 Task: Find connections with filter location Khāchrod with filter topic #lifestylewith filter profile language German with filter current company Wells Fargo with filter school LJ University with filter industry Outpatient Care Centers with filter service category Nature Photography with filter keywords title Founder
Action: Mouse moved to (210, 280)
Screenshot: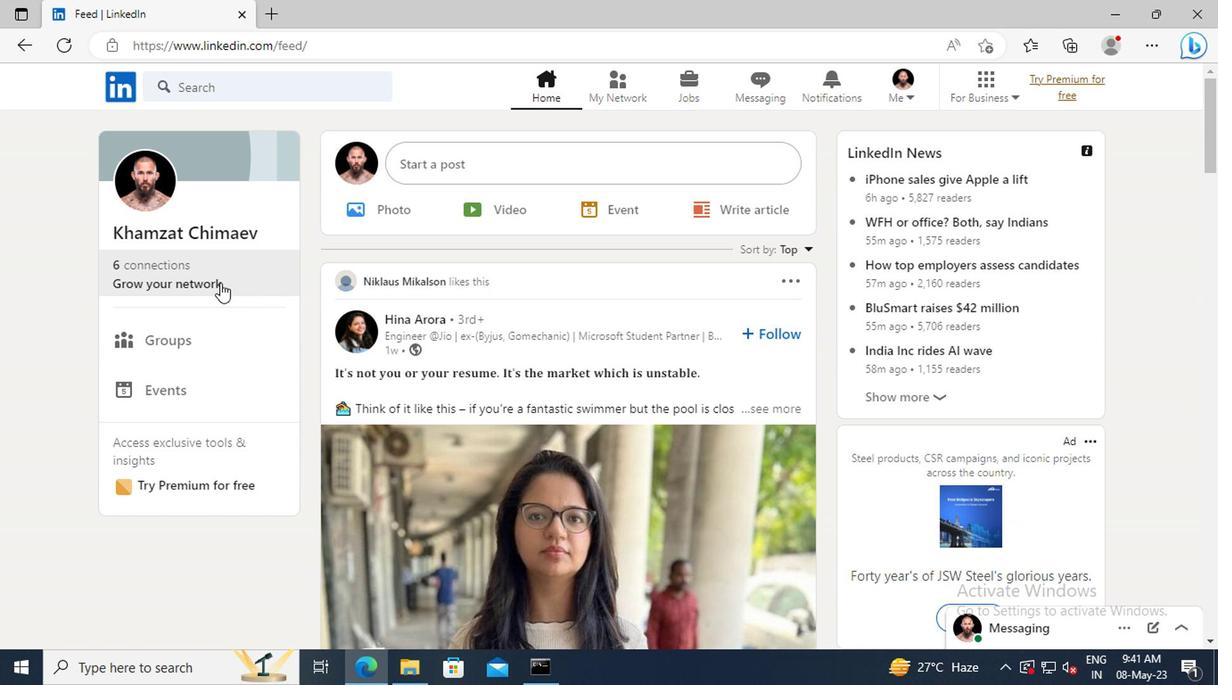 
Action: Mouse pressed left at (210, 280)
Screenshot: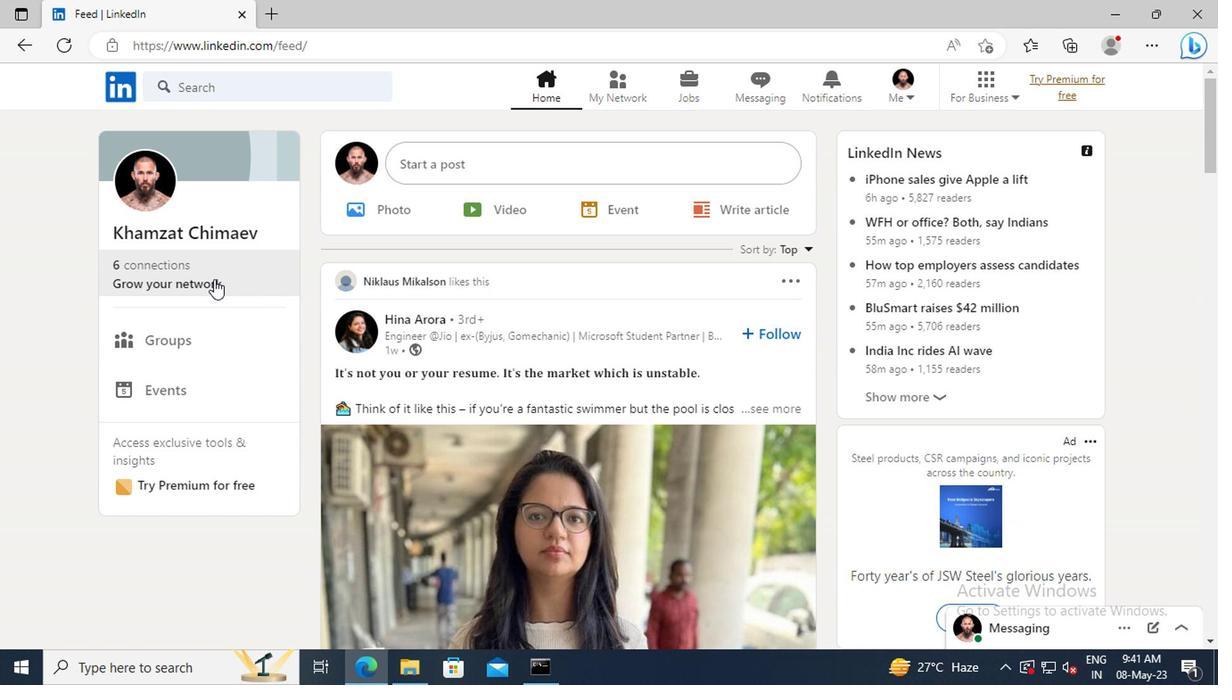 
Action: Mouse moved to (202, 187)
Screenshot: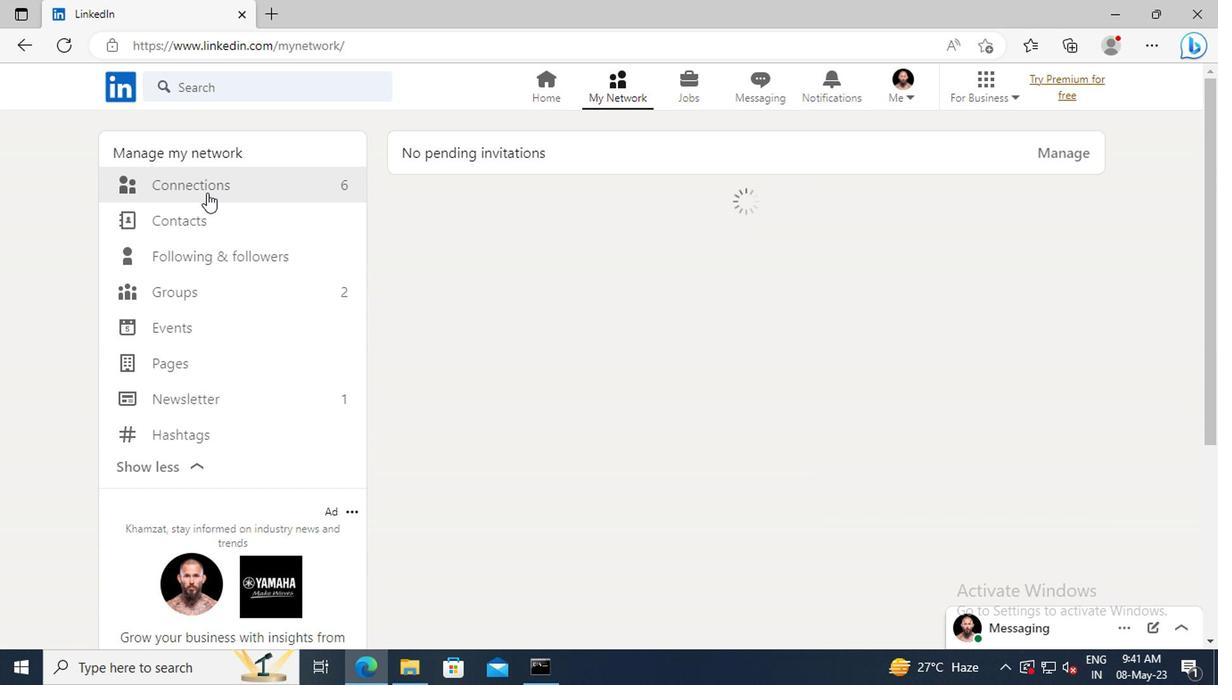 
Action: Mouse pressed left at (202, 187)
Screenshot: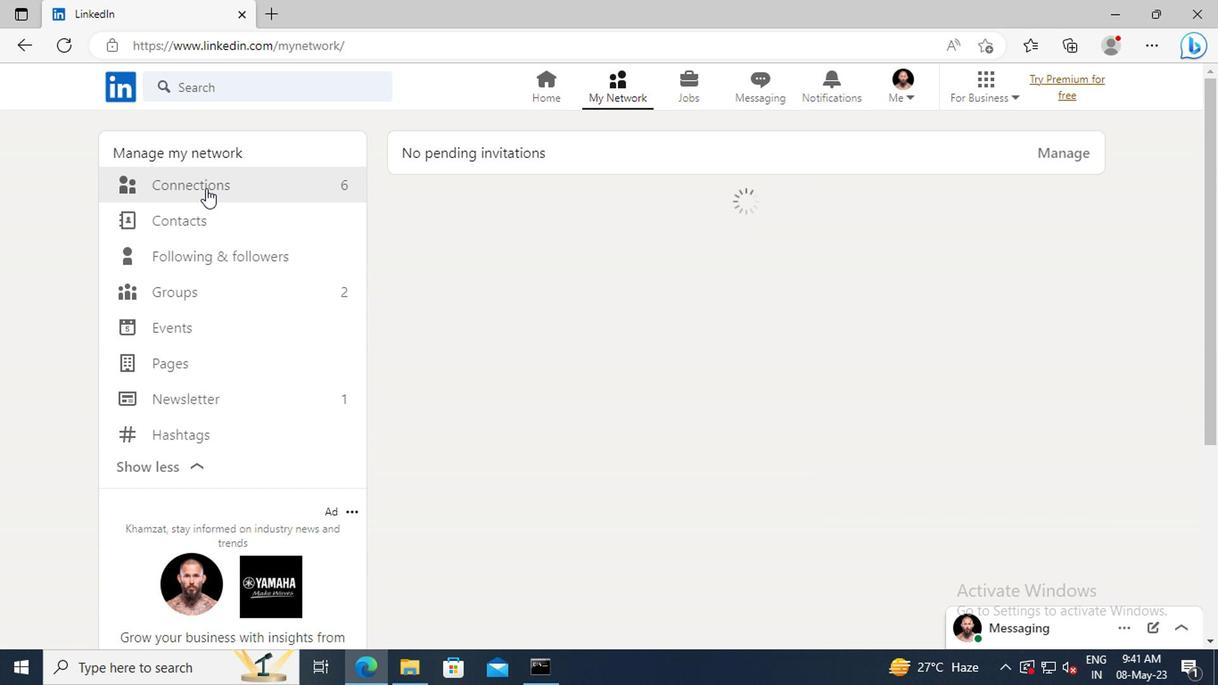 
Action: Mouse moved to (735, 192)
Screenshot: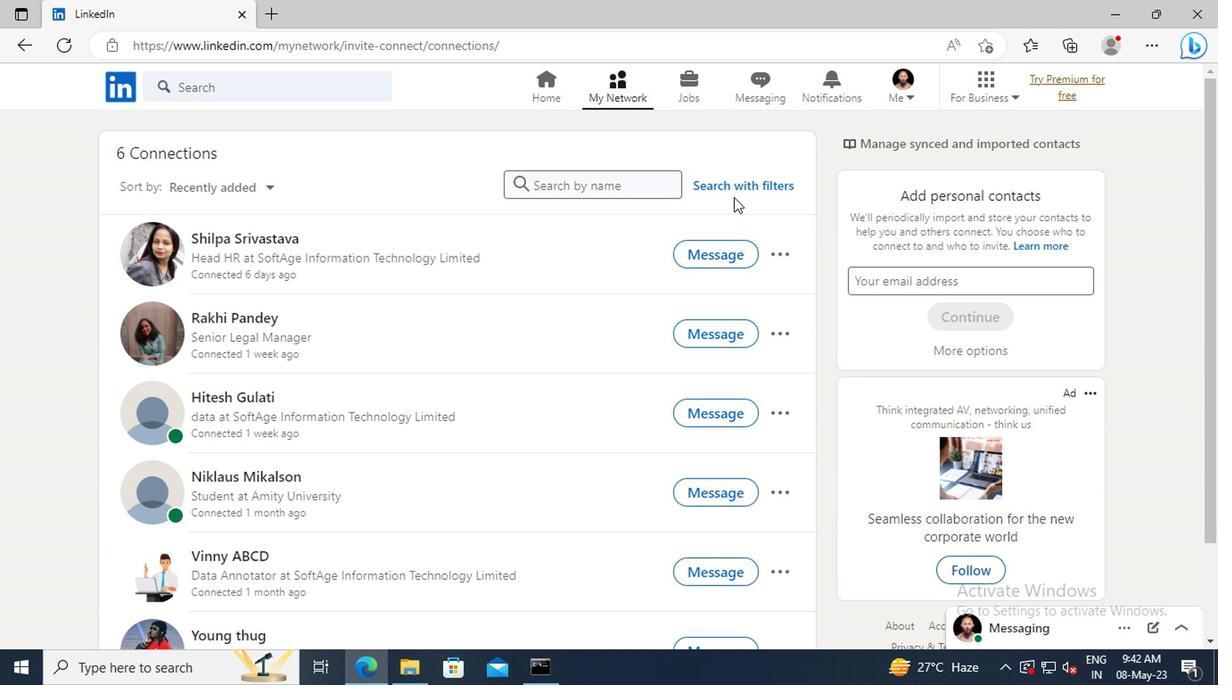 
Action: Mouse pressed left at (735, 192)
Screenshot: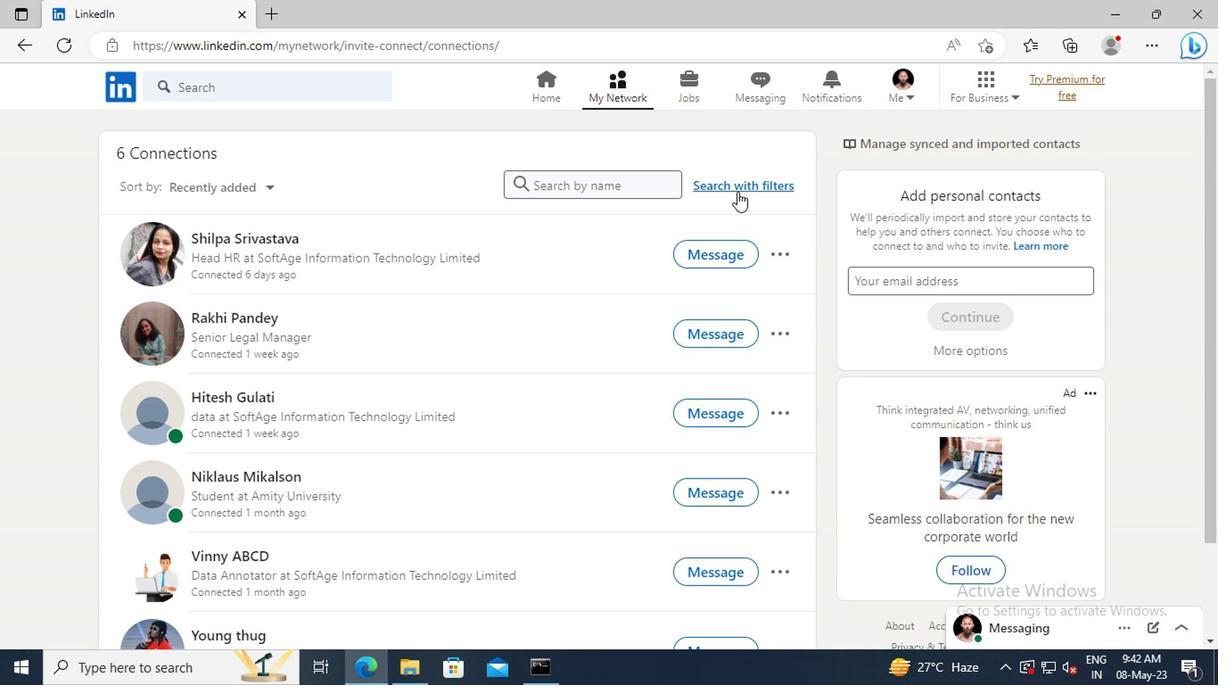 
Action: Mouse moved to (670, 140)
Screenshot: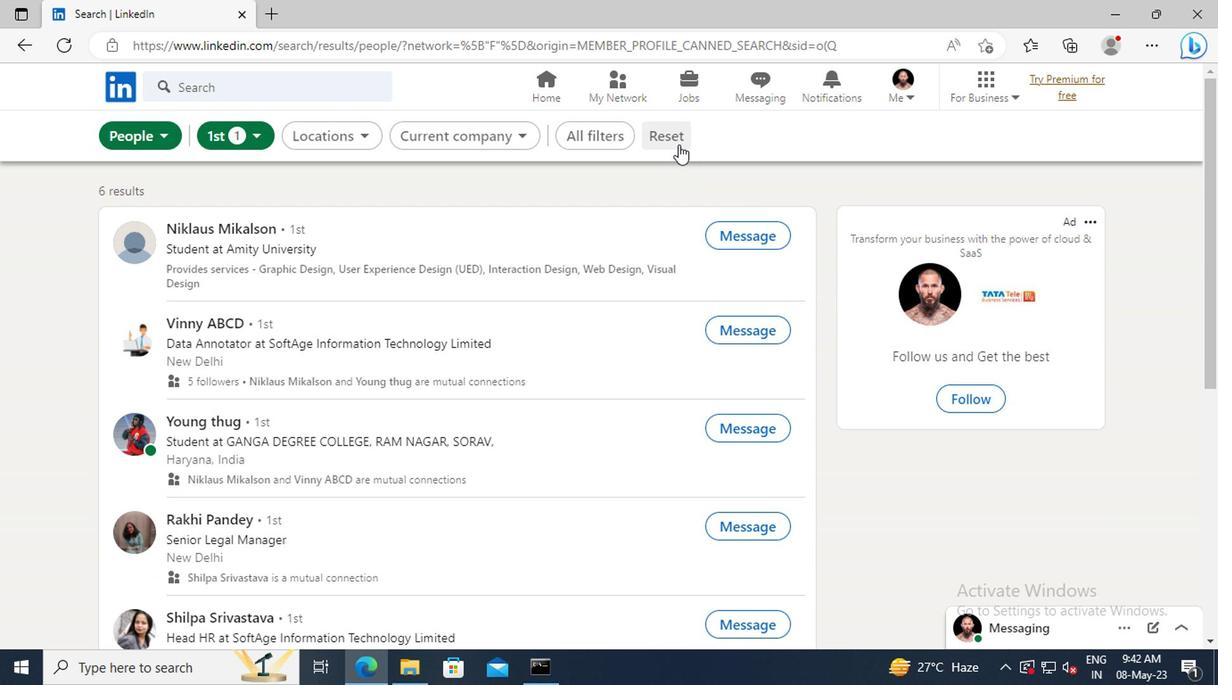 
Action: Mouse pressed left at (670, 140)
Screenshot: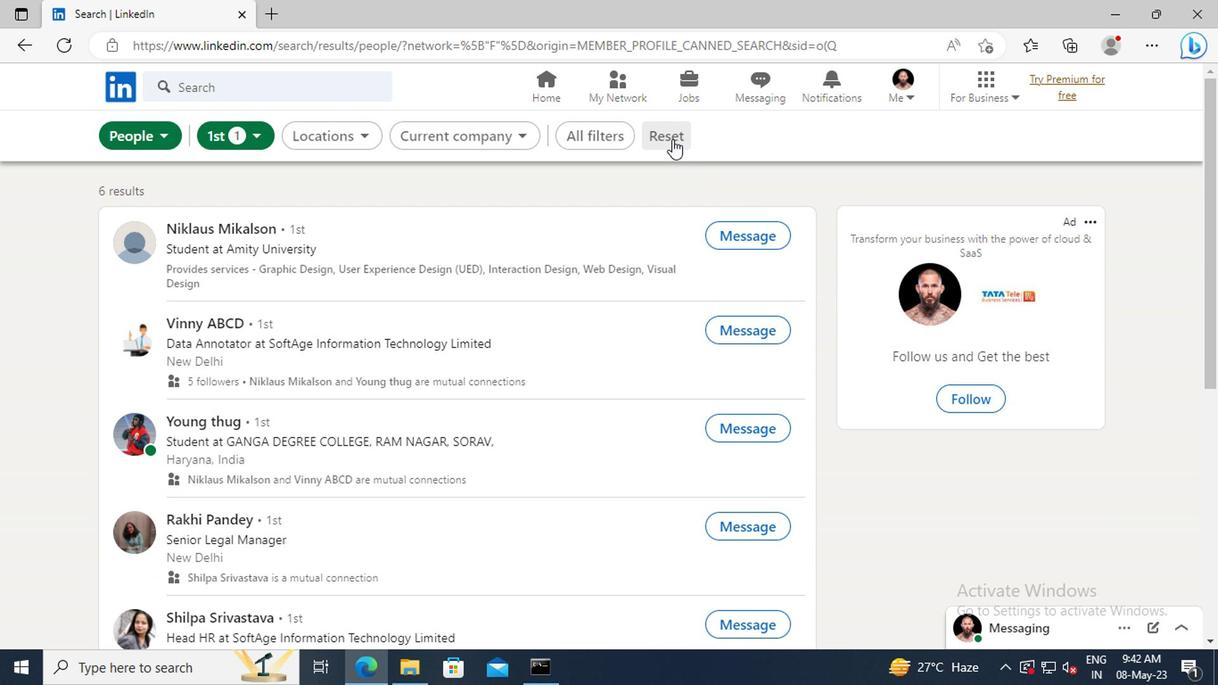 
Action: Mouse moved to (643, 140)
Screenshot: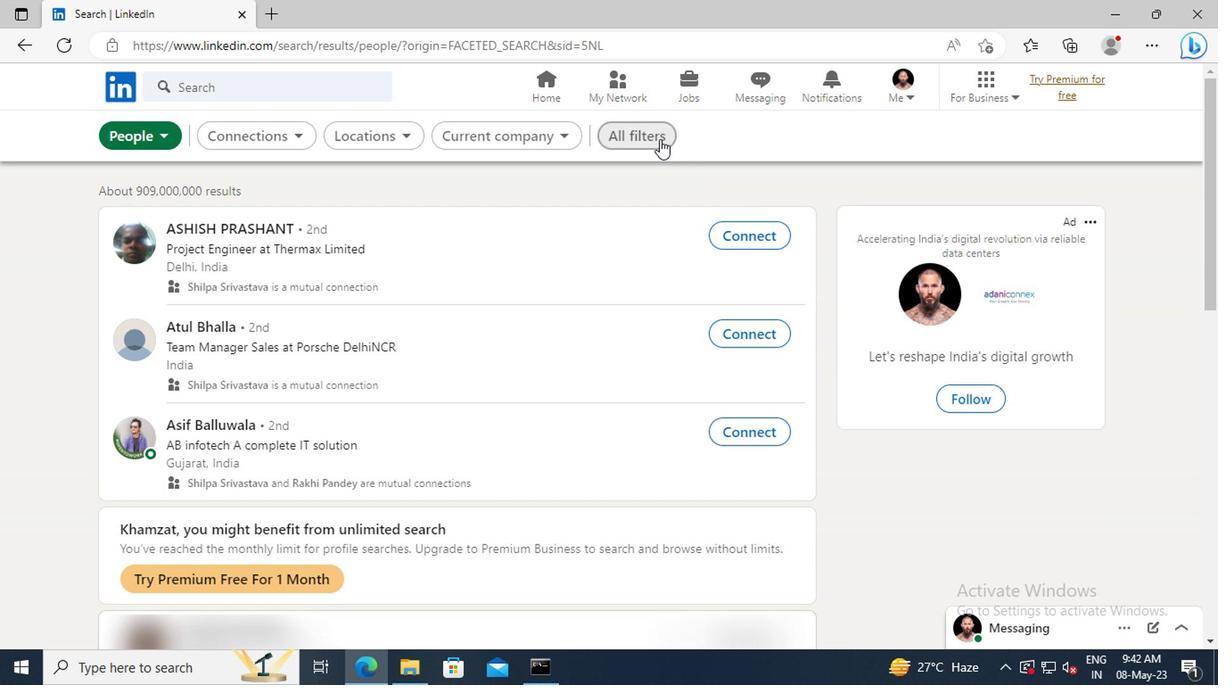 
Action: Mouse pressed left at (643, 140)
Screenshot: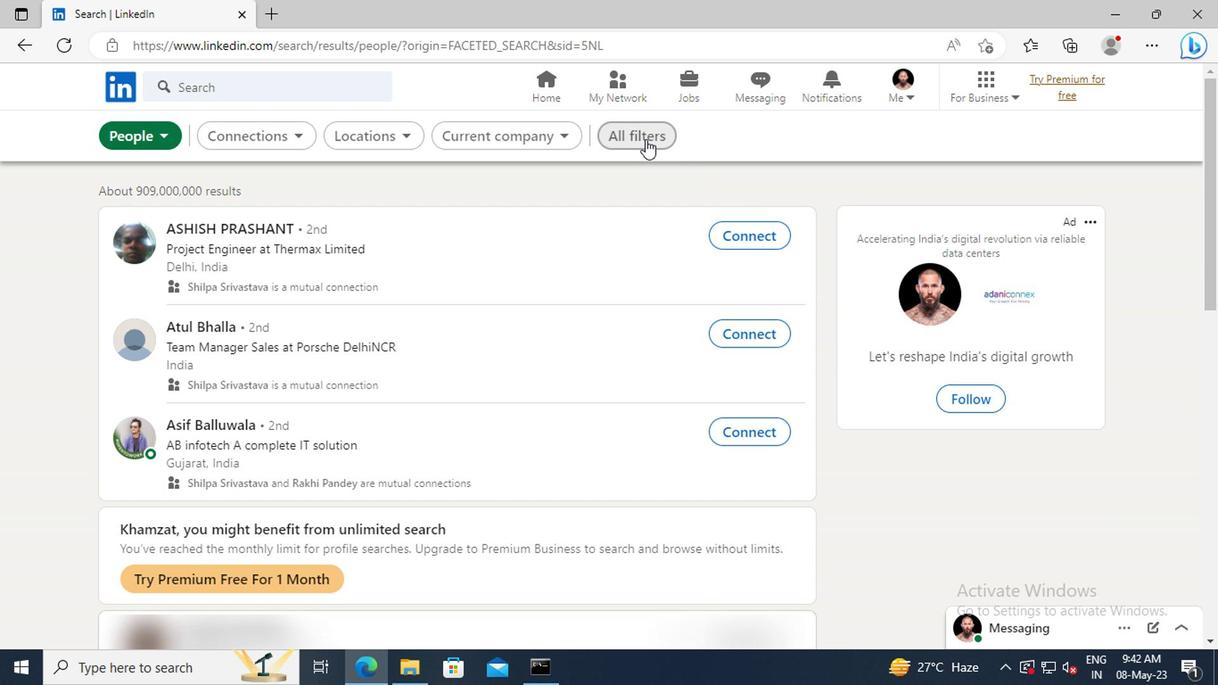 
Action: Mouse moved to (1023, 347)
Screenshot: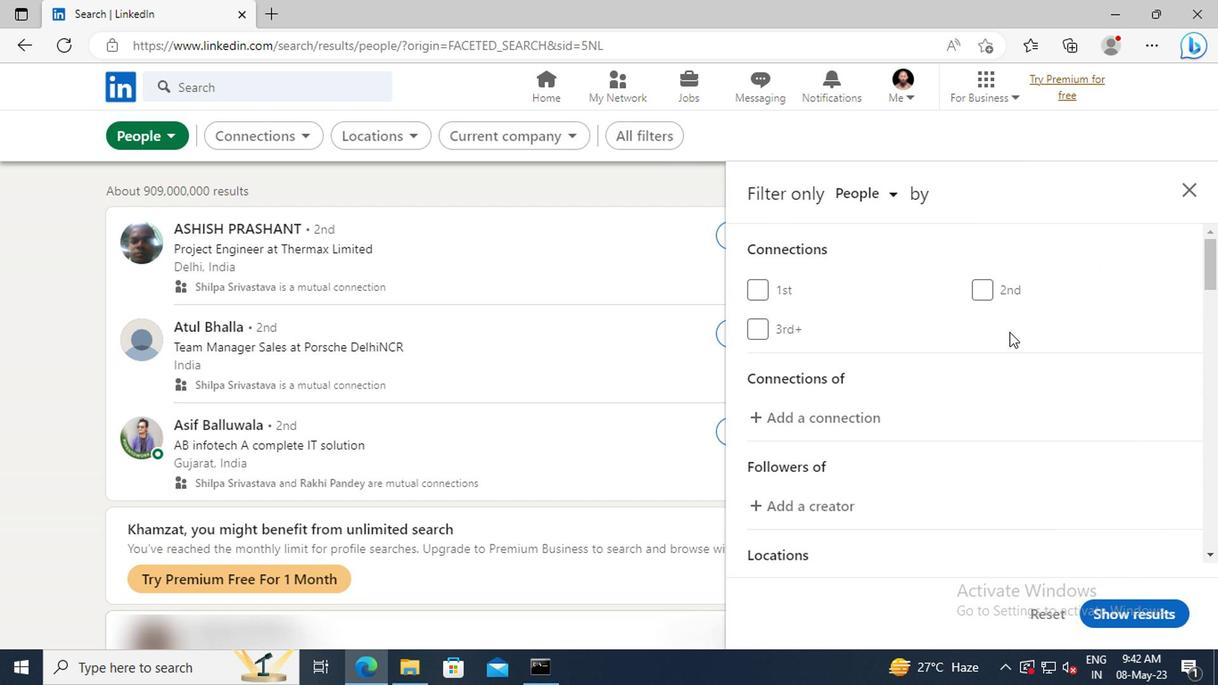 
Action: Mouse scrolled (1023, 346) with delta (0, -1)
Screenshot: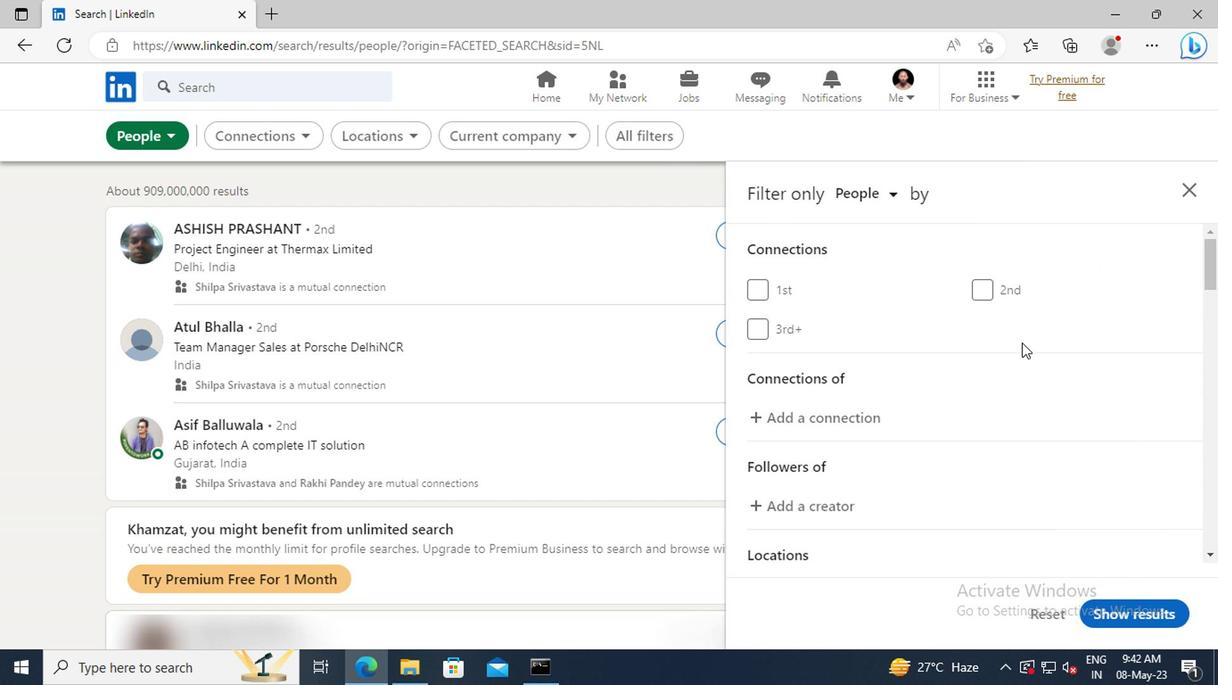 
Action: Mouse scrolled (1023, 346) with delta (0, -1)
Screenshot: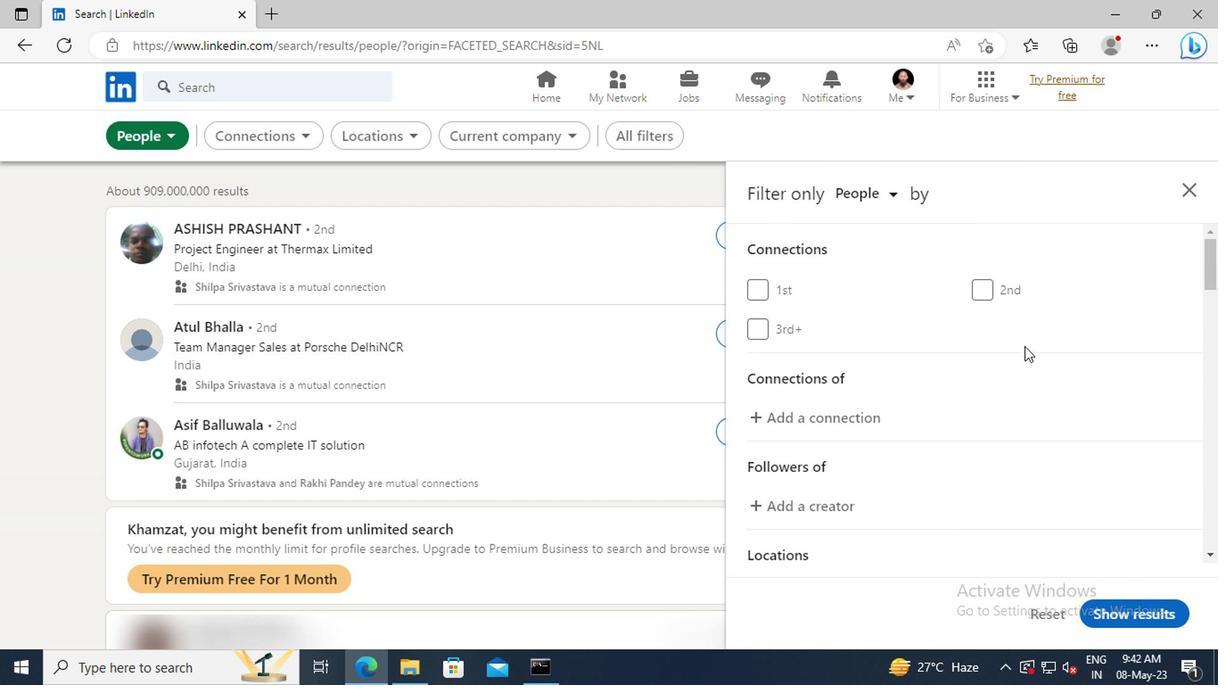 
Action: Mouse scrolled (1023, 346) with delta (0, -1)
Screenshot: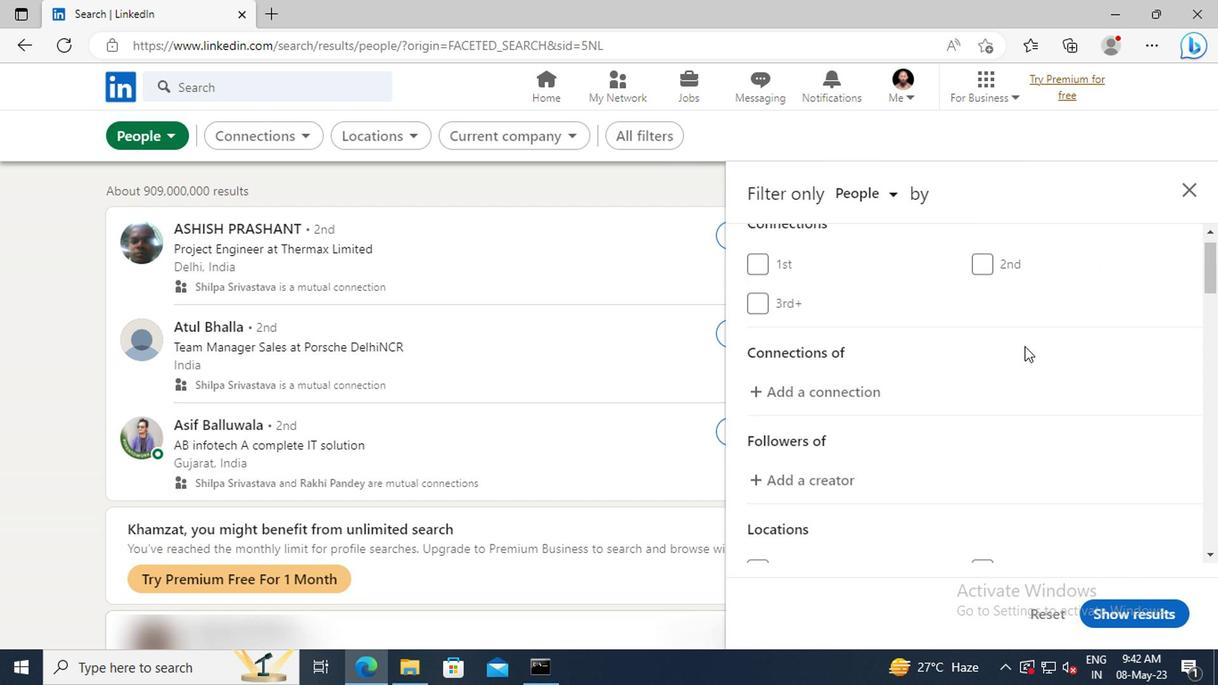 
Action: Mouse scrolled (1023, 346) with delta (0, -1)
Screenshot: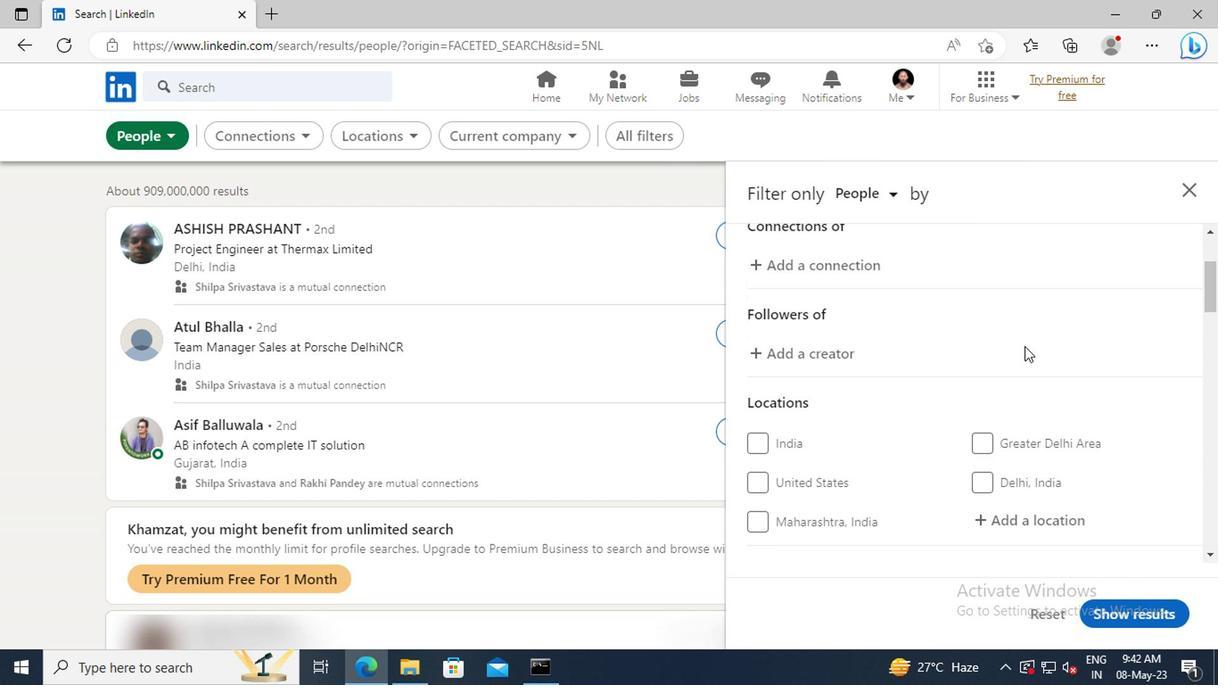 
Action: Mouse scrolled (1023, 346) with delta (0, -1)
Screenshot: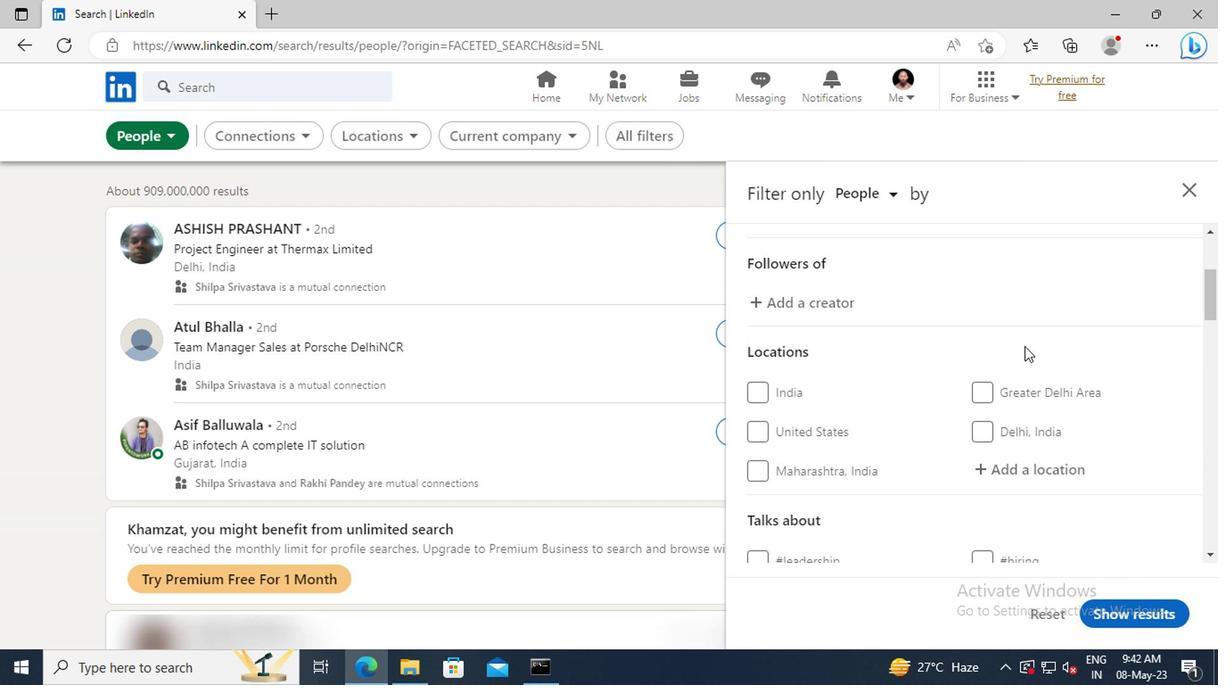 
Action: Mouse moved to (1016, 420)
Screenshot: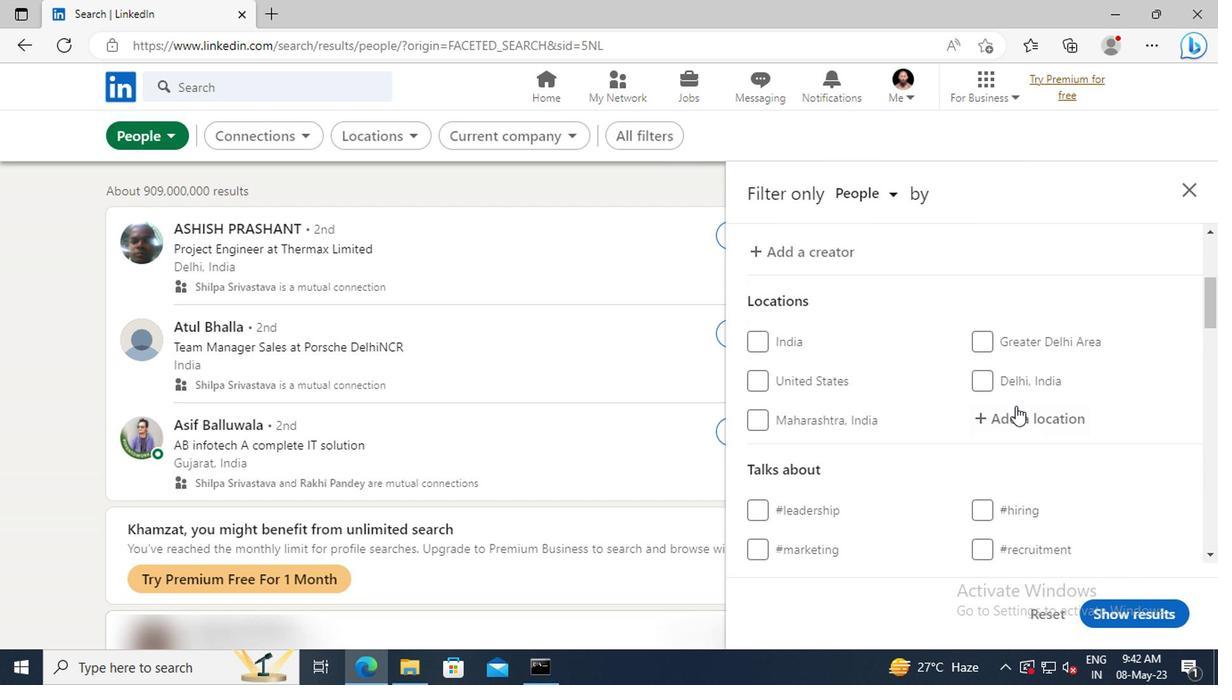
Action: Mouse pressed left at (1016, 420)
Screenshot: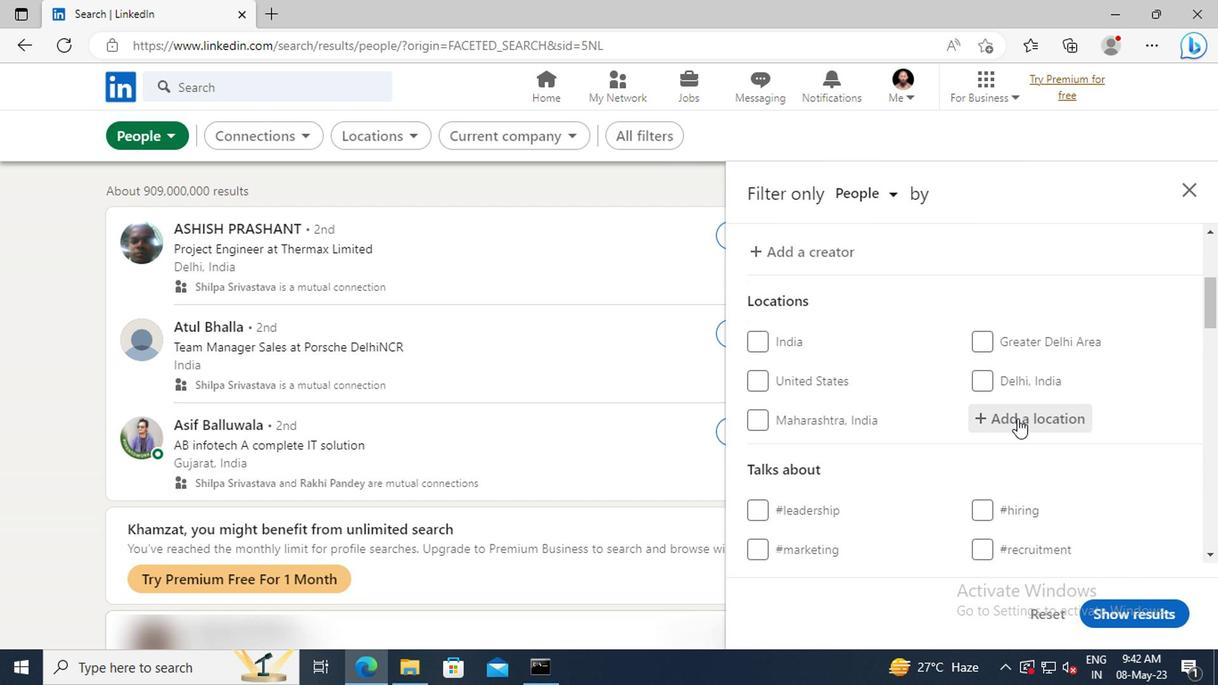 
Action: Key pressed <Key.shift>KHACHROD
Screenshot: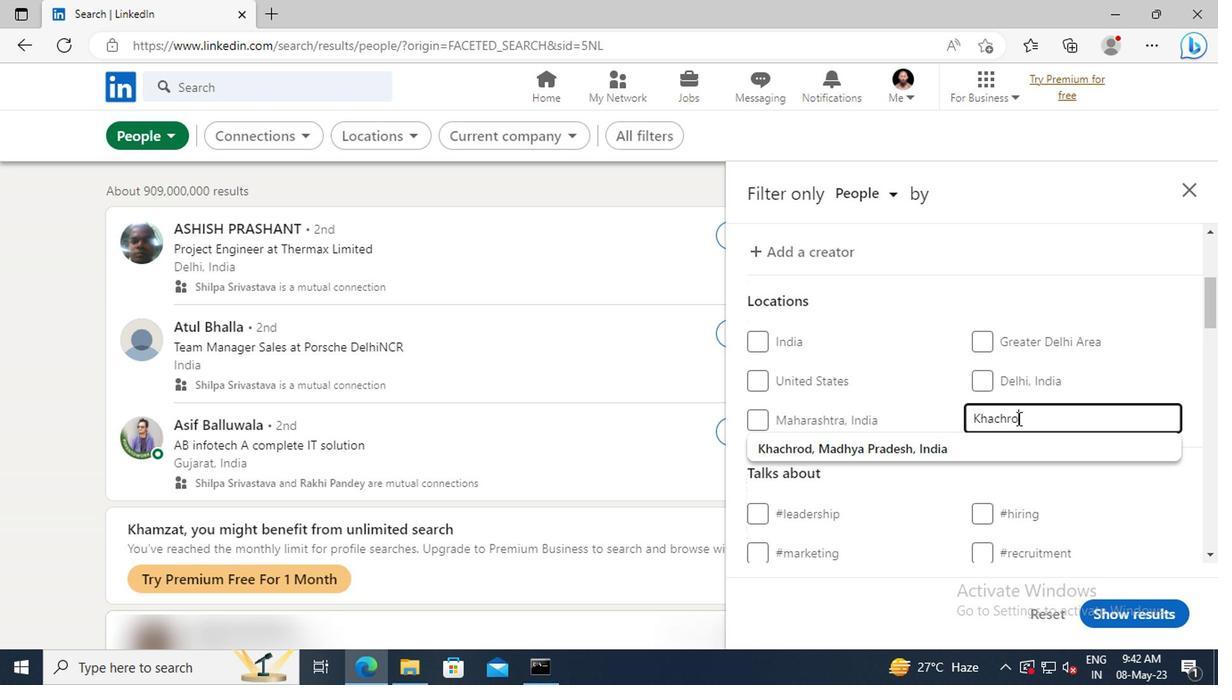 
Action: Mouse moved to (1017, 447)
Screenshot: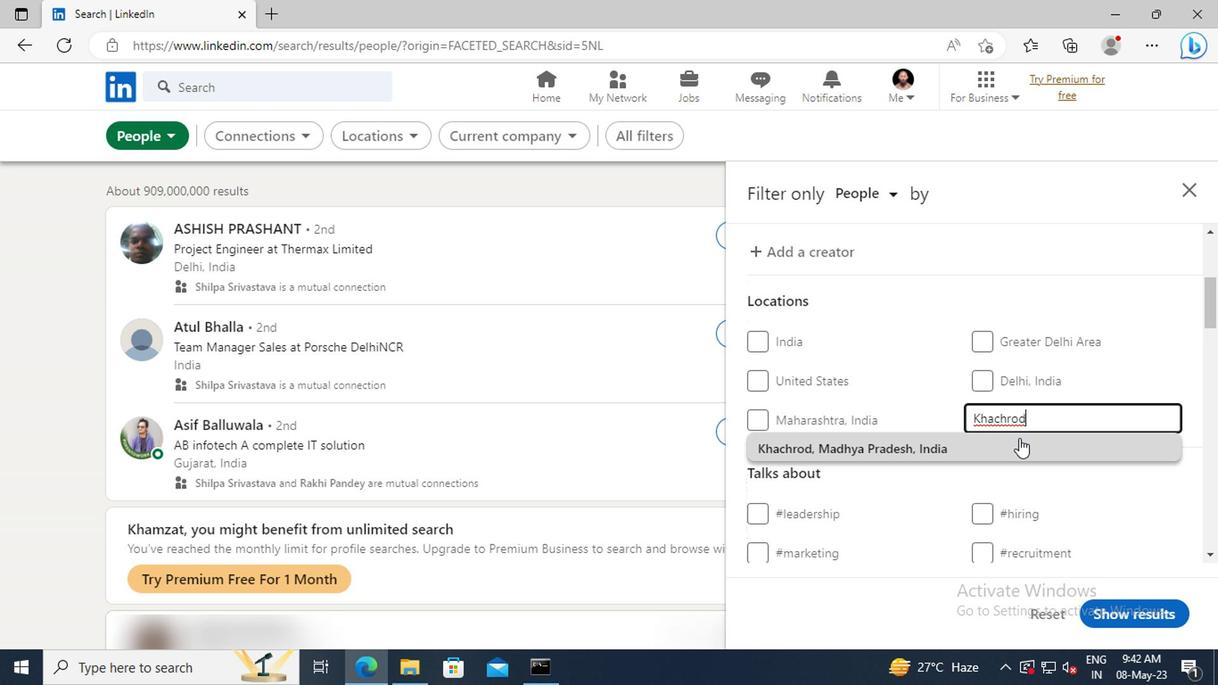 
Action: Mouse pressed left at (1017, 447)
Screenshot: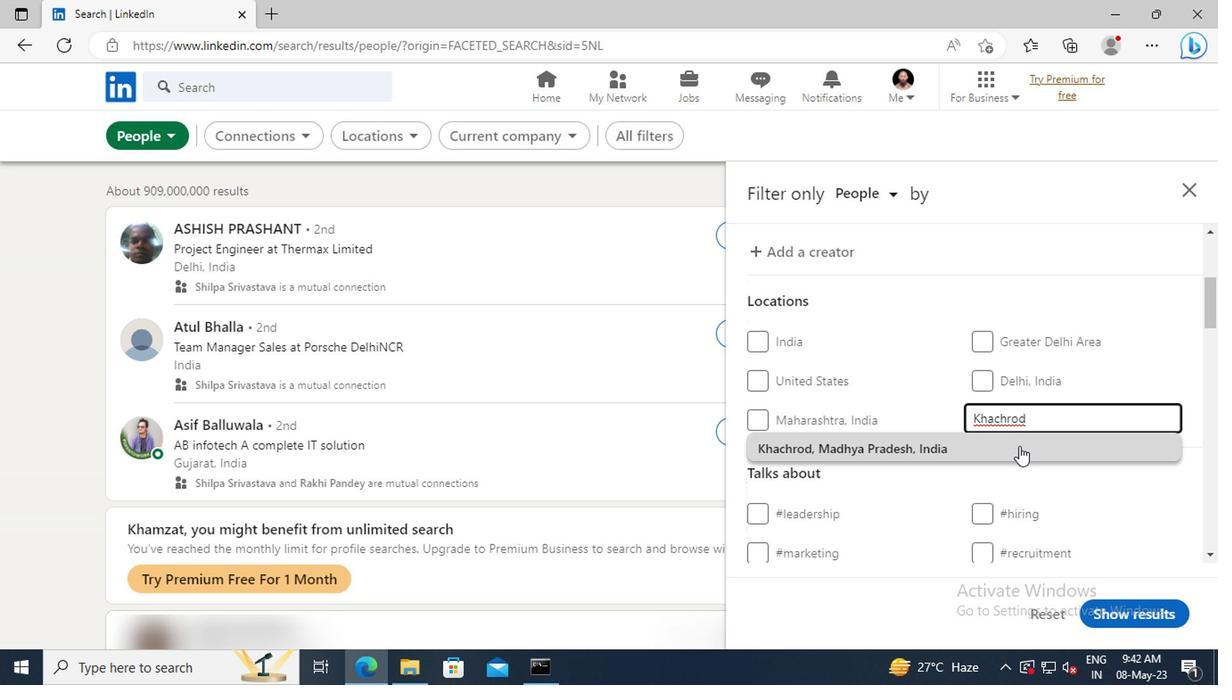 
Action: Mouse scrolled (1017, 446) with delta (0, 0)
Screenshot: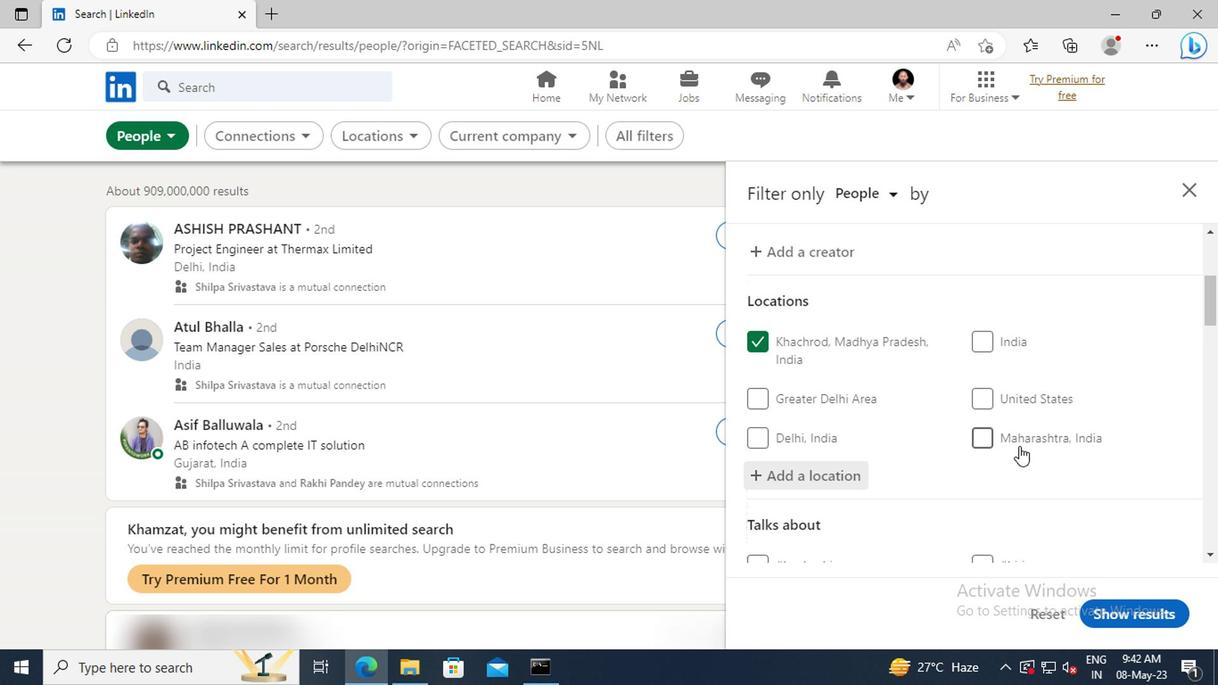 
Action: Mouse scrolled (1017, 446) with delta (0, 0)
Screenshot: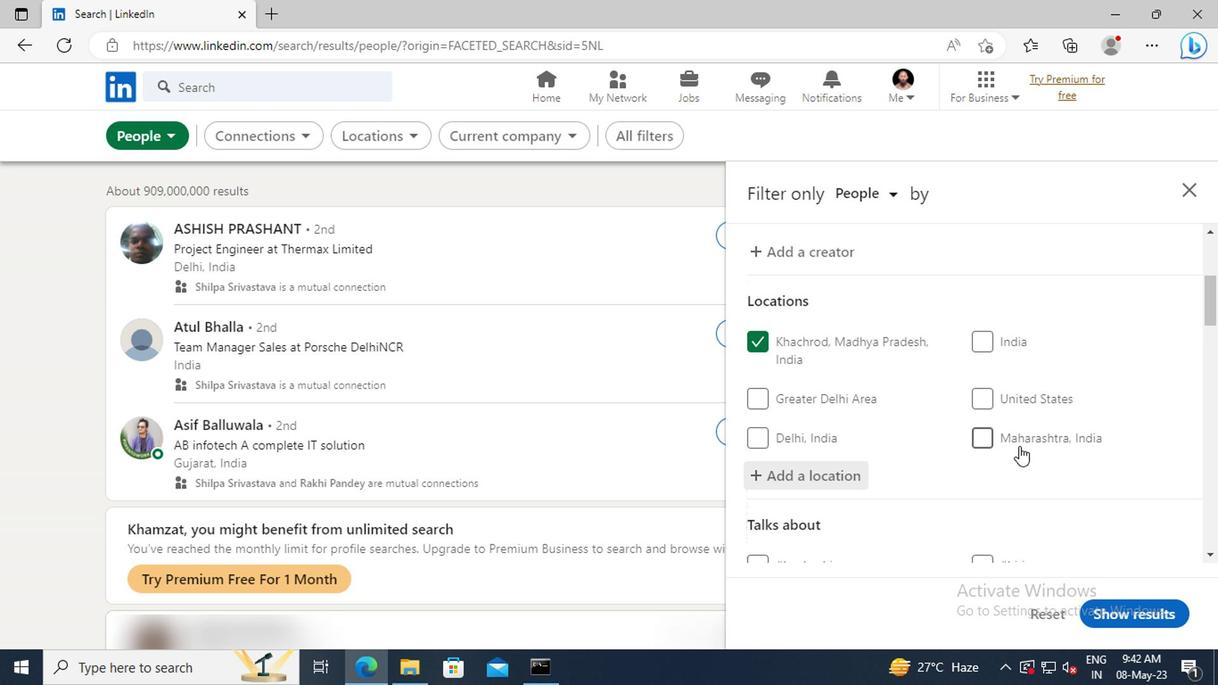 
Action: Mouse scrolled (1017, 446) with delta (0, 0)
Screenshot: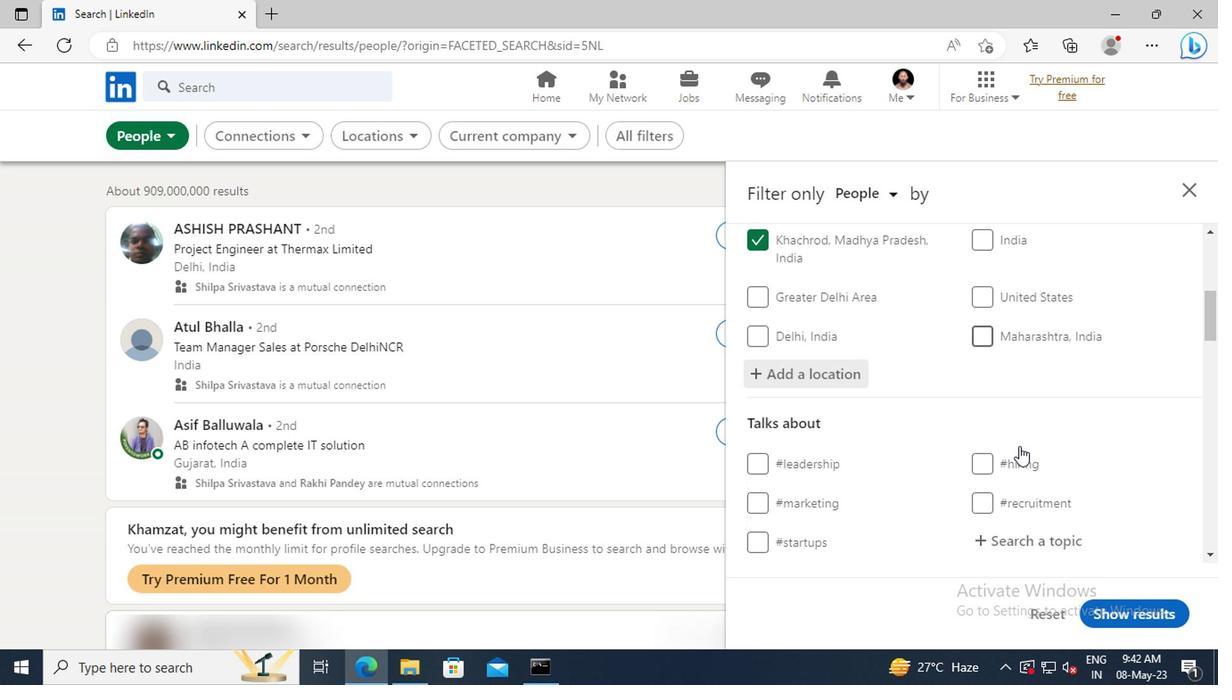 
Action: Mouse scrolled (1017, 446) with delta (0, 0)
Screenshot: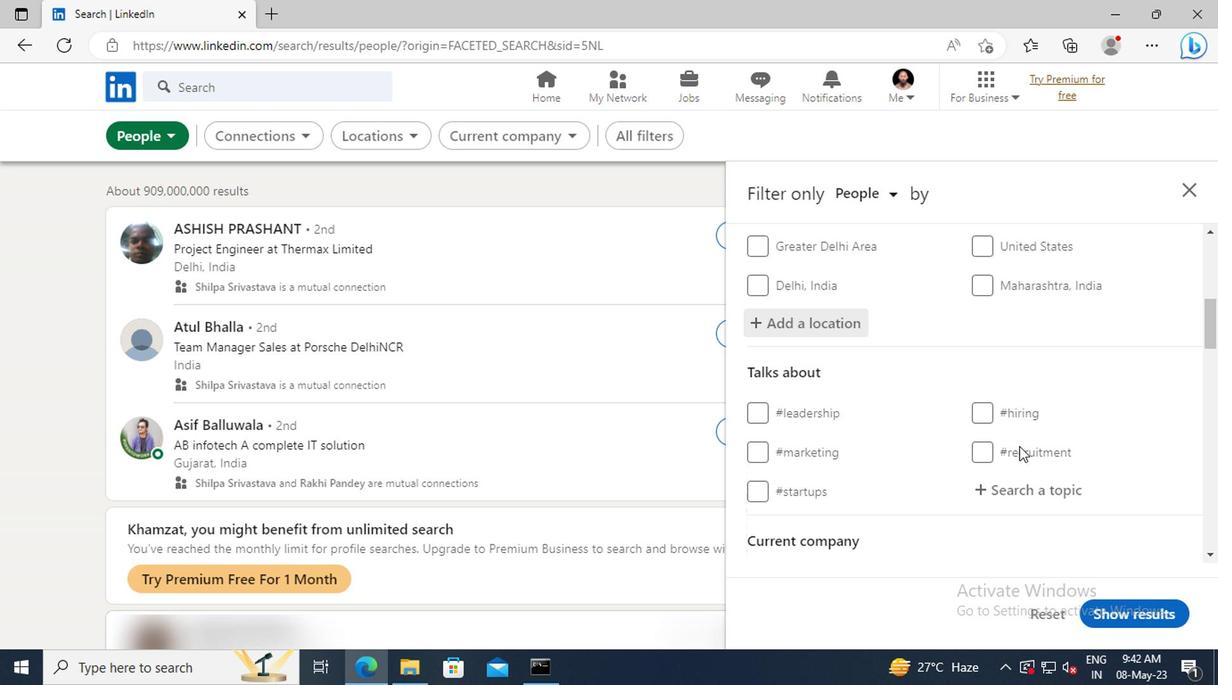 
Action: Mouse moved to (1020, 448)
Screenshot: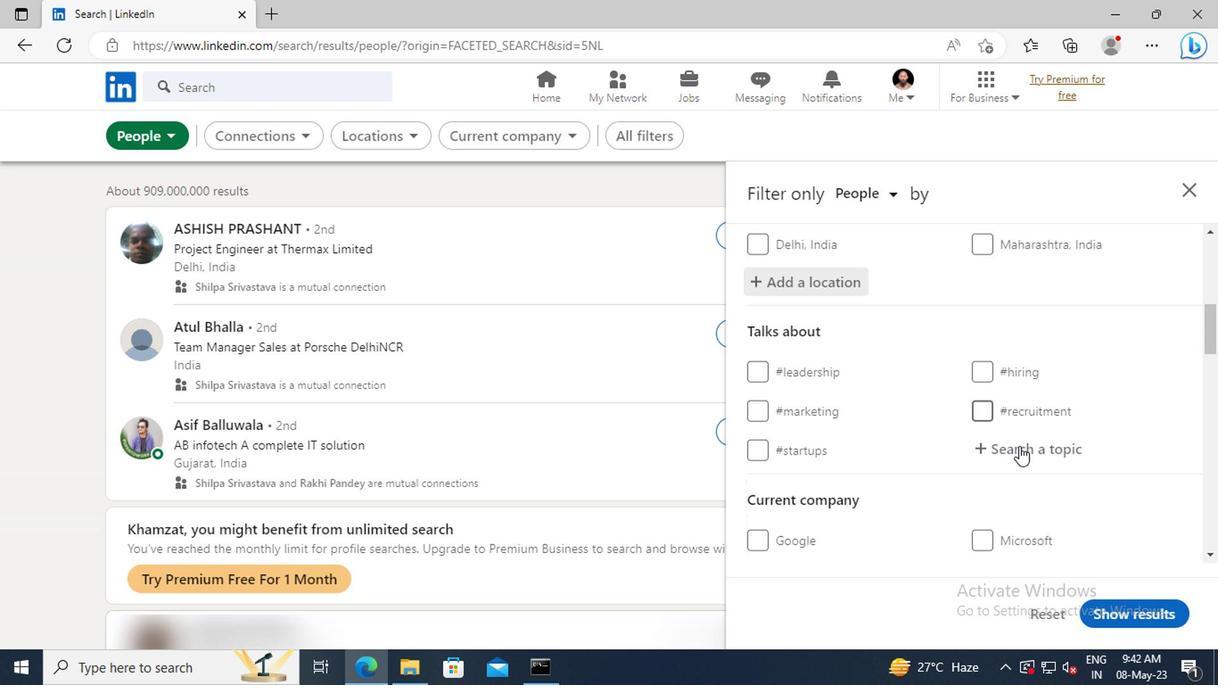 
Action: Mouse pressed left at (1020, 448)
Screenshot: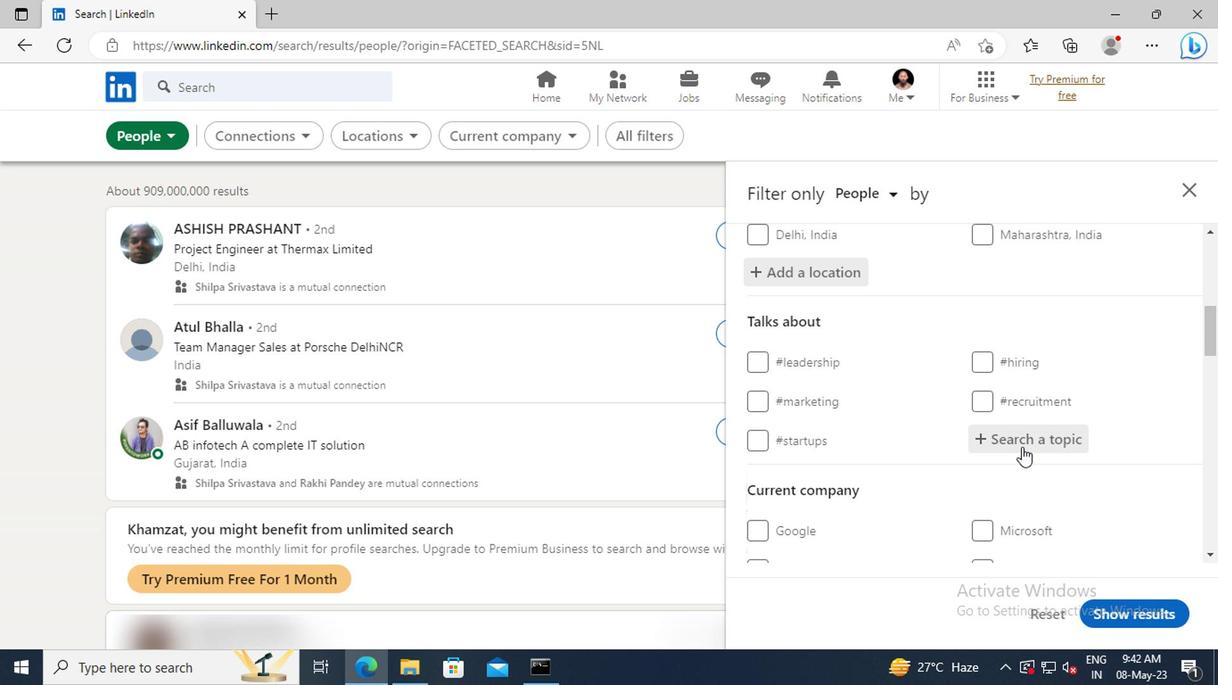 
Action: Key pressed LIFES
Screenshot: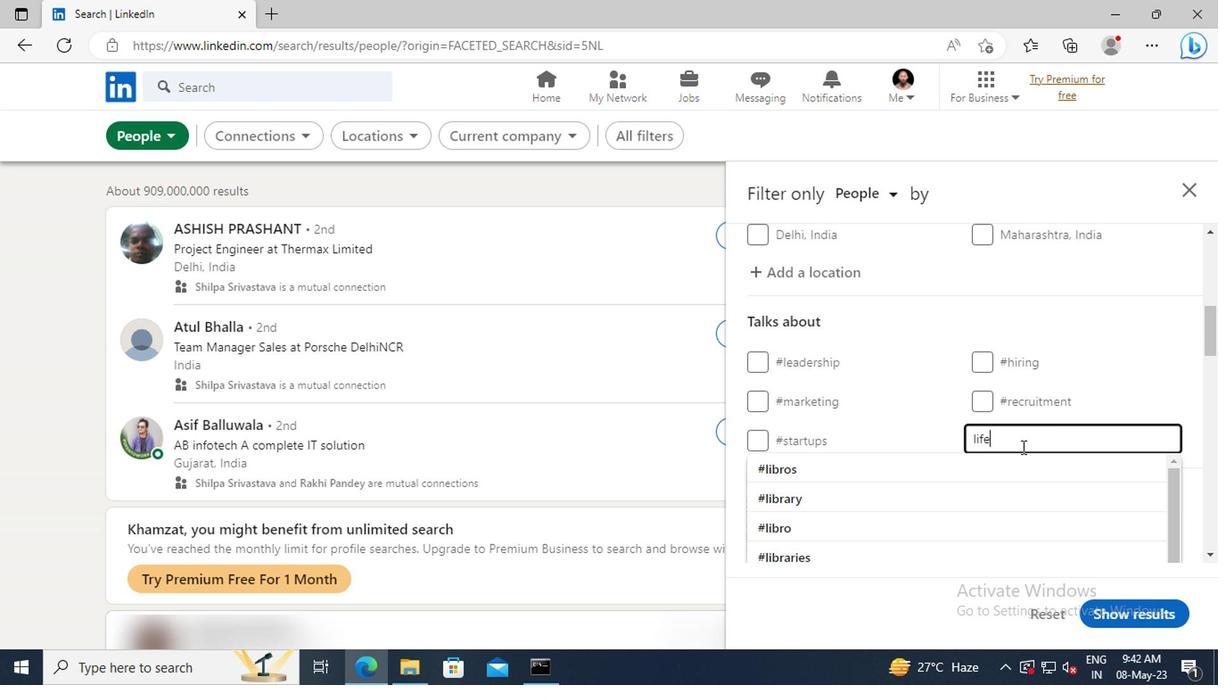 
Action: Mouse moved to (1029, 468)
Screenshot: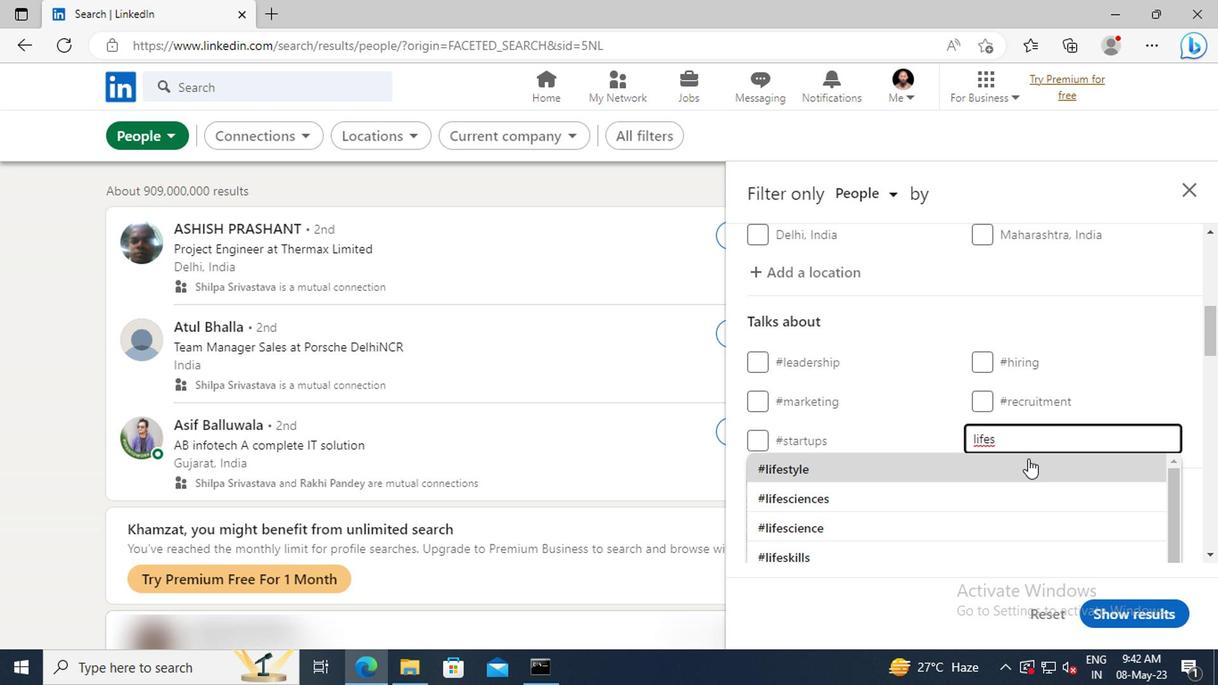 
Action: Mouse pressed left at (1029, 468)
Screenshot: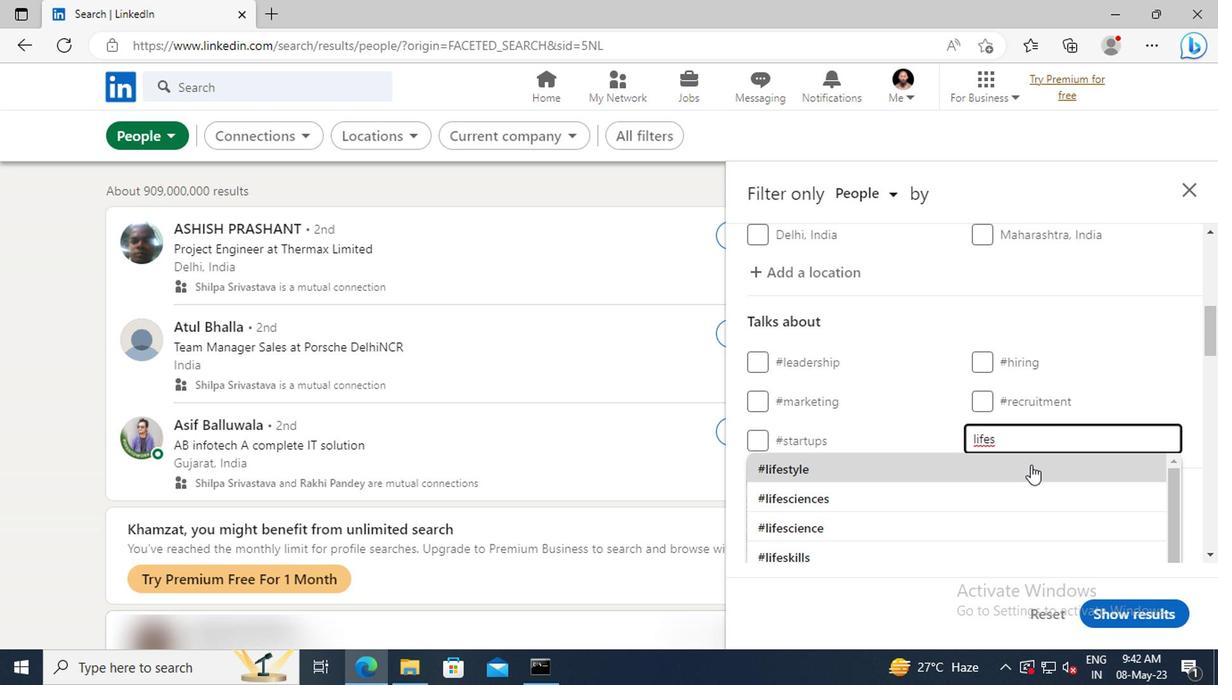 
Action: Mouse scrolled (1029, 467) with delta (0, -1)
Screenshot: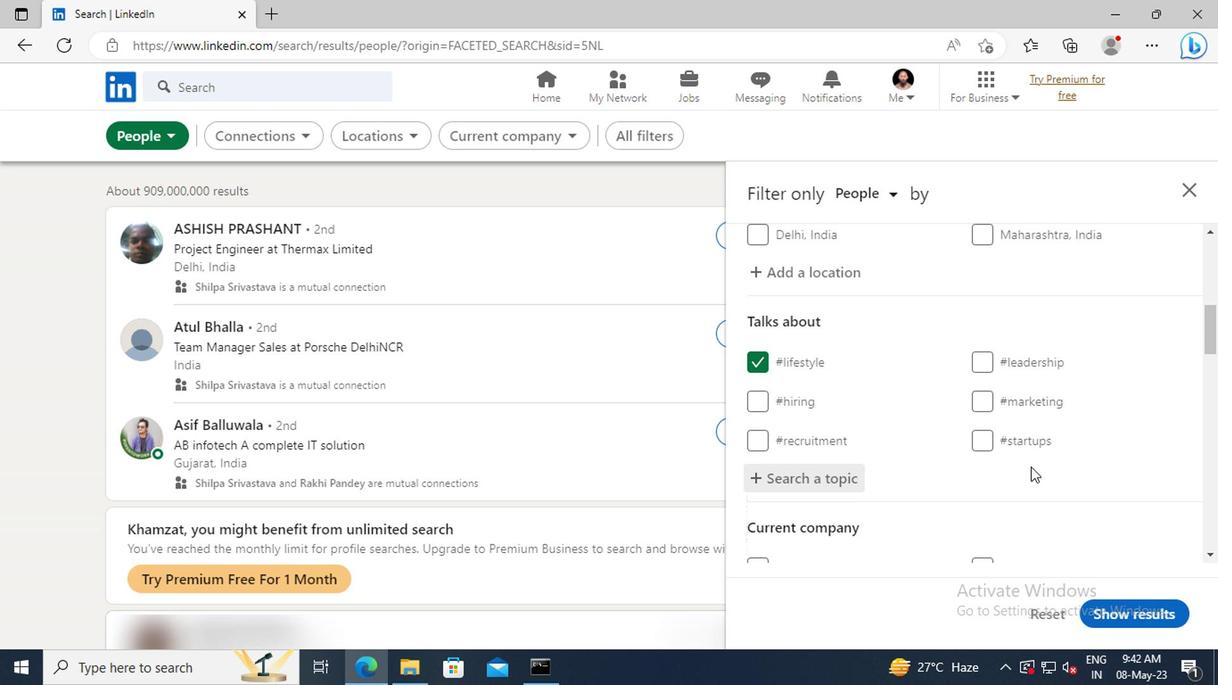 
Action: Mouse scrolled (1029, 467) with delta (0, -1)
Screenshot: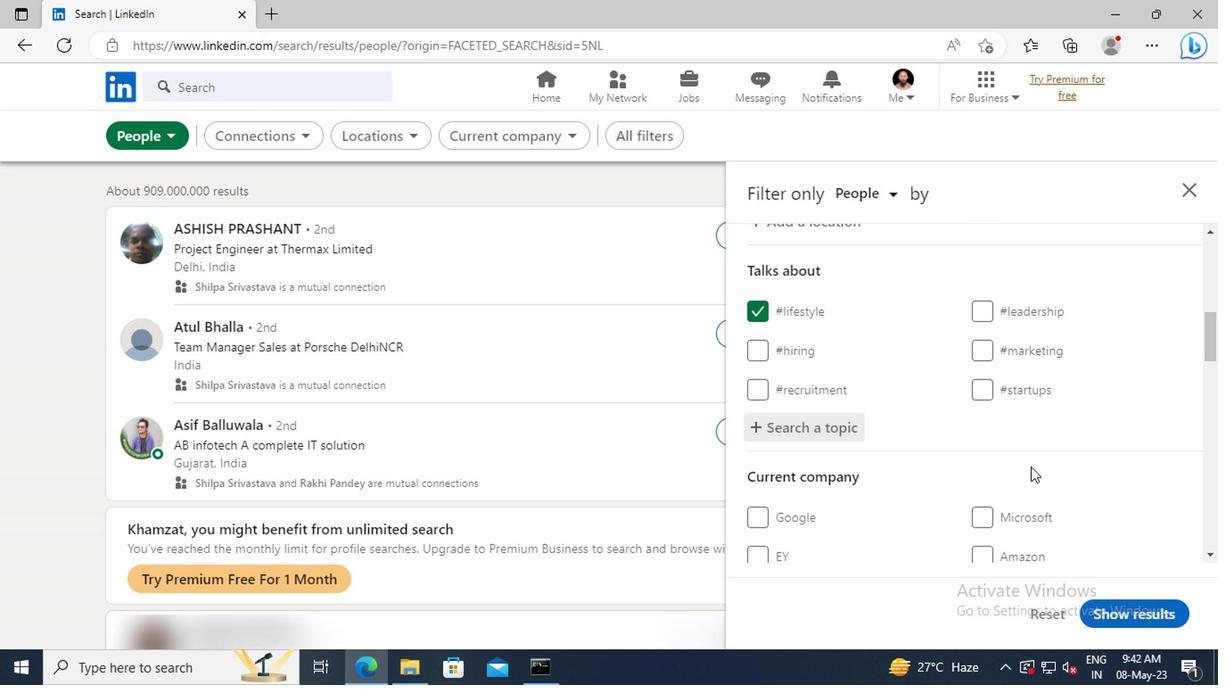 
Action: Mouse scrolled (1029, 467) with delta (0, -1)
Screenshot: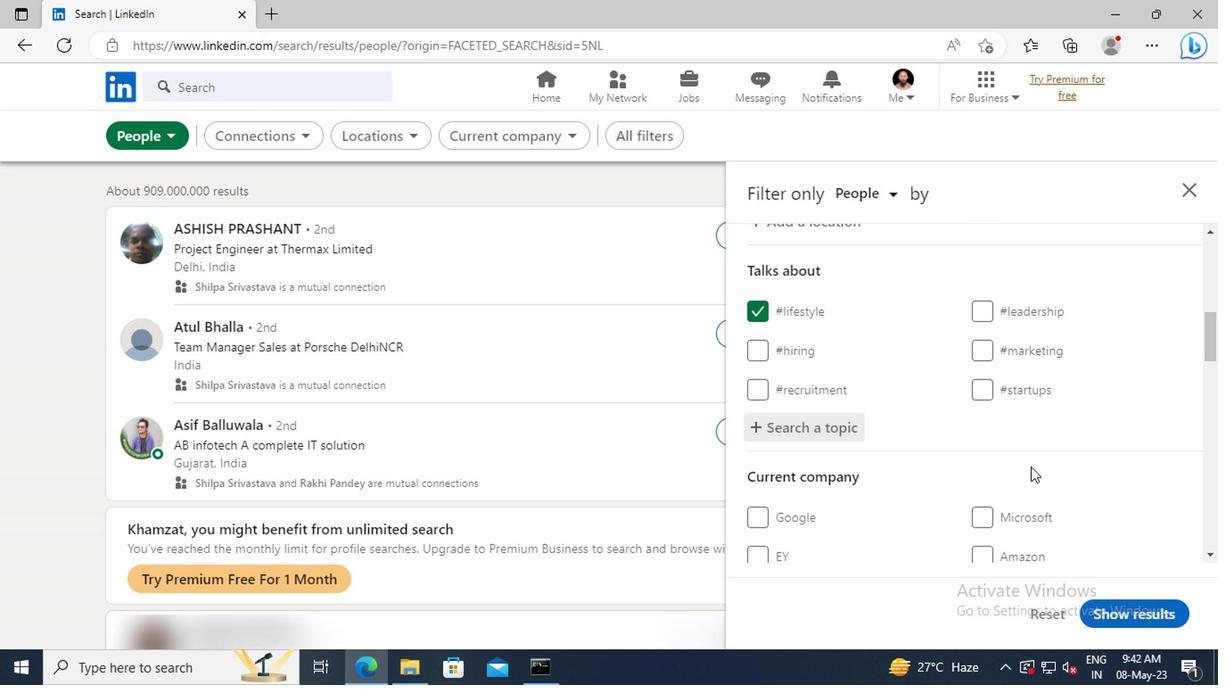 
Action: Mouse moved to (1030, 468)
Screenshot: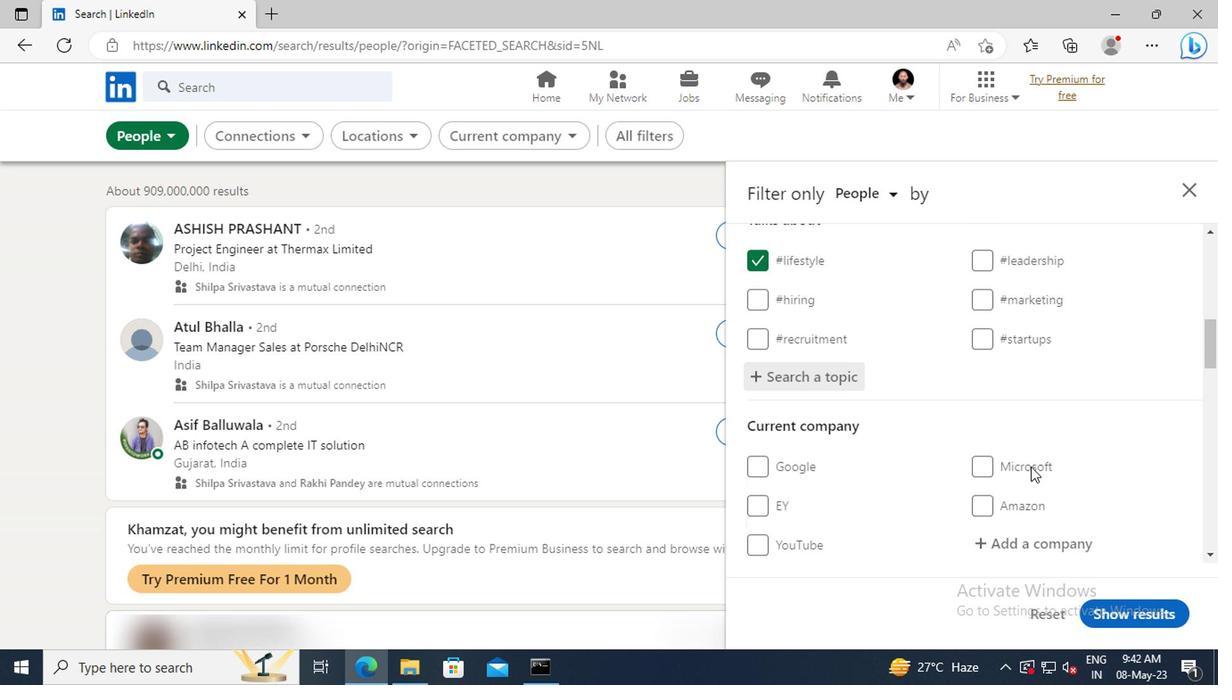 
Action: Mouse scrolled (1030, 467) with delta (0, -1)
Screenshot: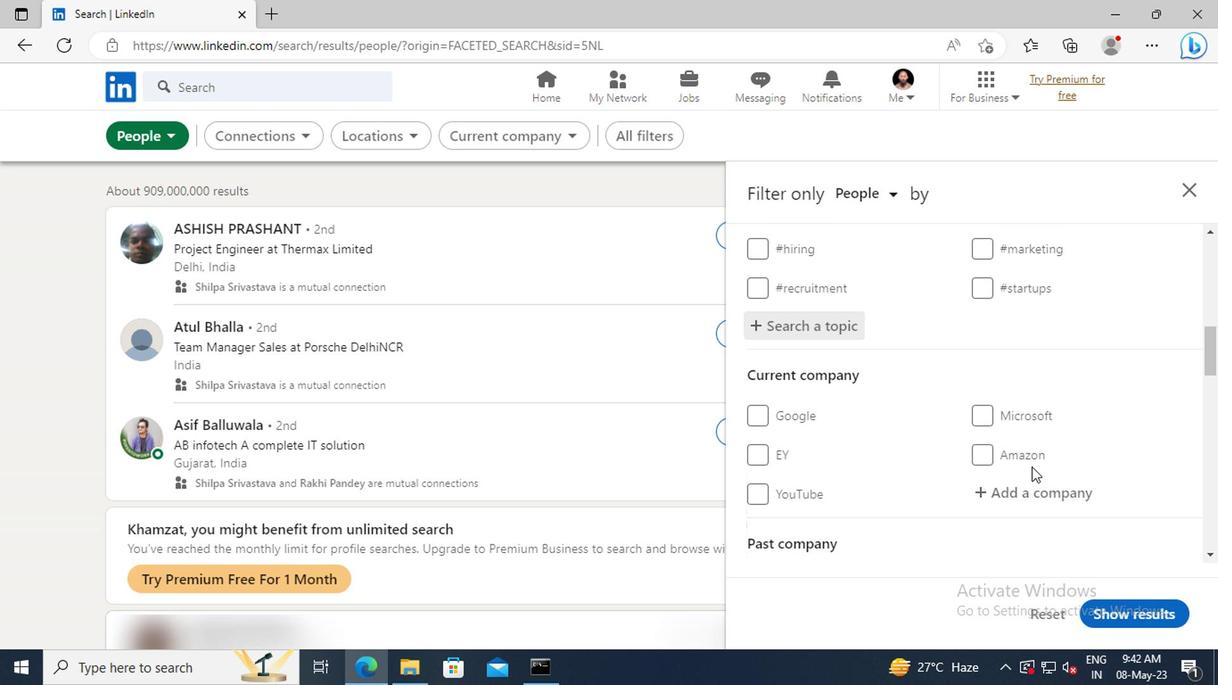 
Action: Mouse scrolled (1030, 467) with delta (0, -1)
Screenshot: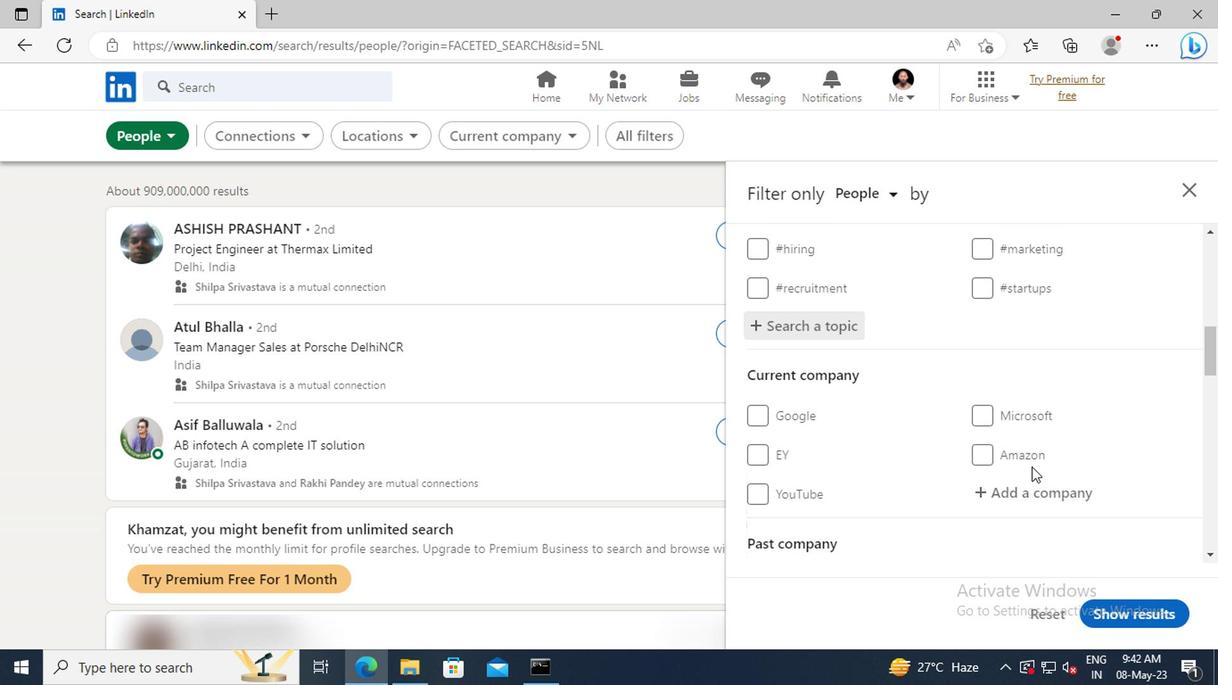 
Action: Mouse moved to (1030, 466)
Screenshot: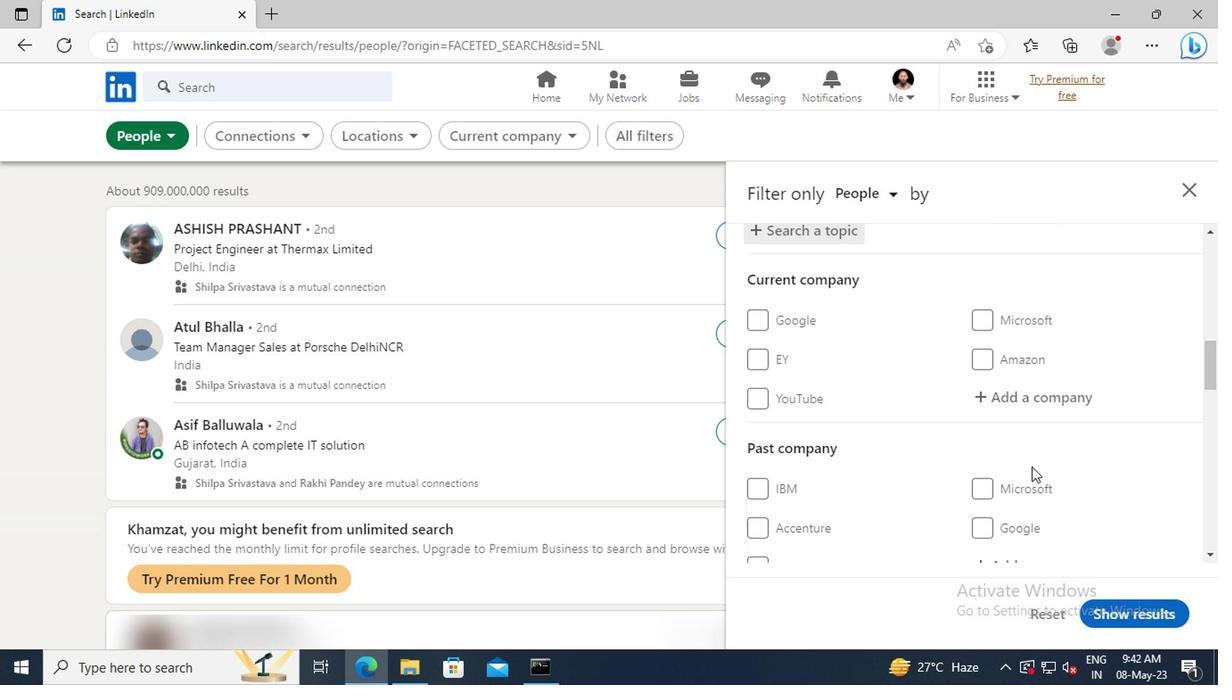 
Action: Mouse scrolled (1030, 465) with delta (0, 0)
Screenshot: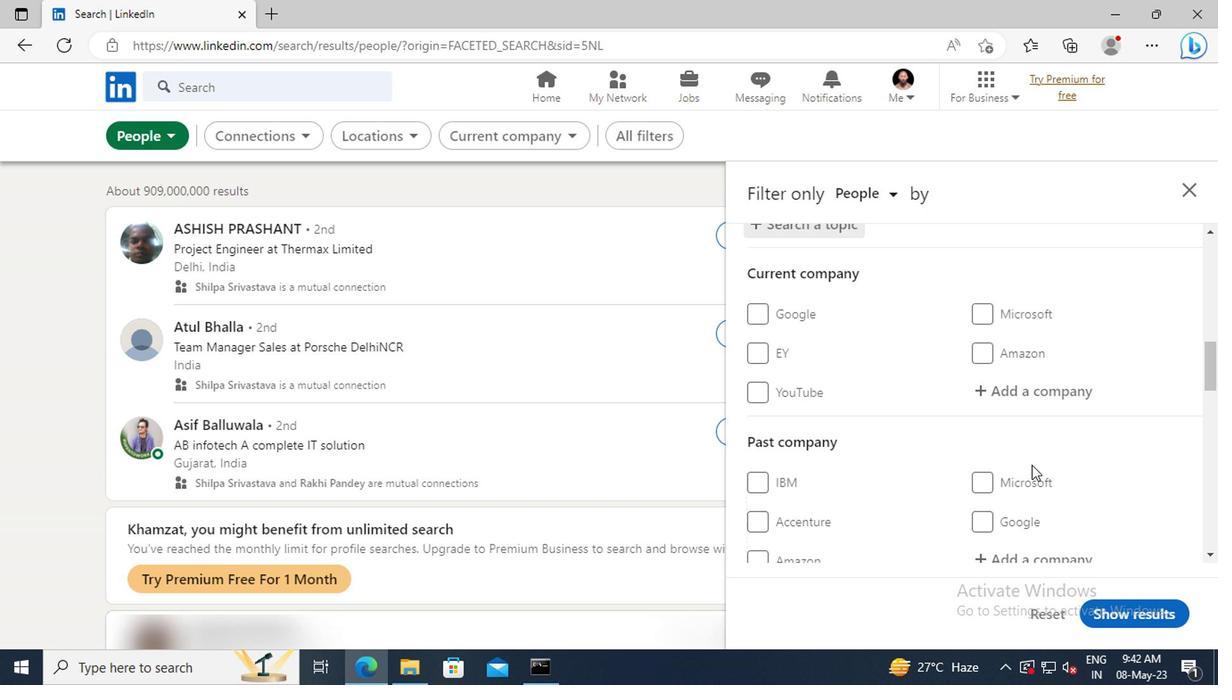 
Action: Mouse moved to (1030, 462)
Screenshot: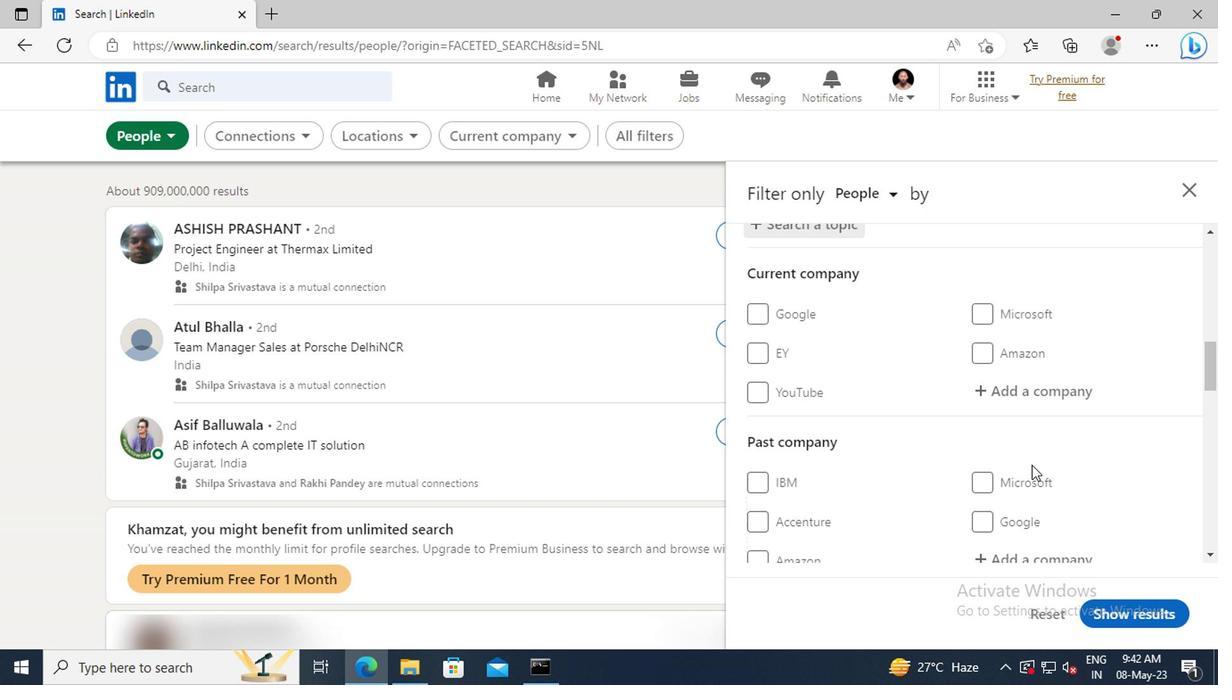 
Action: Mouse scrolled (1030, 461) with delta (0, 0)
Screenshot: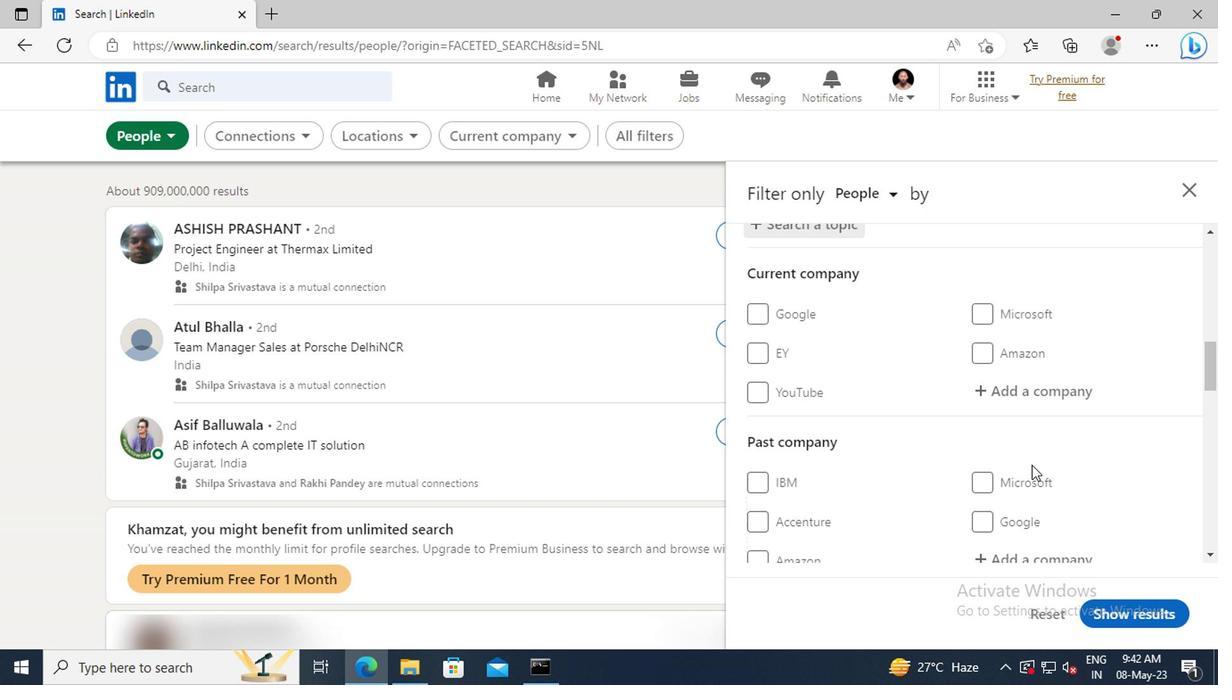
Action: Mouse moved to (1028, 446)
Screenshot: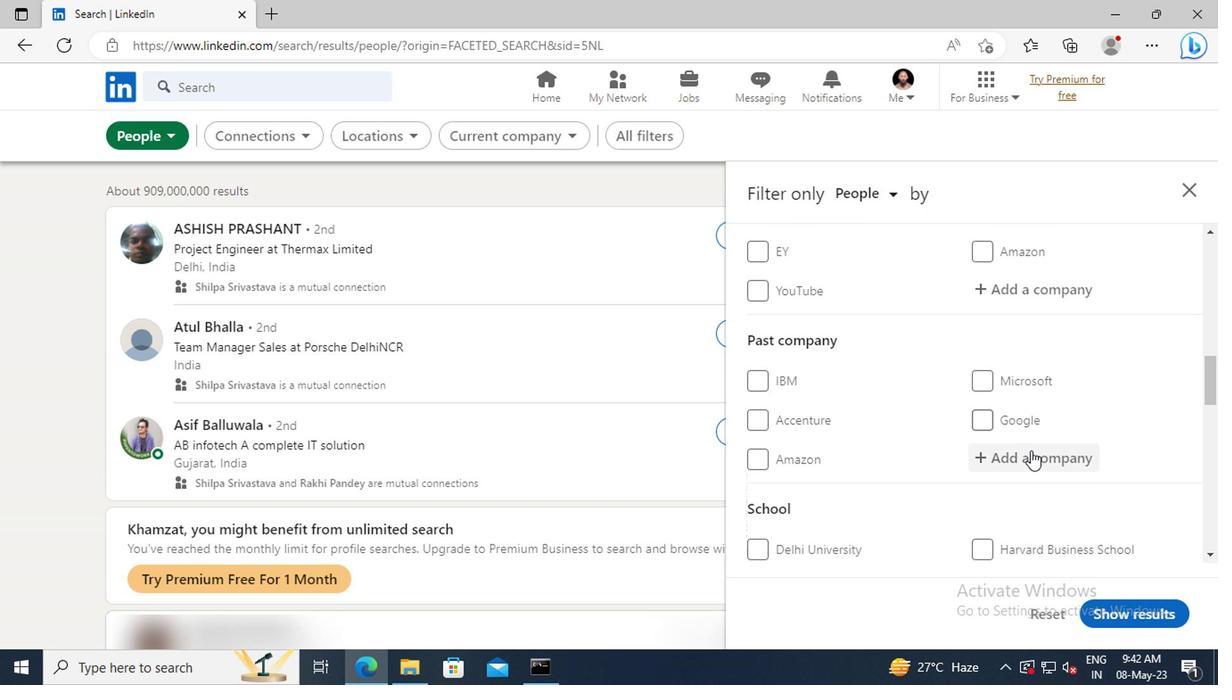 
Action: Mouse scrolled (1028, 446) with delta (0, 0)
Screenshot: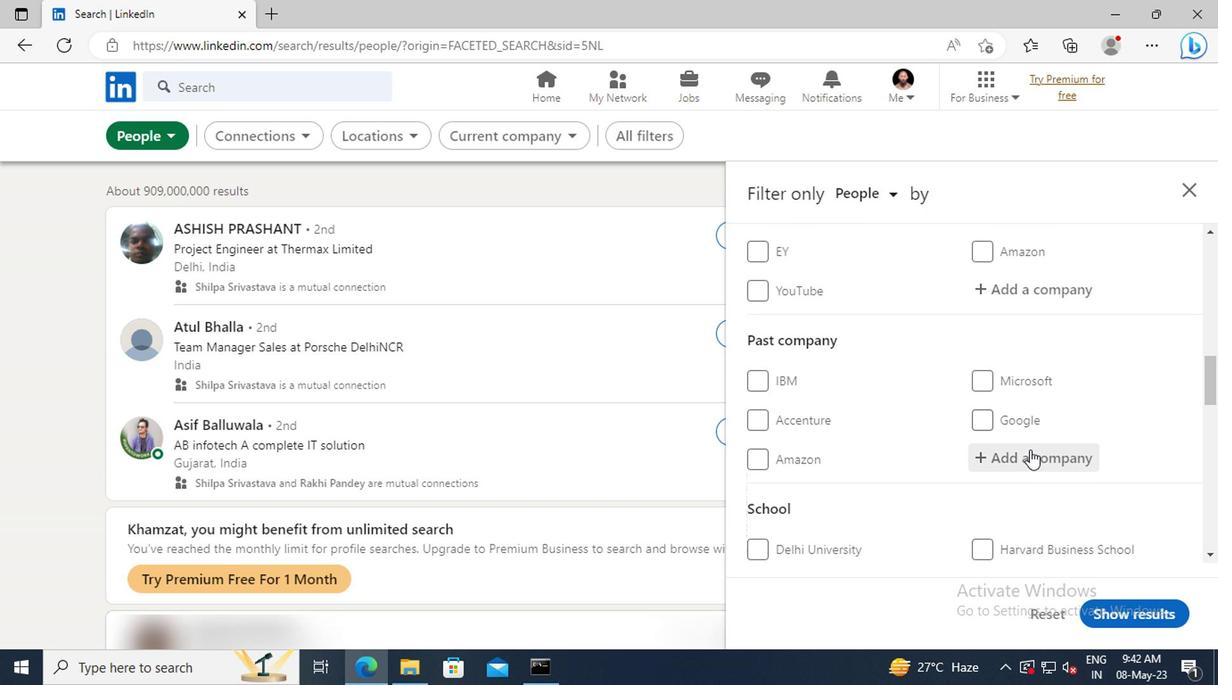 
Action: Mouse moved to (1028, 442)
Screenshot: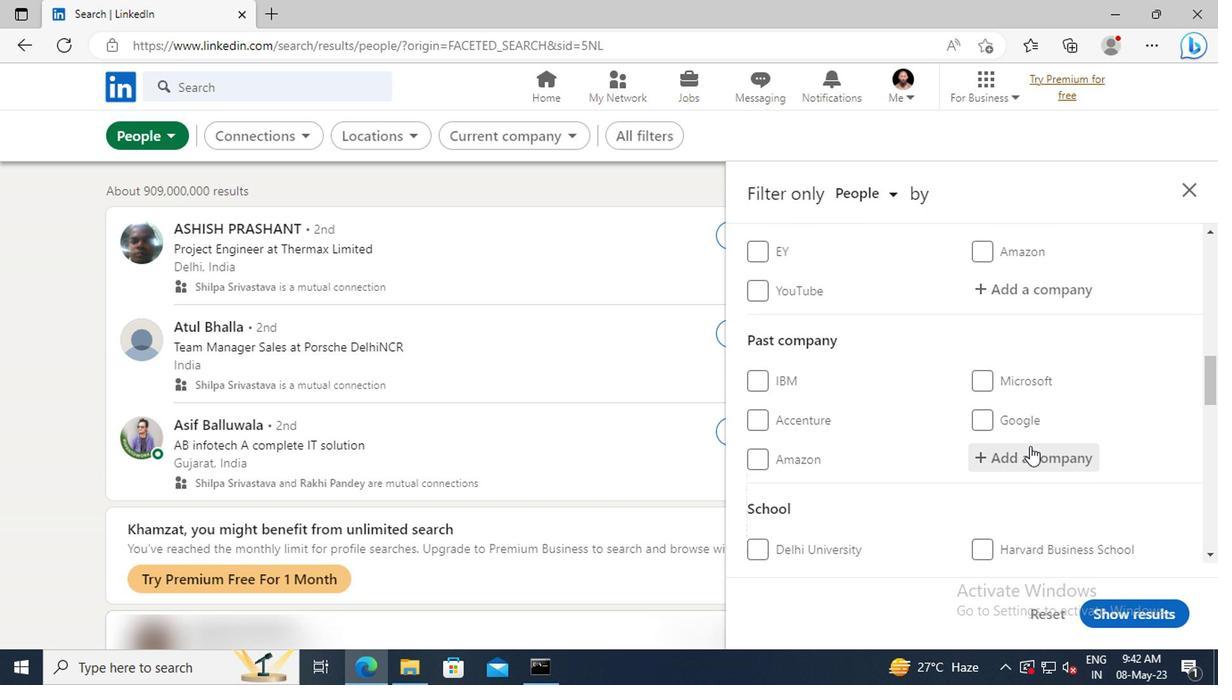 
Action: Mouse scrolled (1028, 442) with delta (0, 0)
Screenshot: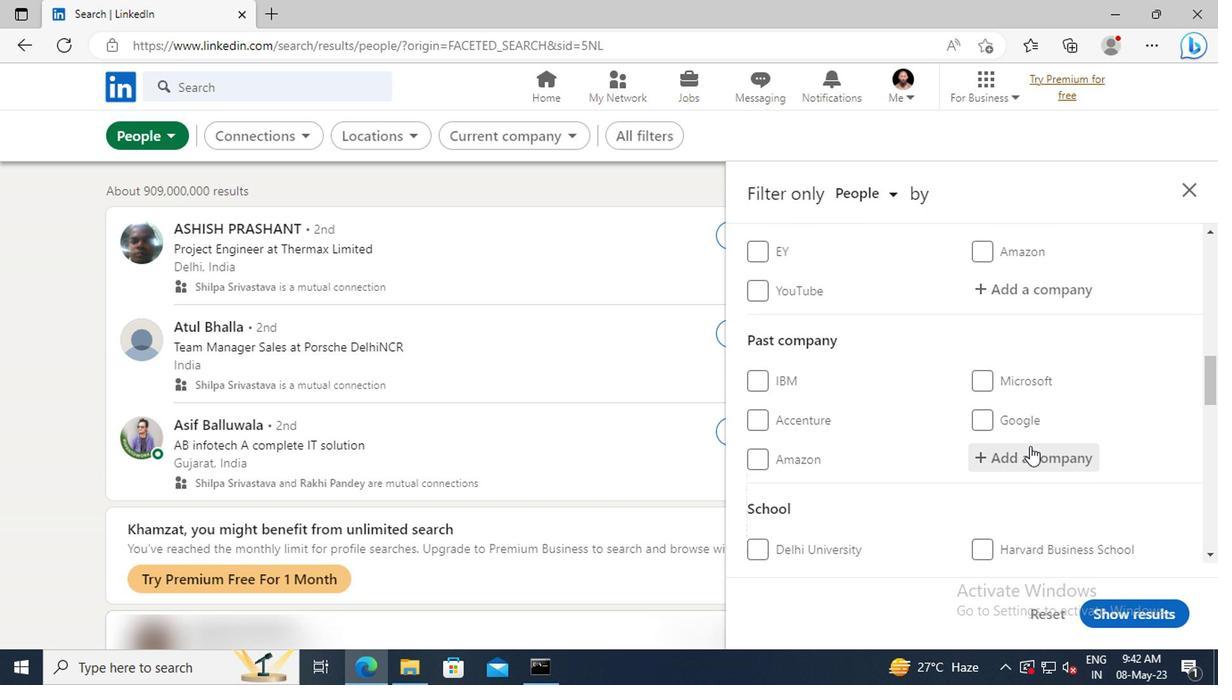 
Action: Mouse moved to (1023, 416)
Screenshot: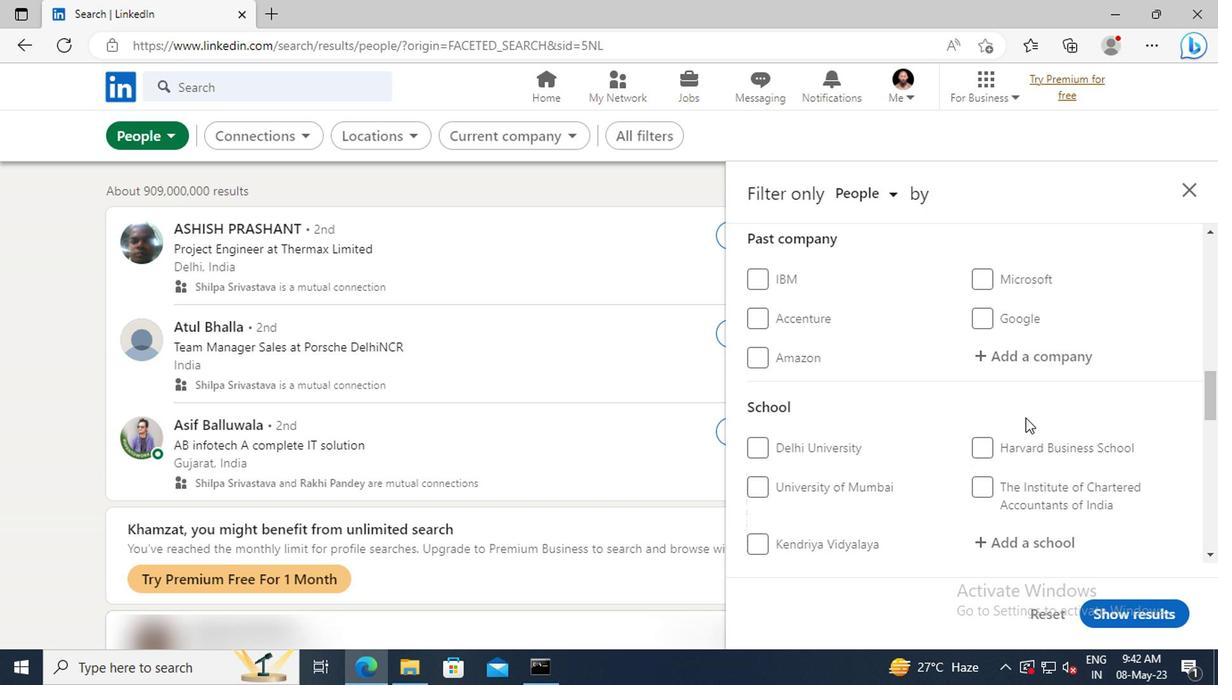 
Action: Mouse scrolled (1023, 415) with delta (0, 0)
Screenshot: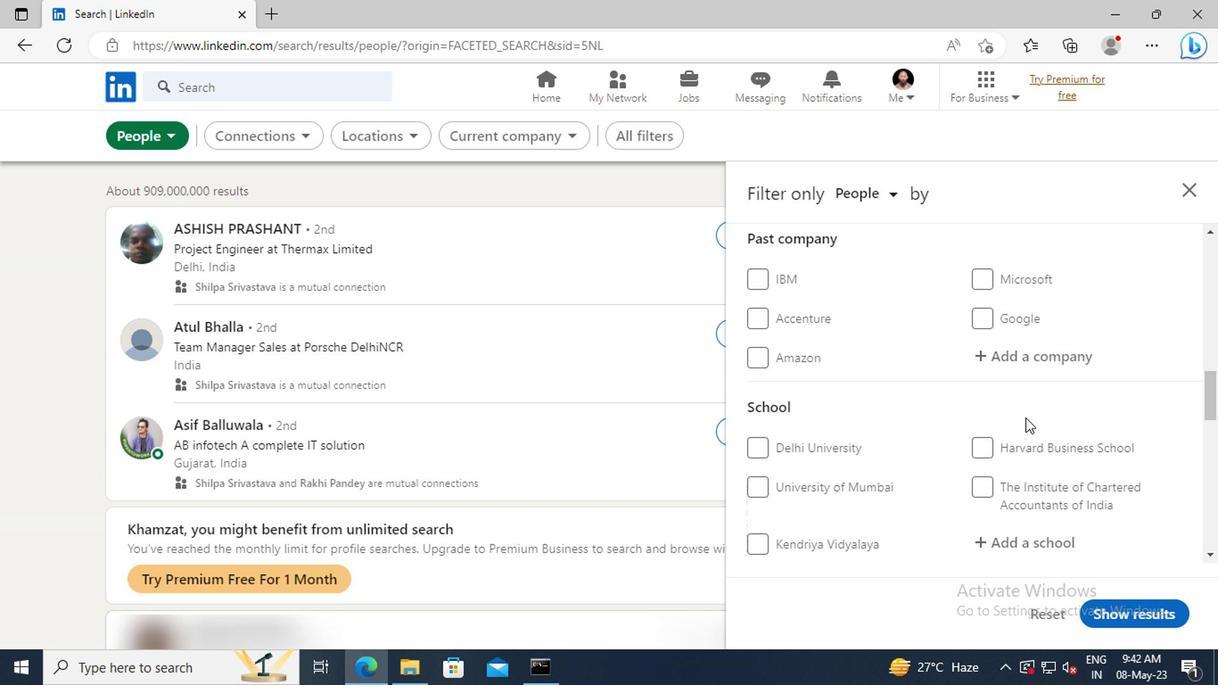 
Action: Mouse moved to (1021, 404)
Screenshot: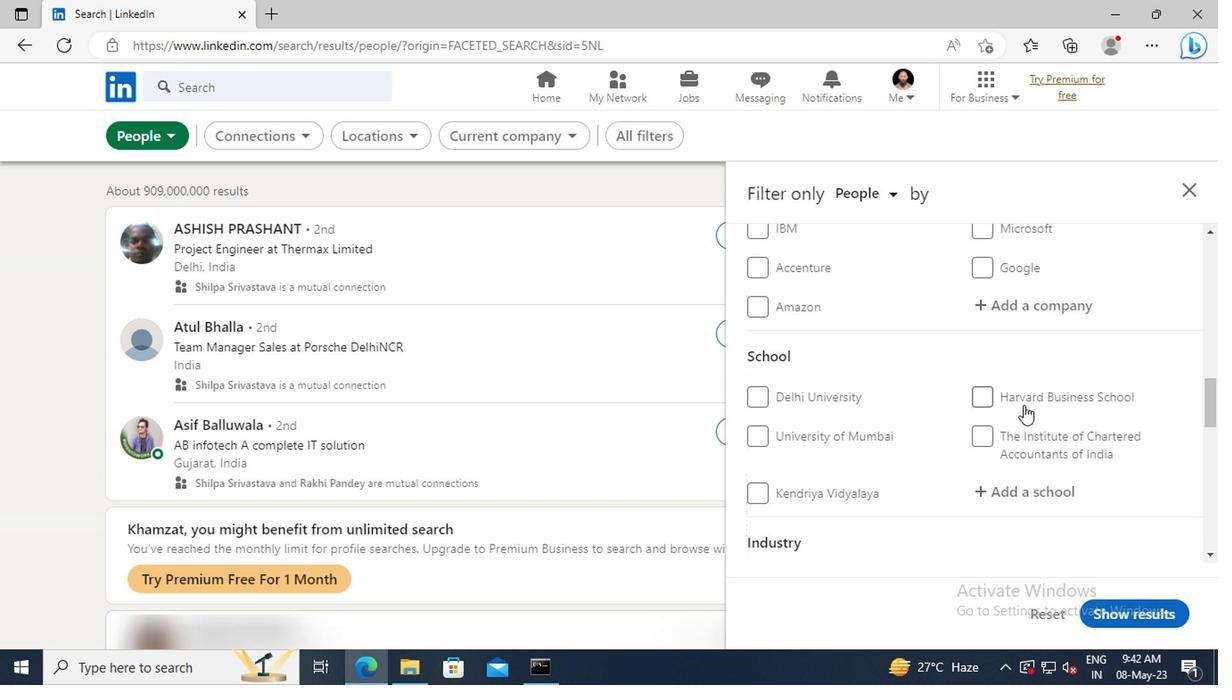 
Action: Mouse scrolled (1021, 403) with delta (0, -1)
Screenshot: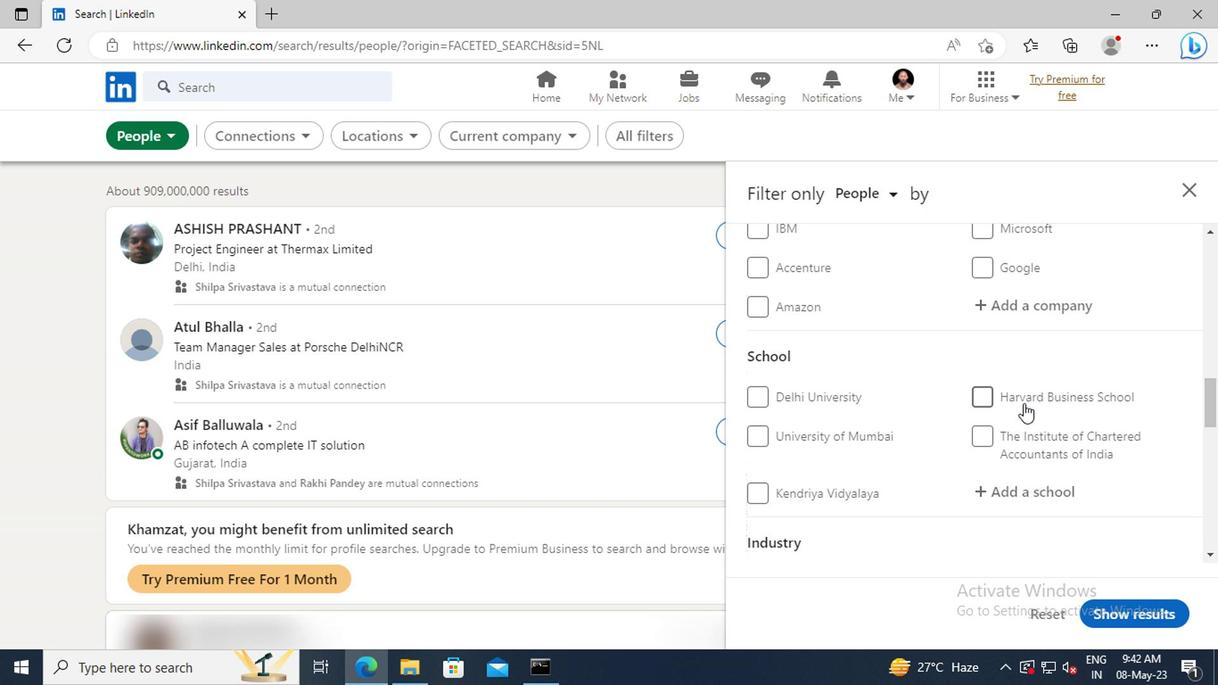 
Action: Mouse scrolled (1021, 403) with delta (0, -1)
Screenshot: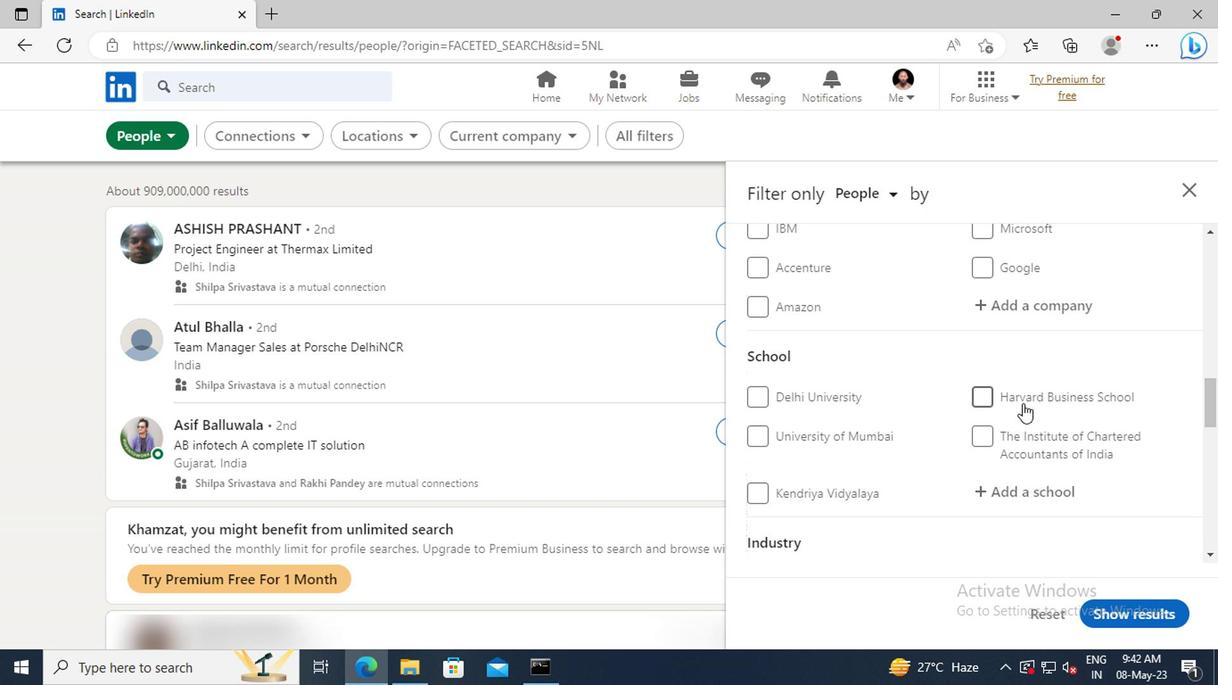 
Action: Mouse scrolled (1021, 403) with delta (0, -1)
Screenshot: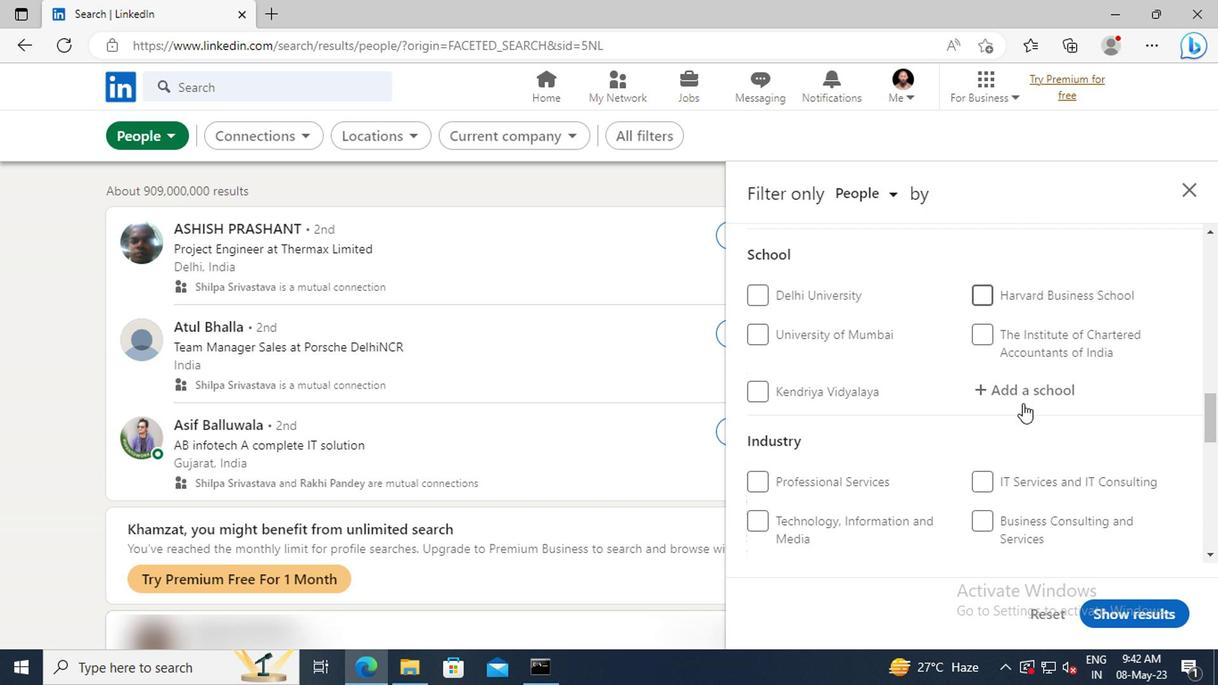 
Action: Mouse scrolled (1021, 403) with delta (0, -1)
Screenshot: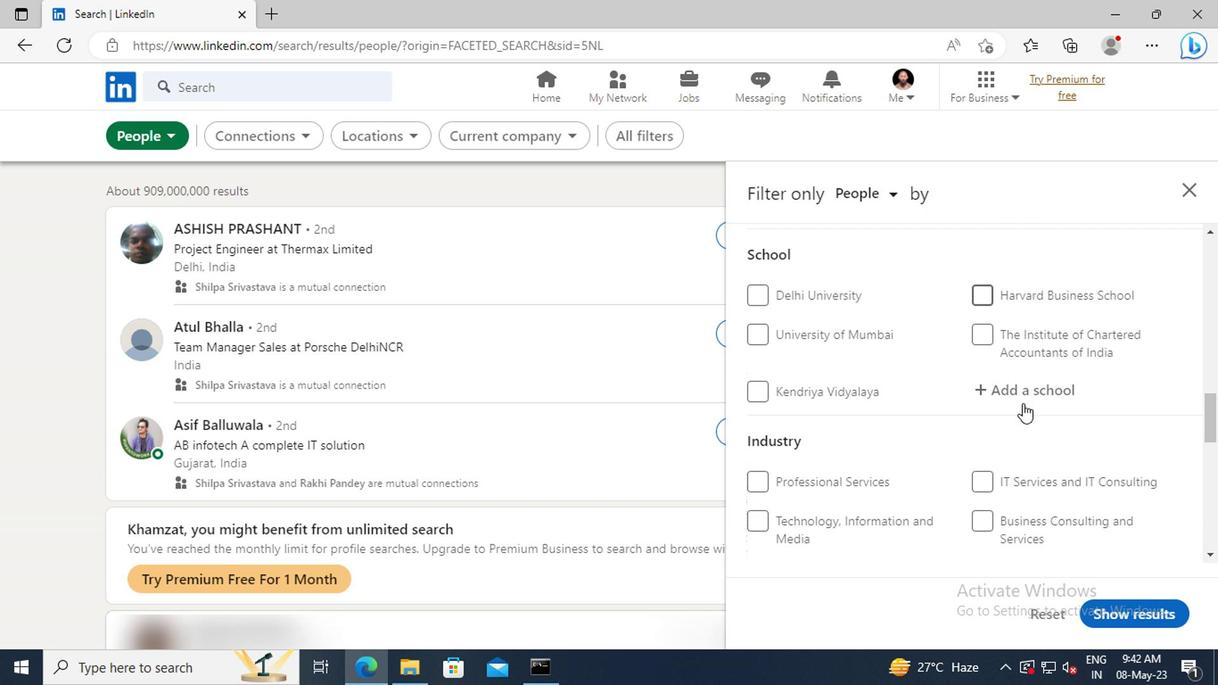 
Action: Mouse scrolled (1021, 403) with delta (0, -1)
Screenshot: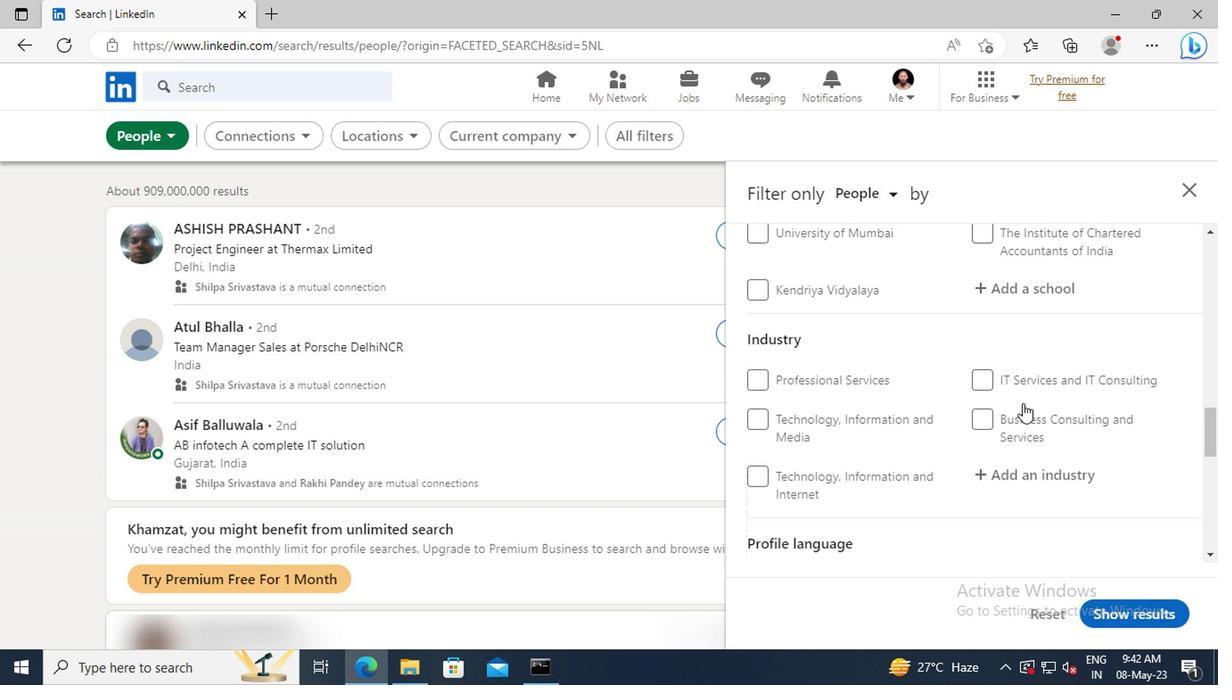 
Action: Mouse scrolled (1021, 403) with delta (0, -1)
Screenshot: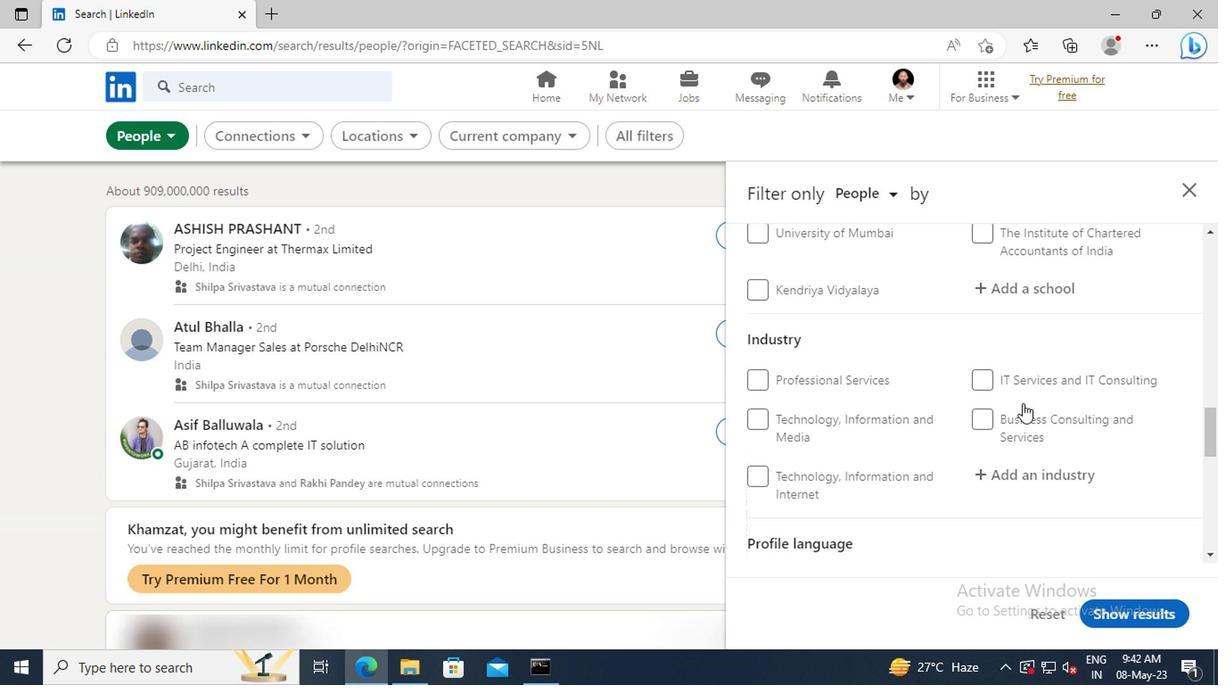 
Action: Mouse scrolled (1021, 403) with delta (0, -1)
Screenshot: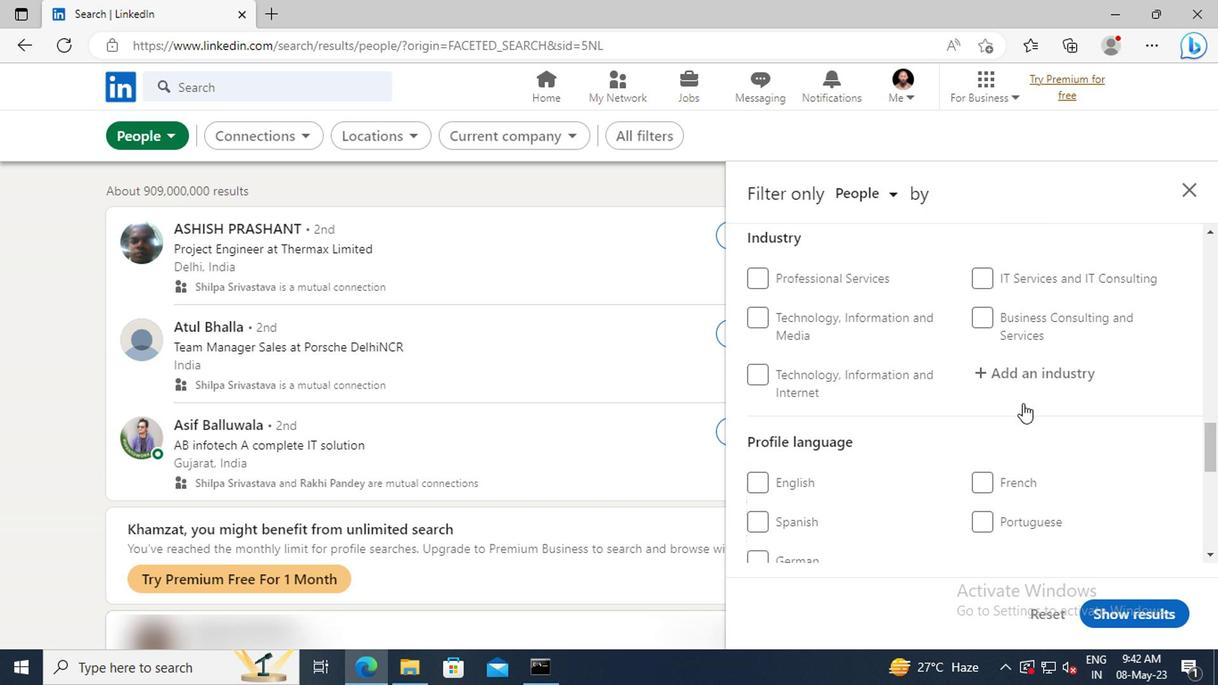 
Action: Mouse scrolled (1021, 403) with delta (0, -1)
Screenshot: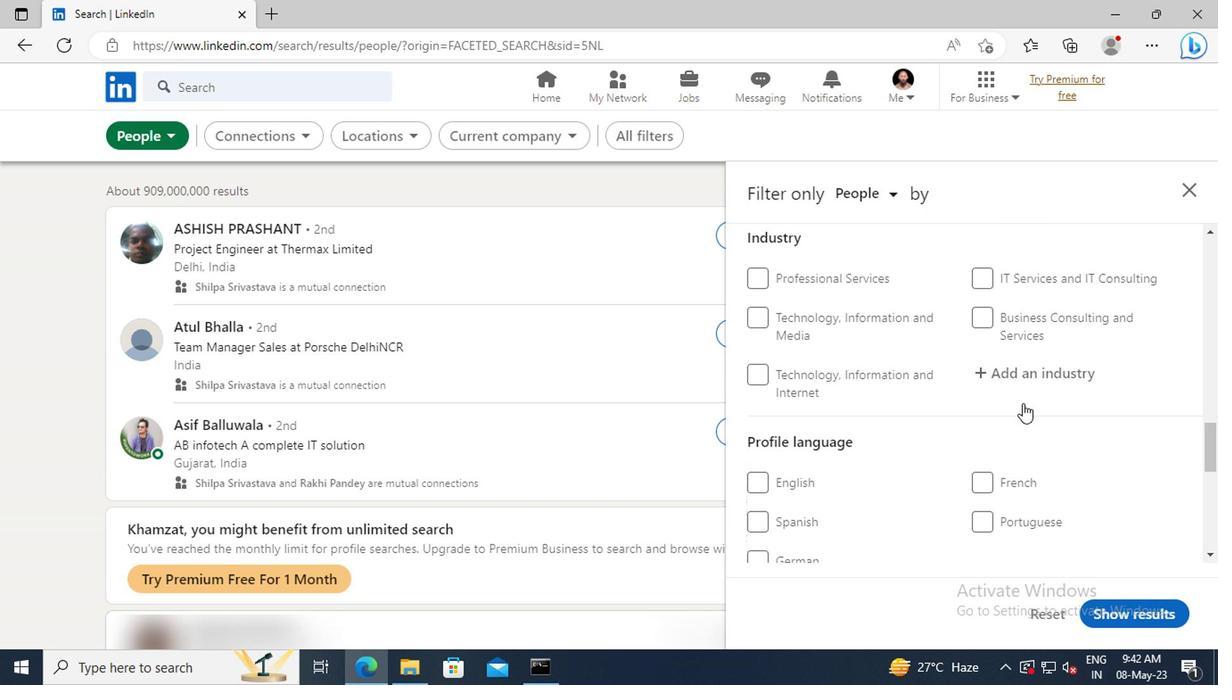 
Action: Mouse moved to (761, 461)
Screenshot: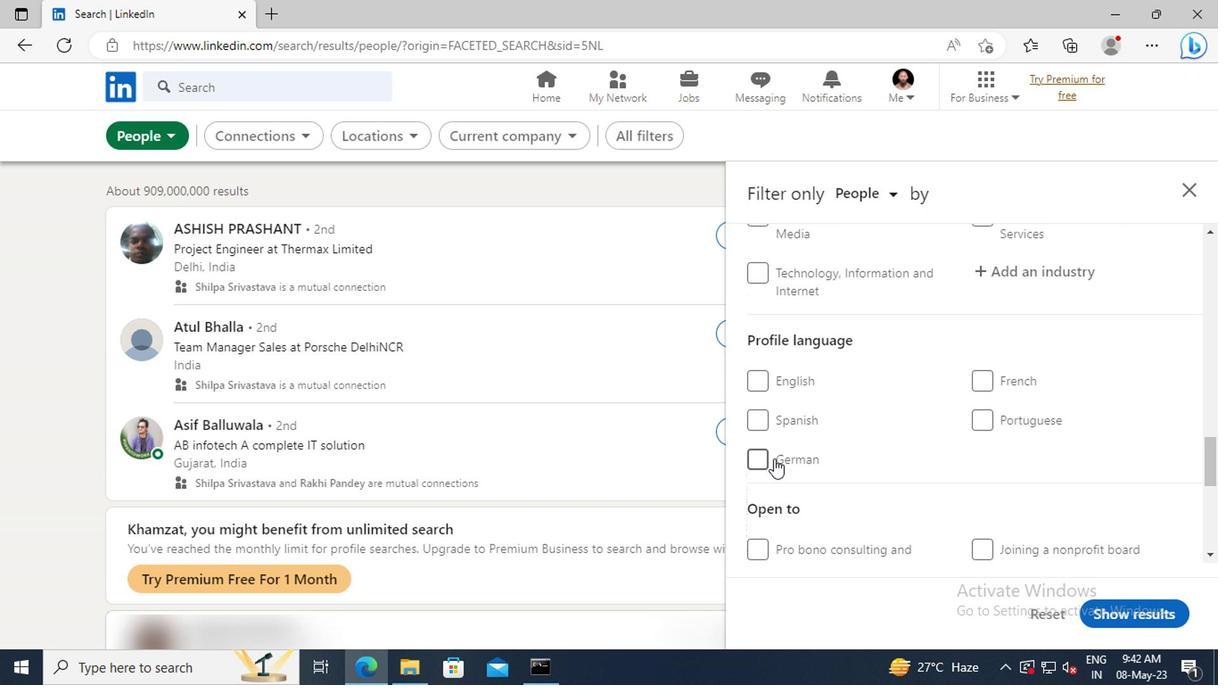 
Action: Mouse pressed left at (761, 461)
Screenshot: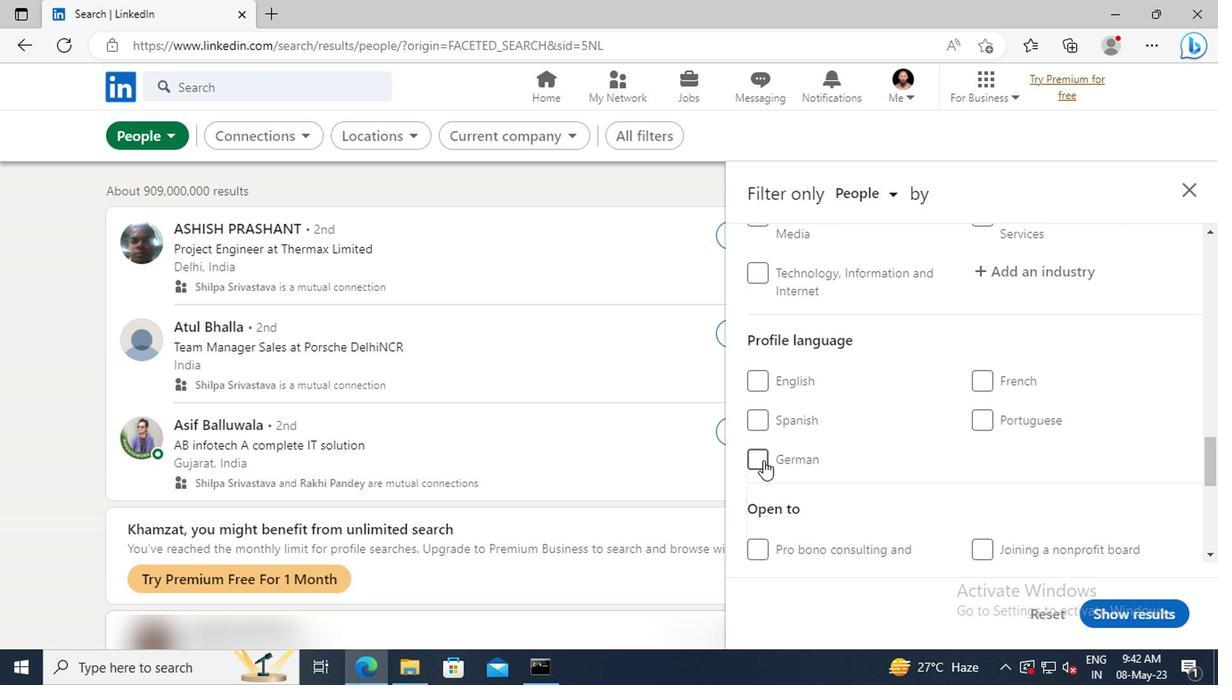 
Action: Mouse moved to (978, 438)
Screenshot: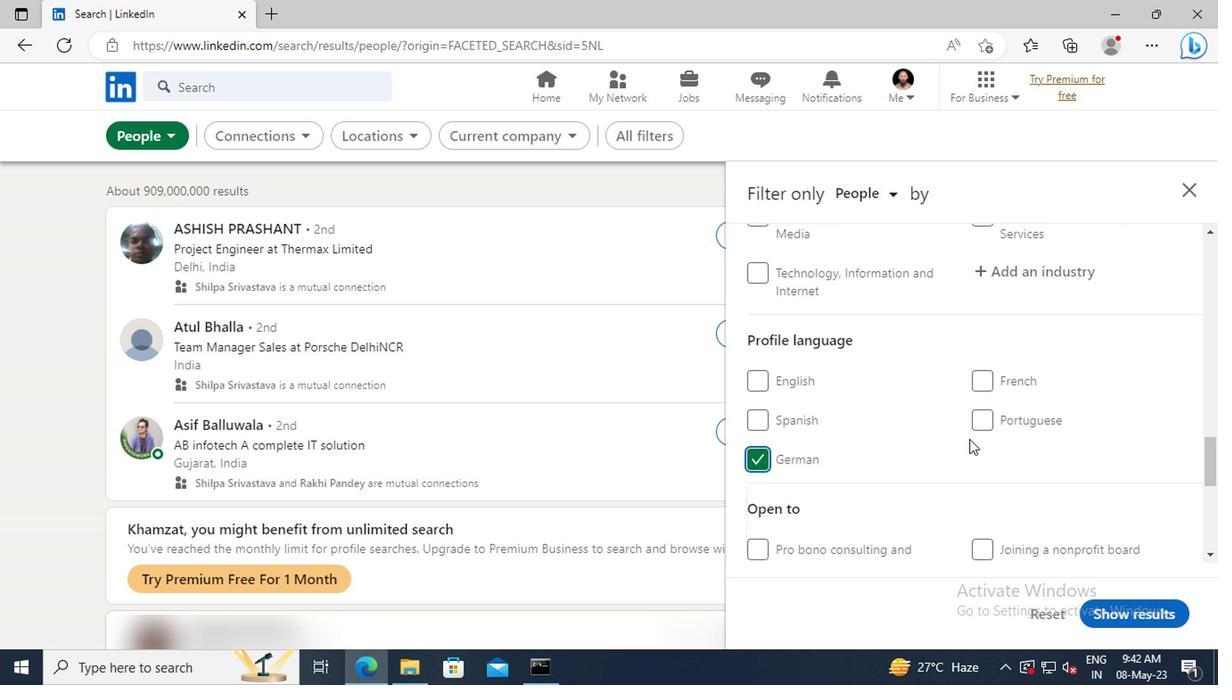 
Action: Mouse scrolled (978, 439) with delta (0, 1)
Screenshot: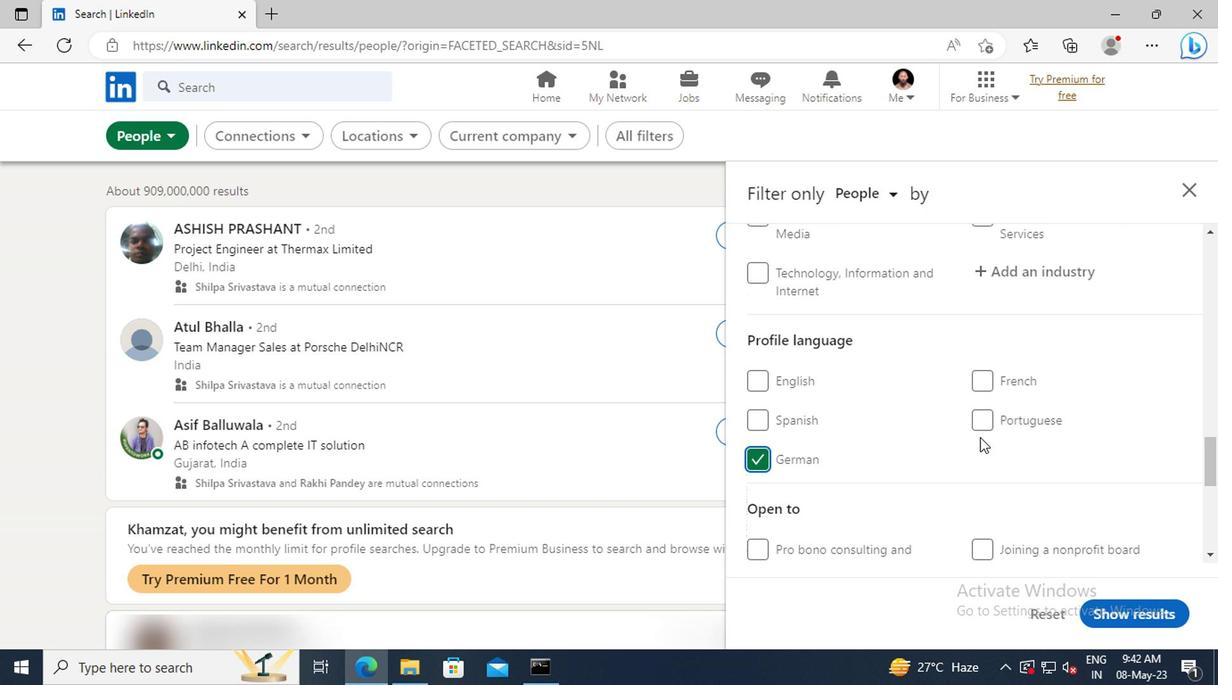 
Action: Mouse scrolled (978, 439) with delta (0, 1)
Screenshot: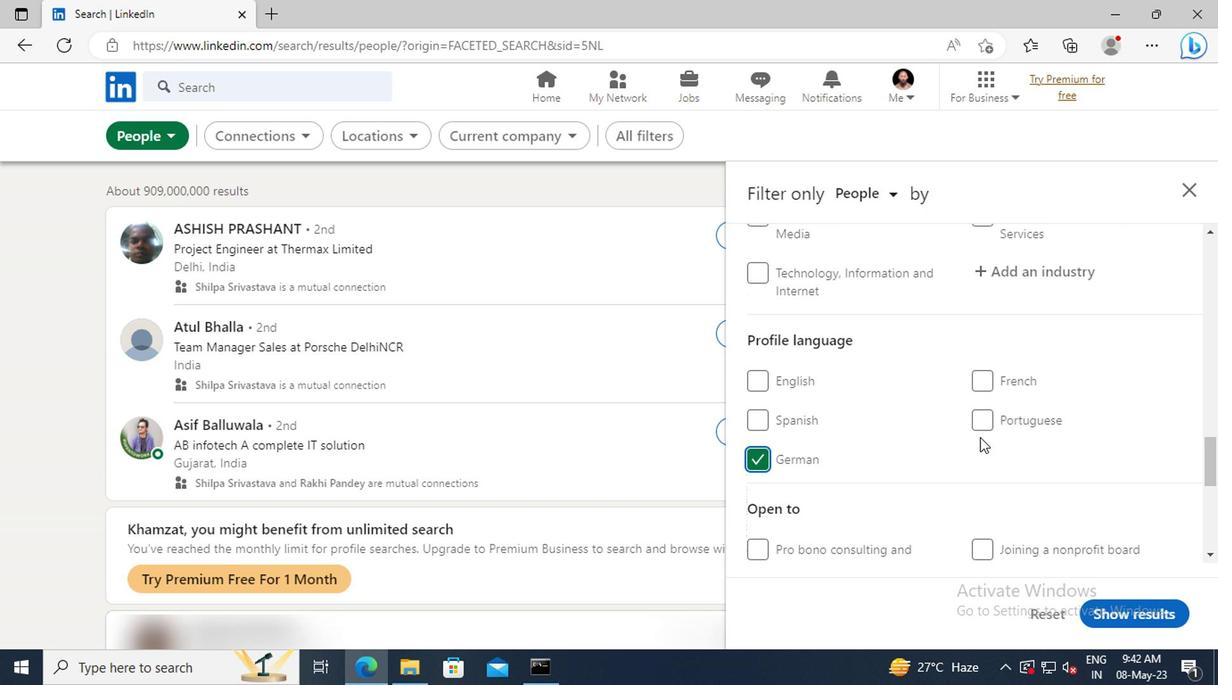 
Action: Mouse scrolled (978, 439) with delta (0, 1)
Screenshot: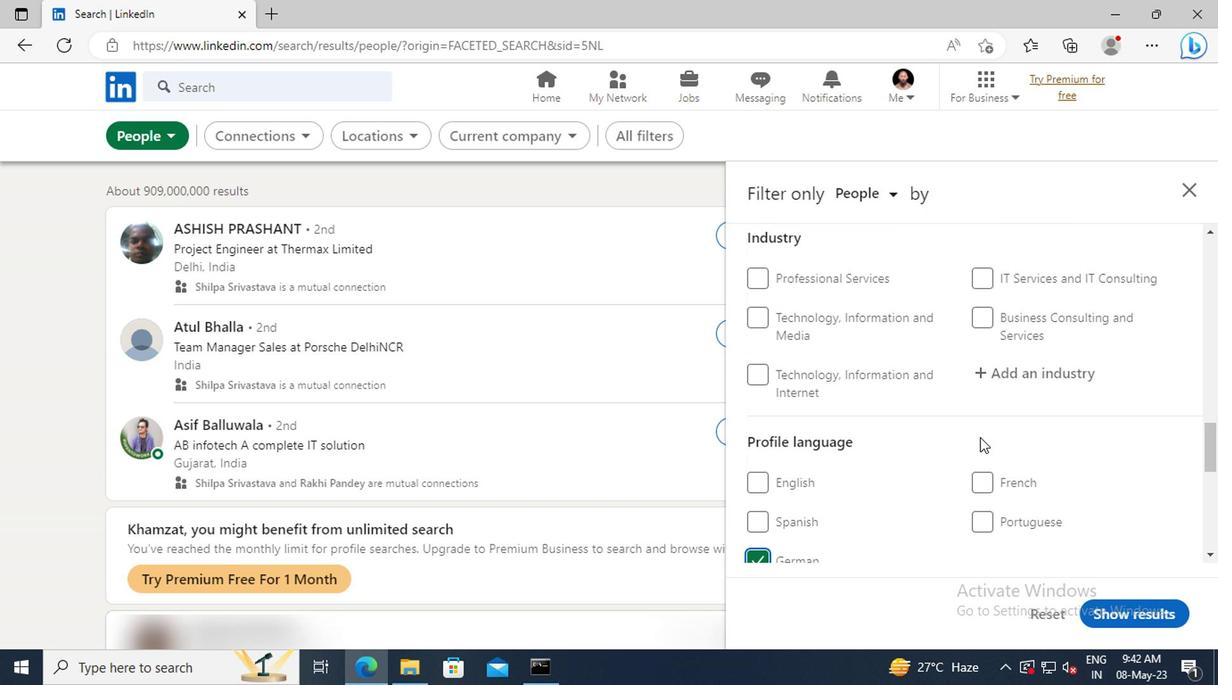 
Action: Mouse scrolled (978, 439) with delta (0, 1)
Screenshot: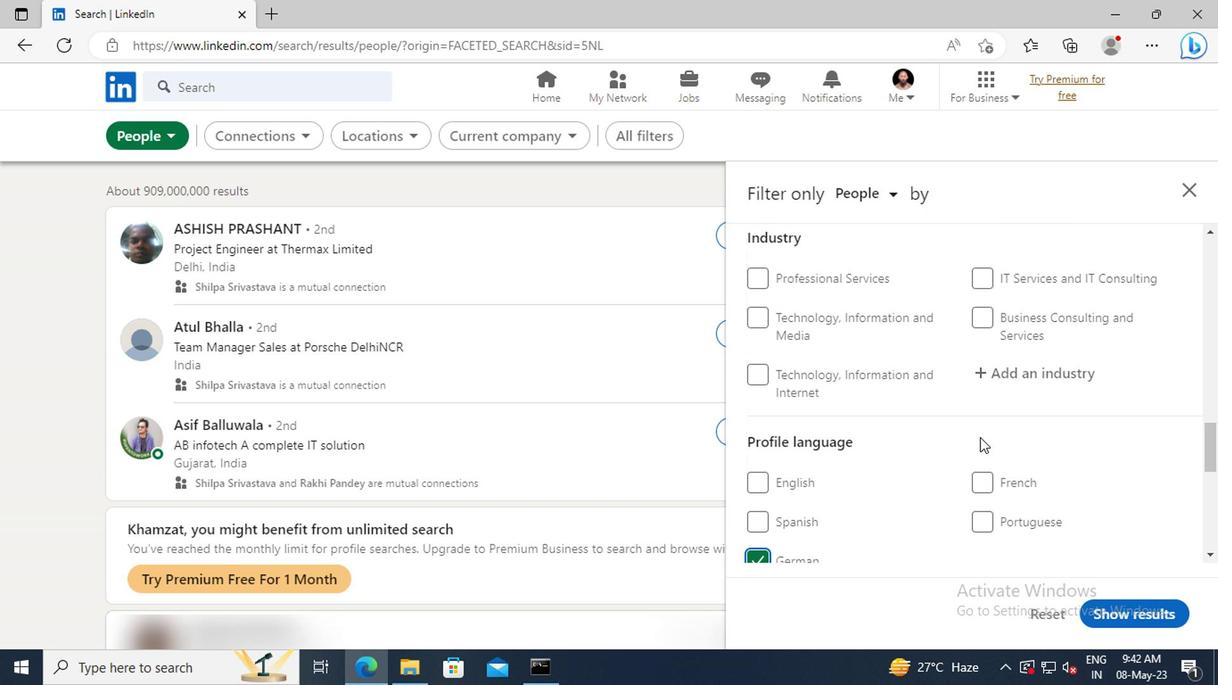 
Action: Mouse scrolled (978, 439) with delta (0, 1)
Screenshot: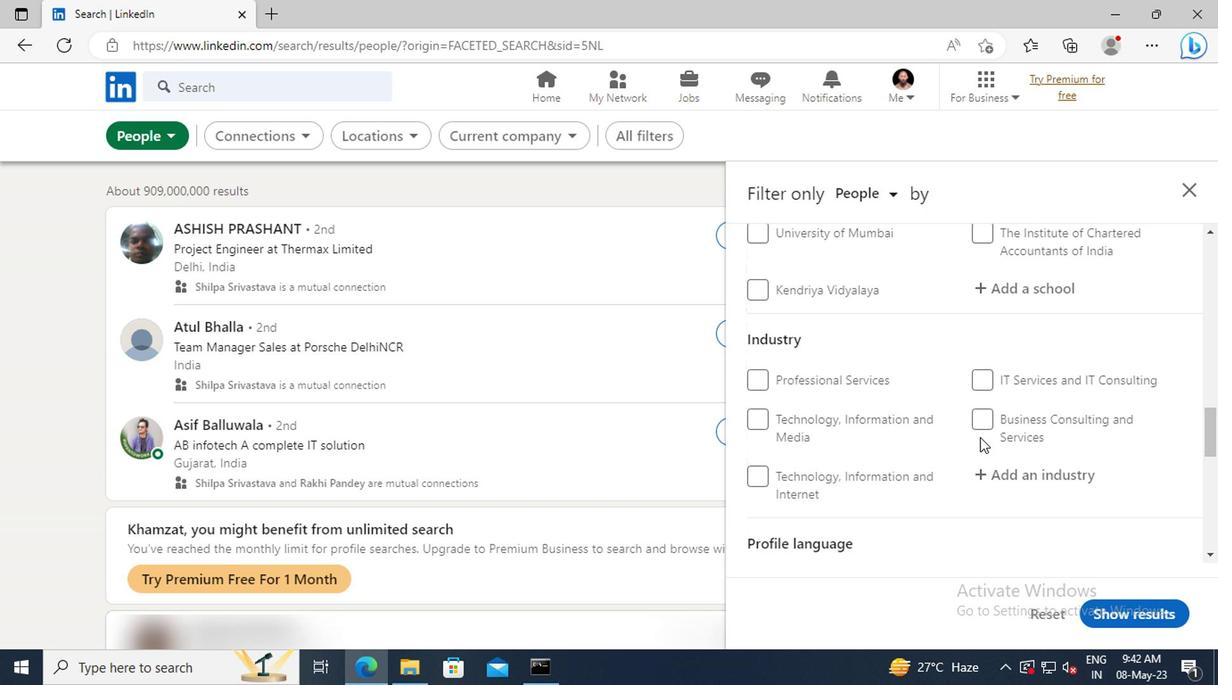 
Action: Mouse scrolled (978, 439) with delta (0, 1)
Screenshot: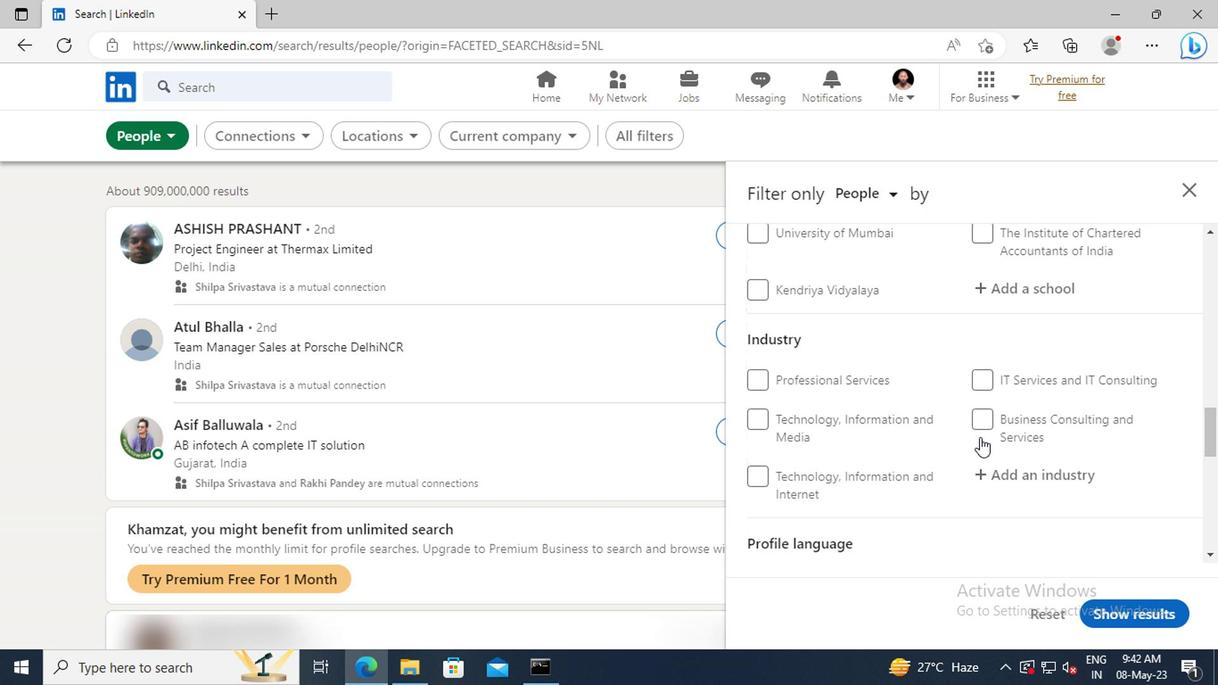 
Action: Mouse scrolled (978, 439) with delta (0, 1)
Screenshot: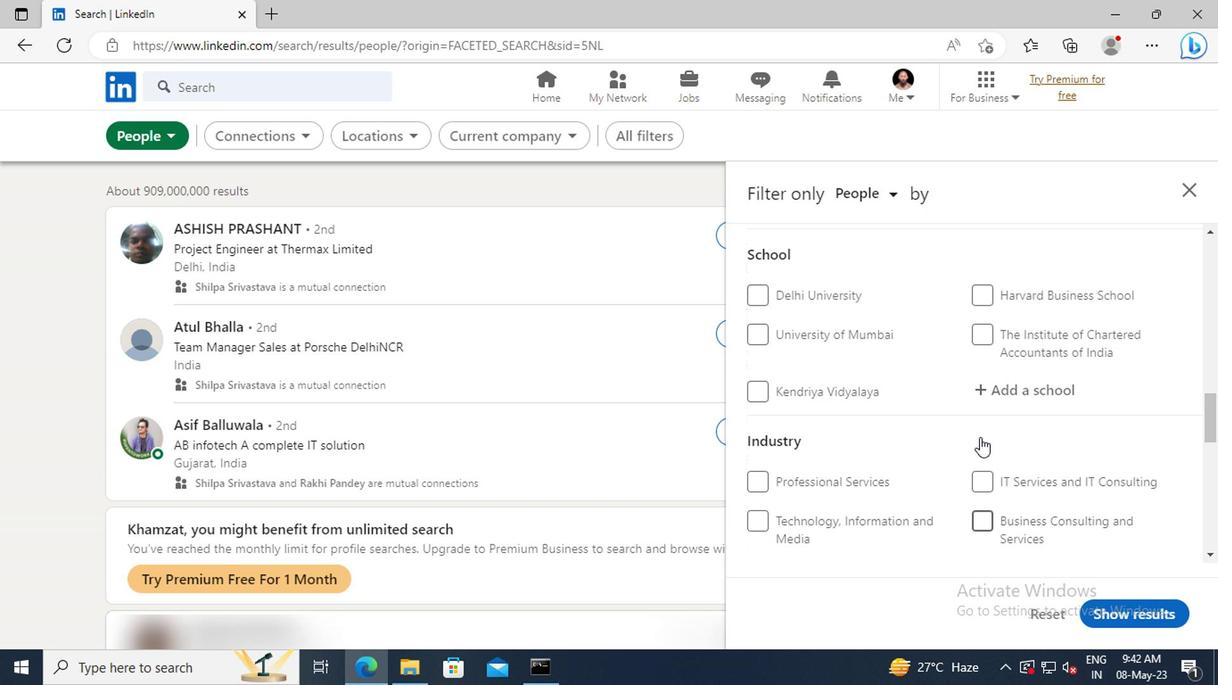 
Action: Mouse scrolled (978, 439) with delta (0, 1)
Screenshot: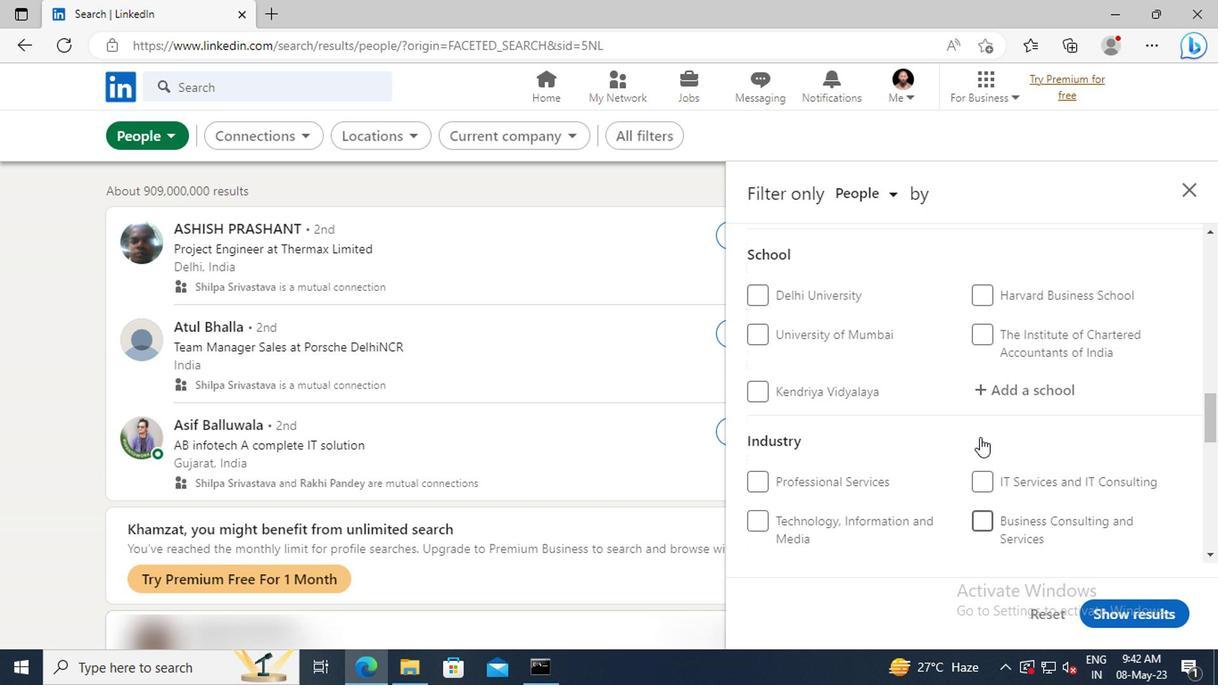 
Action: Mouse scrolled (978, 439) with delta (0, 1)
Screenshot: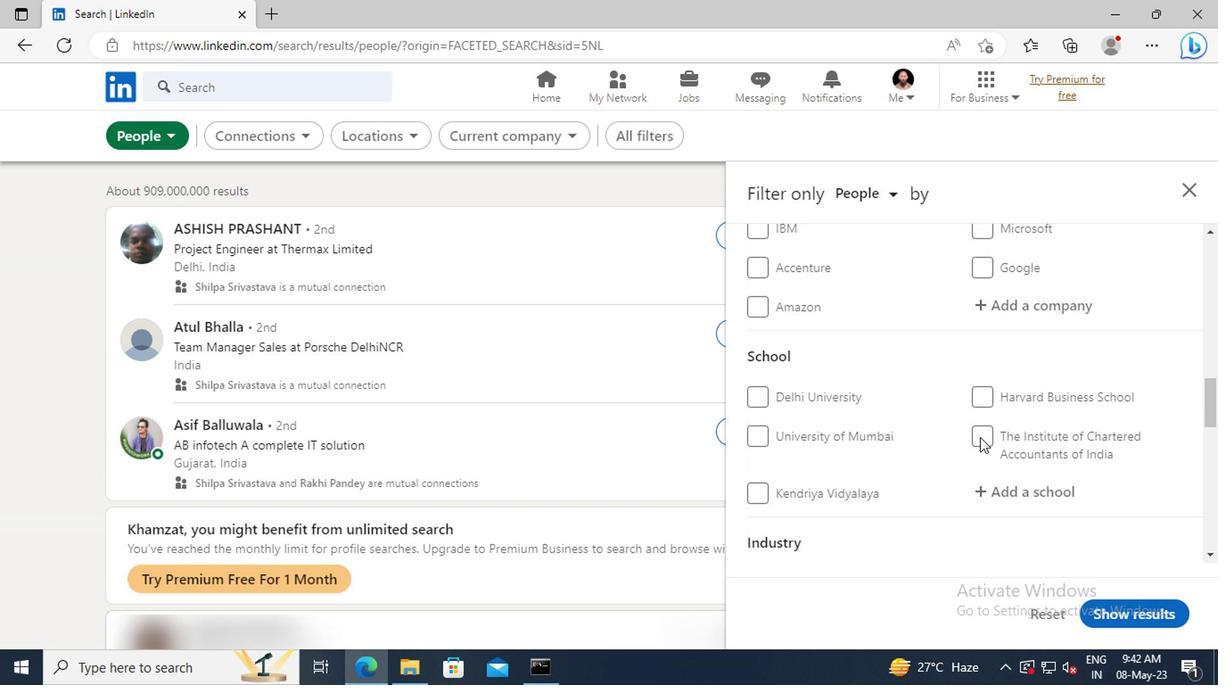
Action: Mouse scrolled (978, 439) with delta (0, 1)
Screenshot: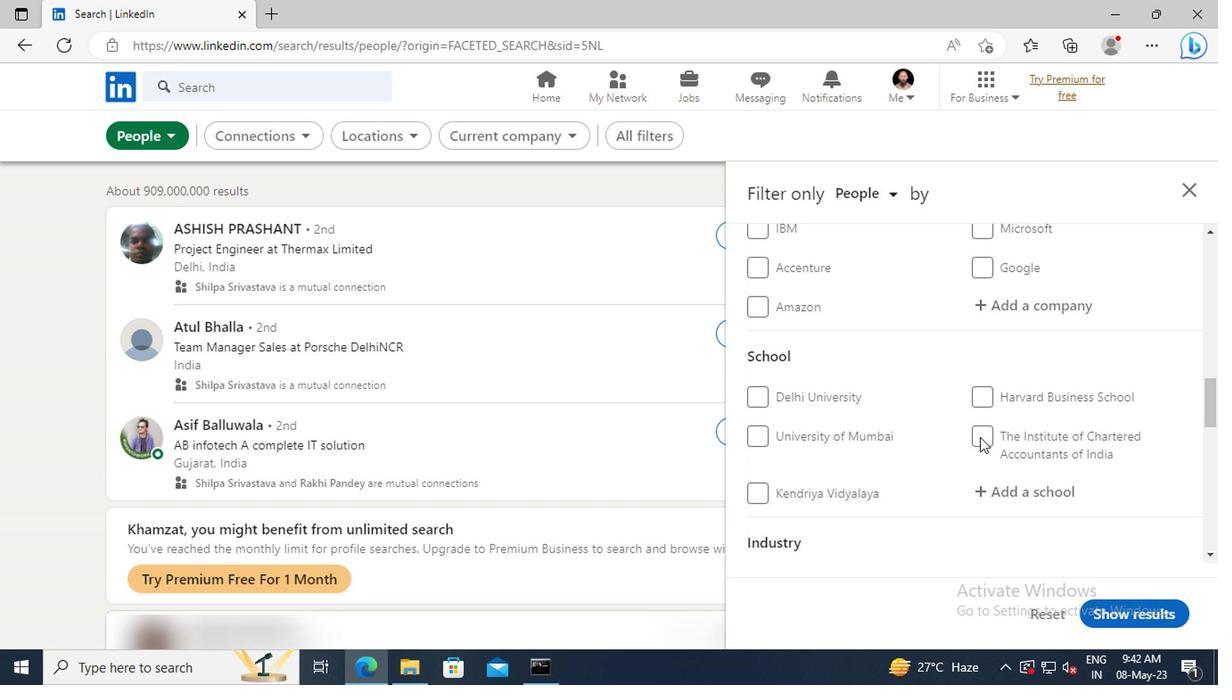 
Action: Mouse moved to (978, 437)
Screenshot: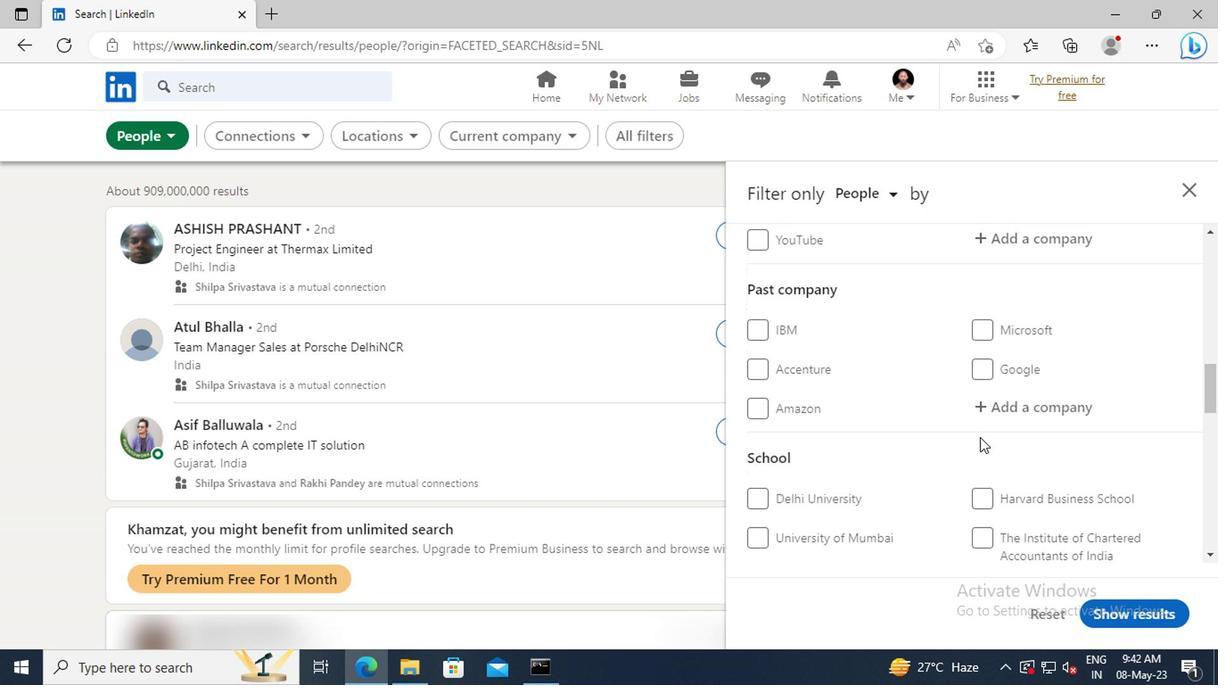 
Action: Mouse scrolled (978, 438) with delta (0, 0)
Screenshot: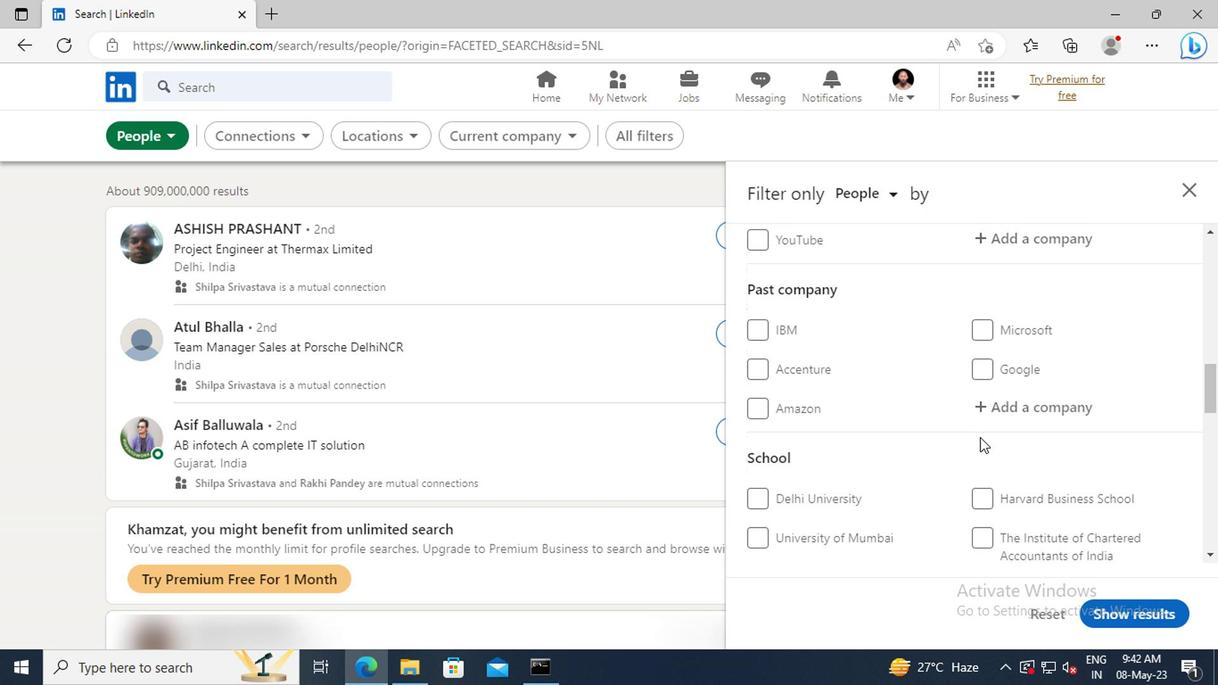 
Action: Mouse scrolled (978, 438) with delta (0, 0)
Screenshot: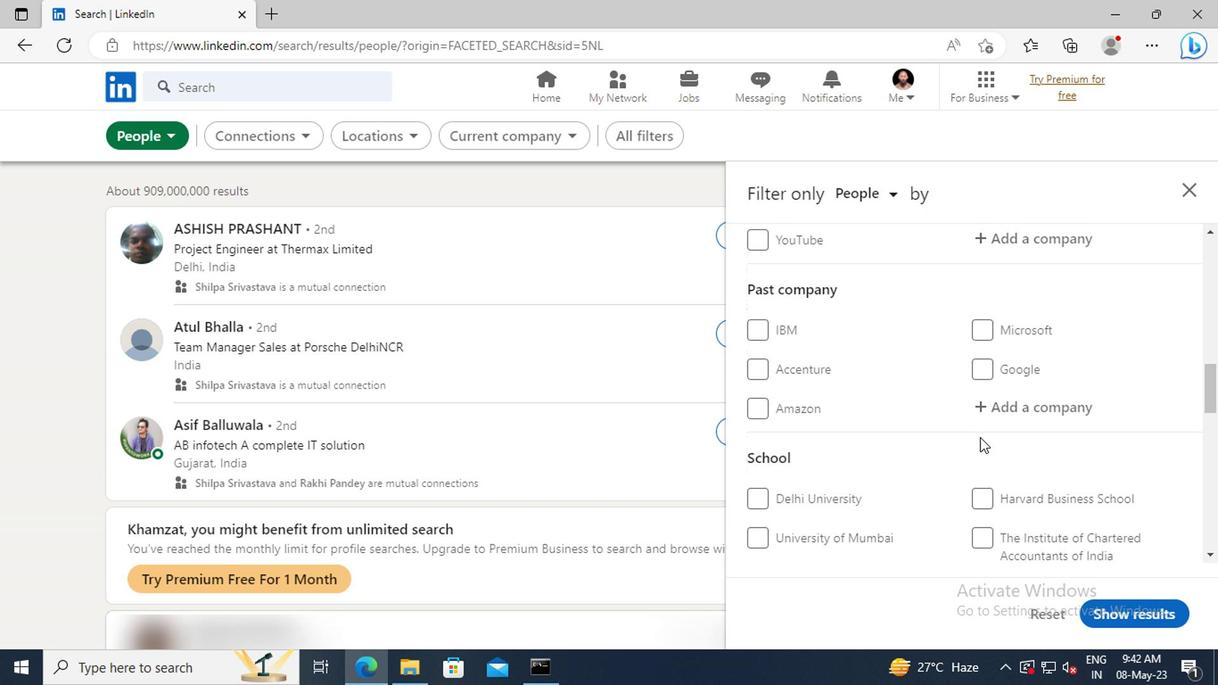 
Action: Mouse moved to (979, 437)
Screenshot: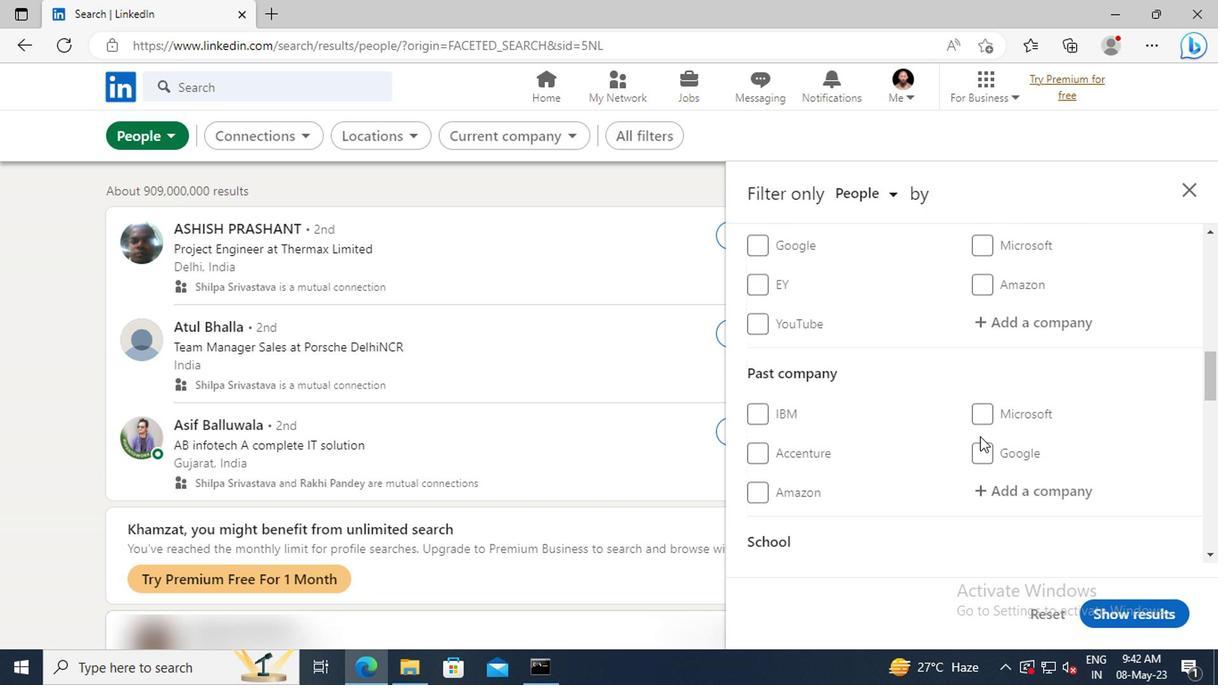 
Action: Mouse scrolled (979, 437) with delta (0, 0)
Screenshot: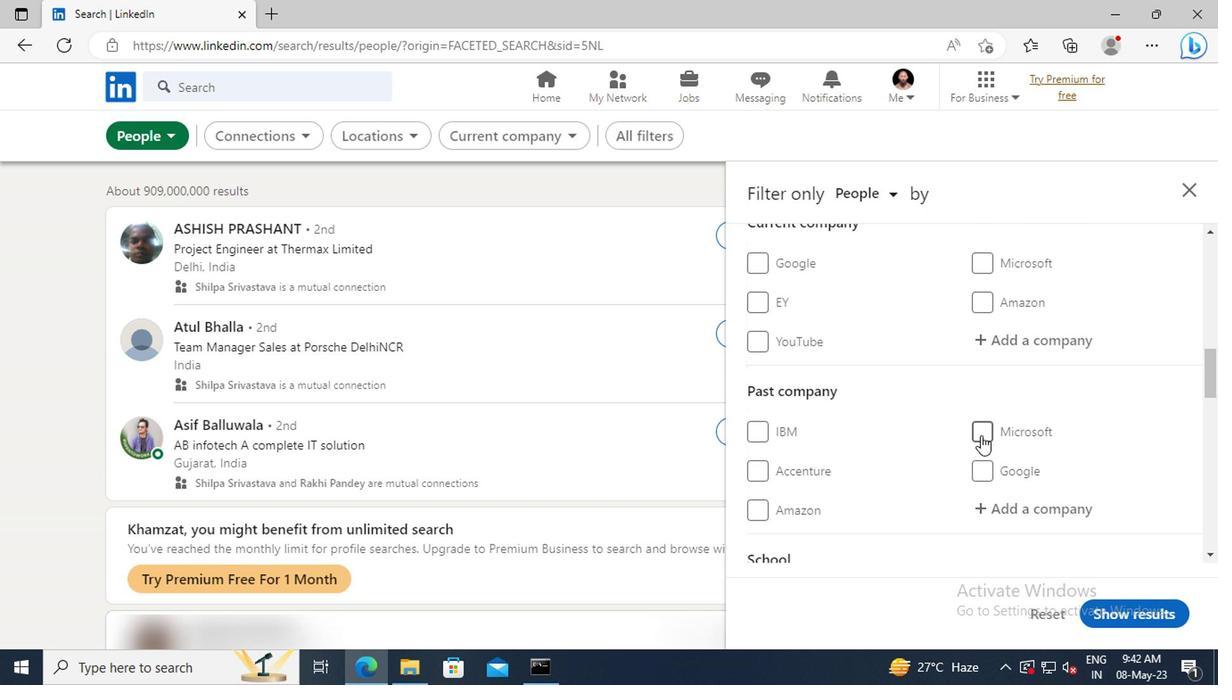 
Action: Mouse moved to (990, 394)
Screenshot: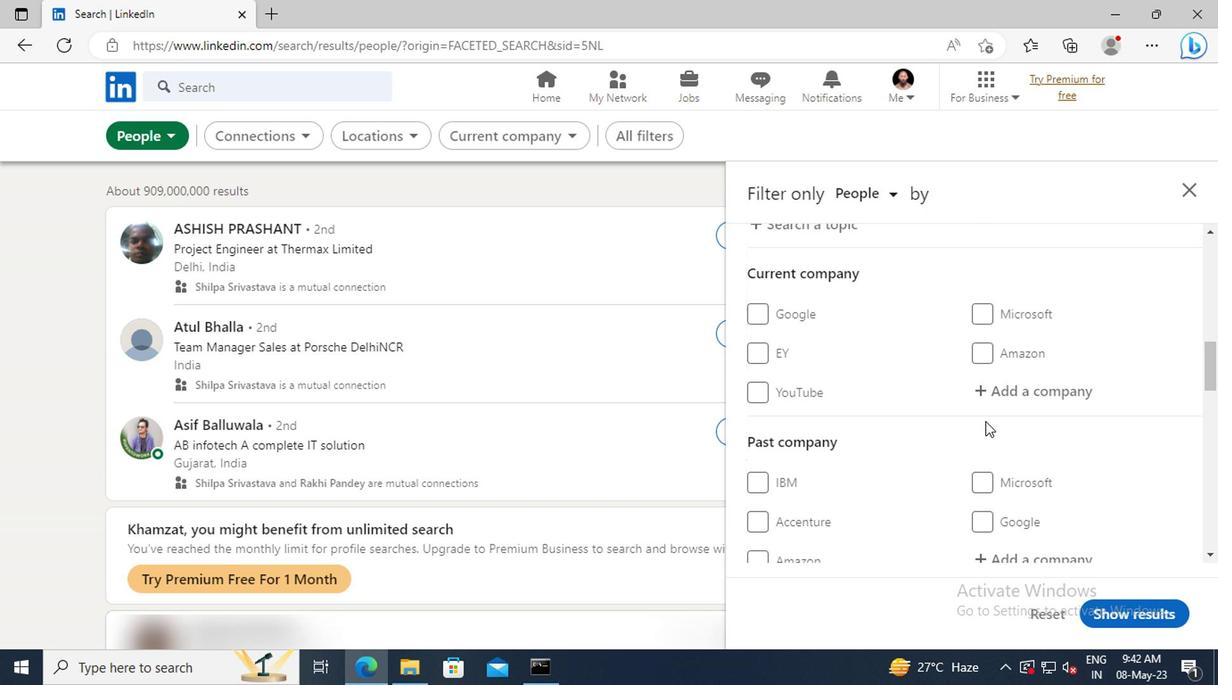 
Action: Mouse pressed left at (990, 394)
Screenshot: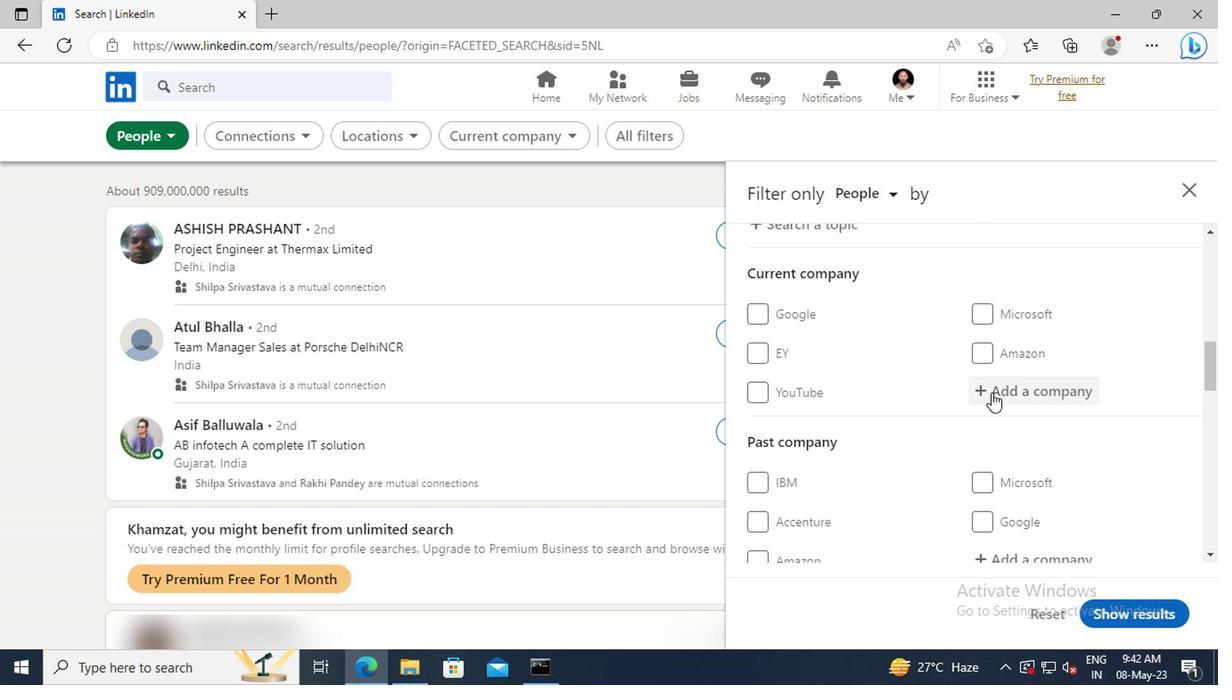 
Action: Key pressed <Key.shift>WELLS<Key.space><Key.shift>F
Screenshot: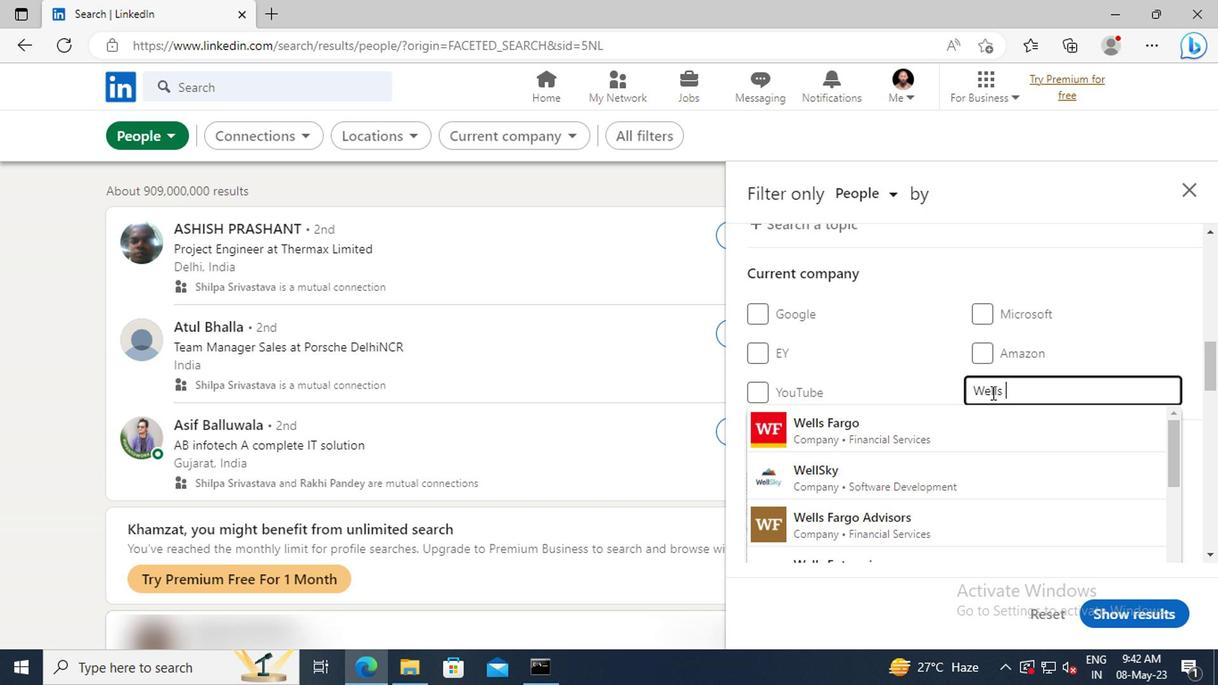 
Action: Mouse moved to (990, 418)
Screenshot: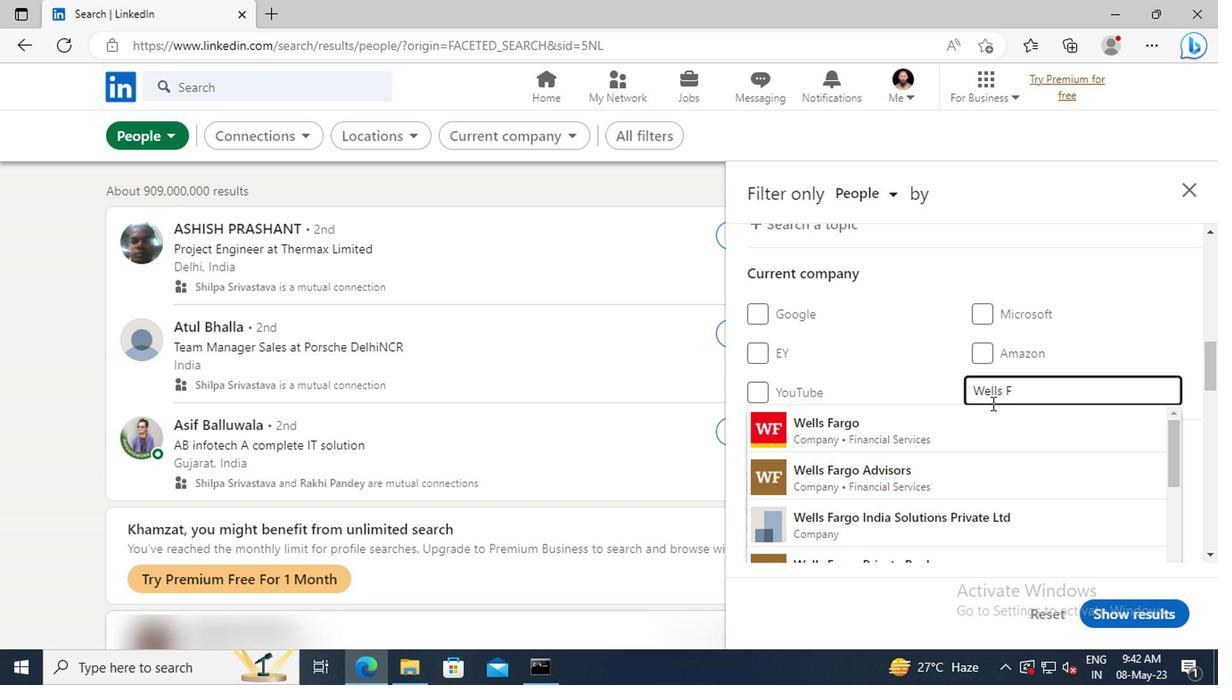 
Action: Mouse pressed left at (990, 418)
Screenshot: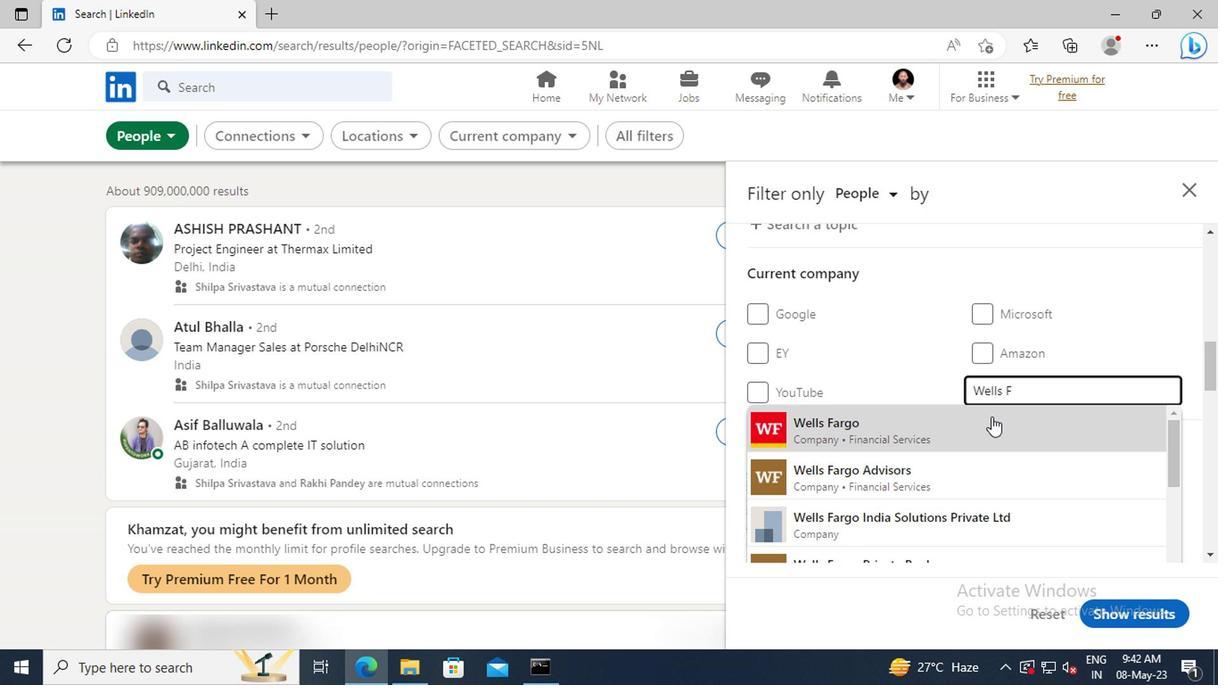 
Action: Mouse scrolled (990, 418) with delta (0, 0)
Screenshot: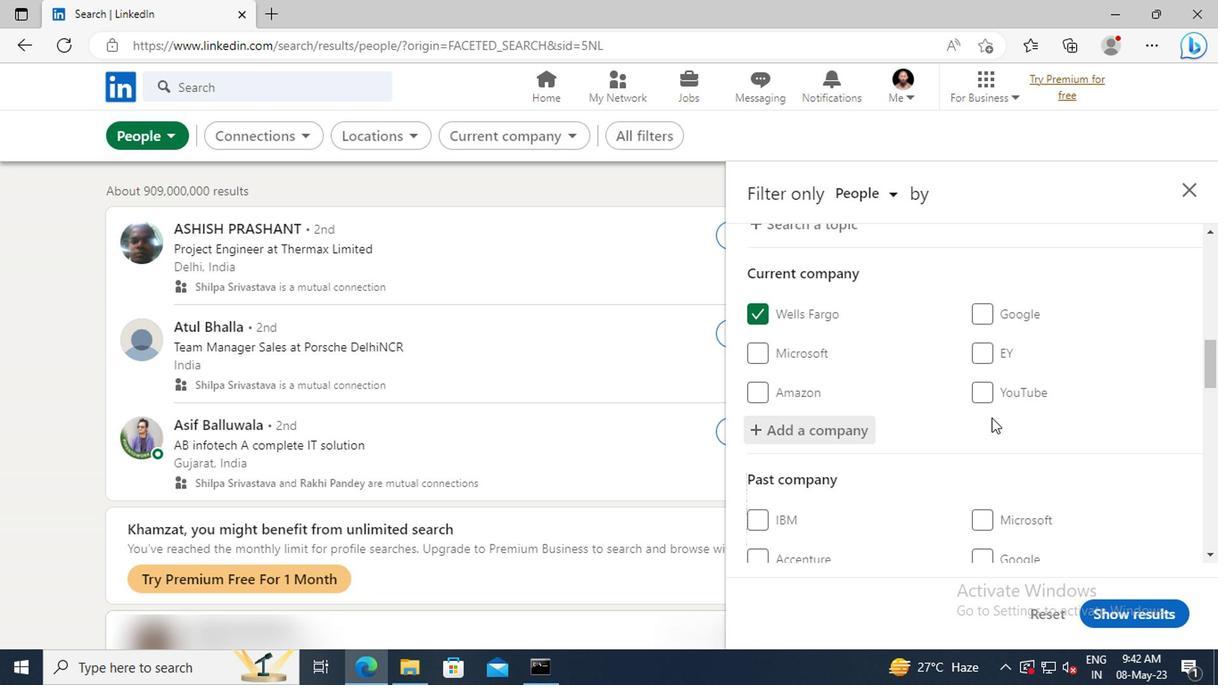 
Action: Mouse scrolled (990, 418) with delta (0, 0)
Screenshot: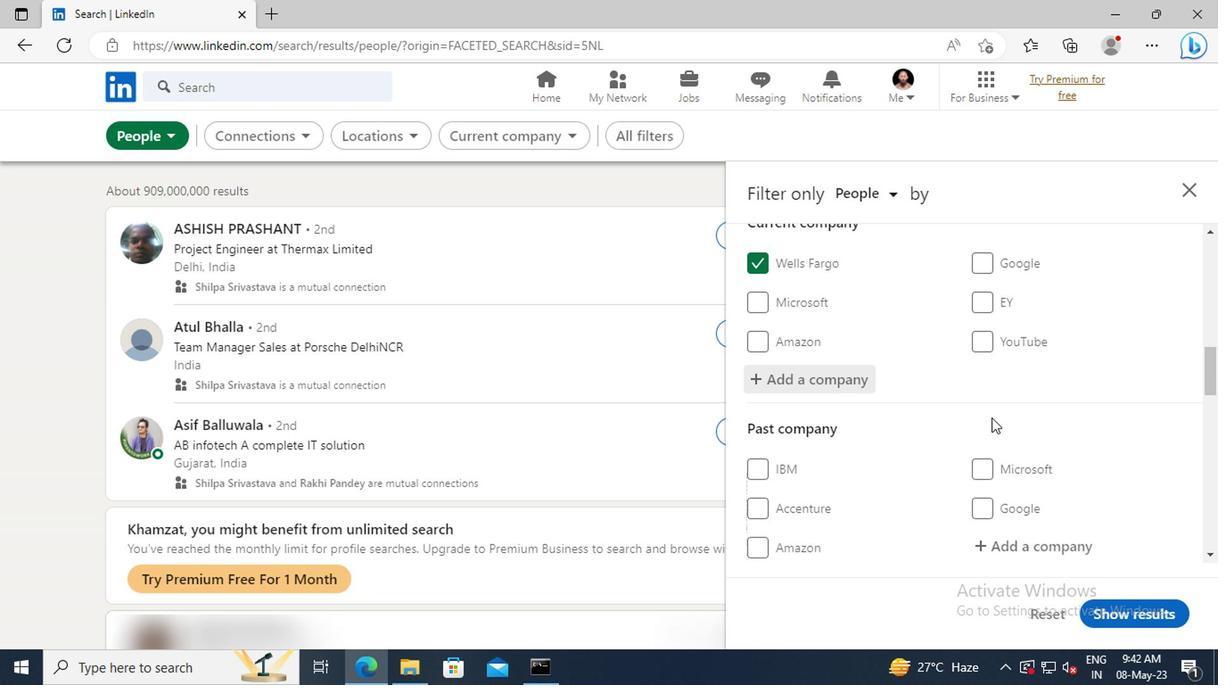 
Action: Mouse scrolled (990, 418) with delta (0, 0)
Screenshot: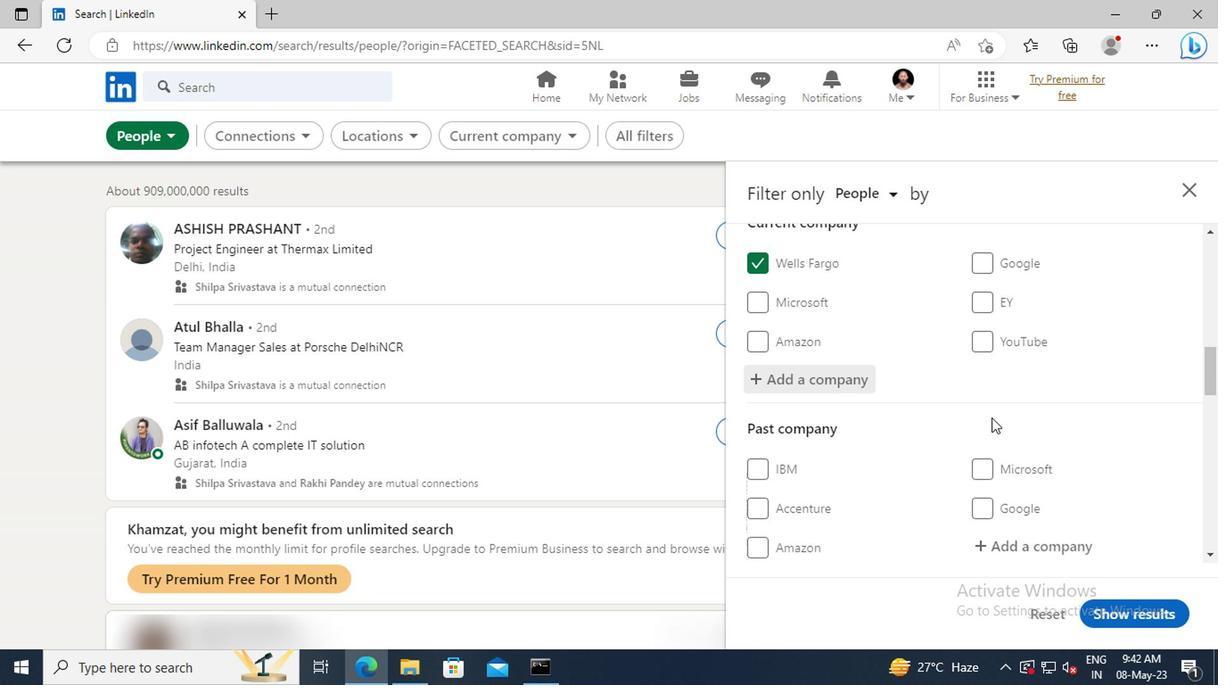 
Action: Mouse moved to (989, 411)
Screenshot: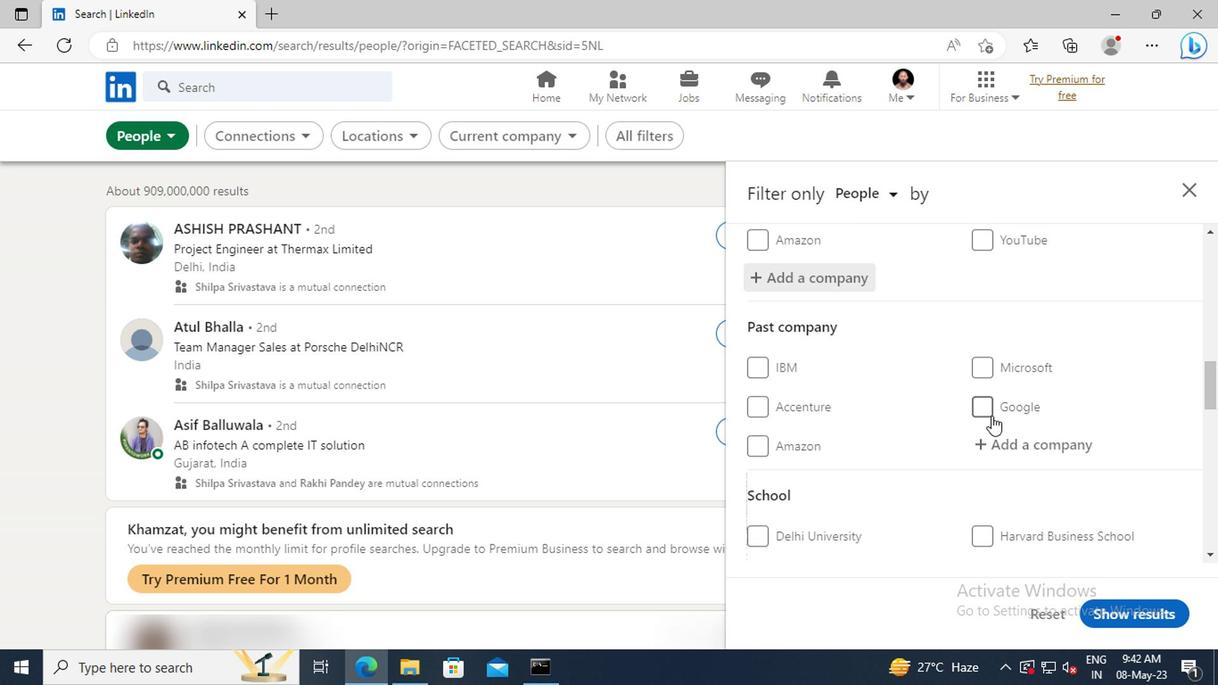 
Action: Mouse scrolled (989, 409) with delta (0, -1)
Screenshot: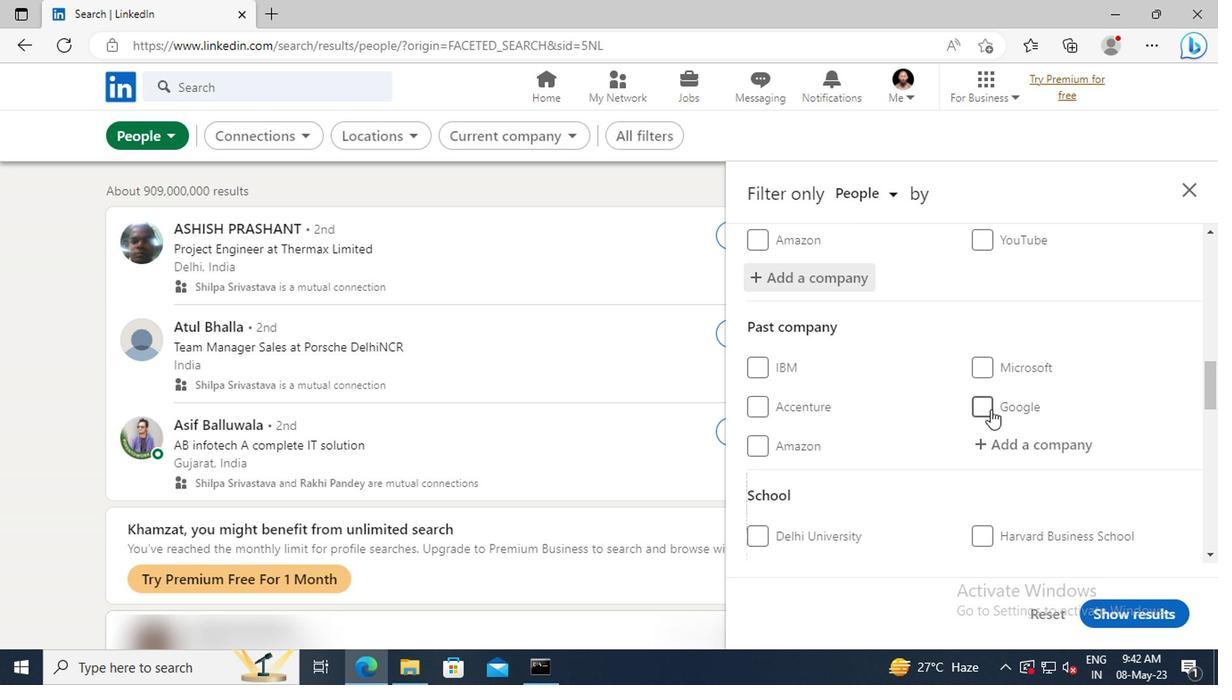 
Action: Mouse moved to (989, 409)
Screenshot: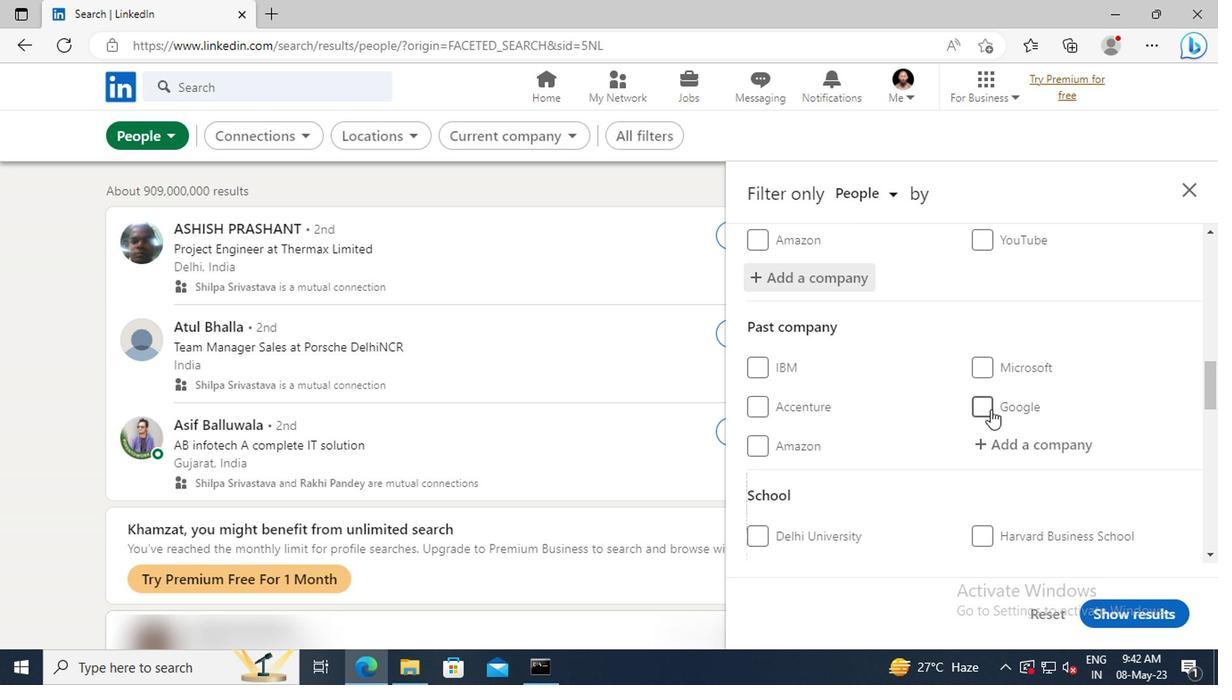 
Action: Mouse scrolled (989, 408) with delta (0, 0)
Screenshot: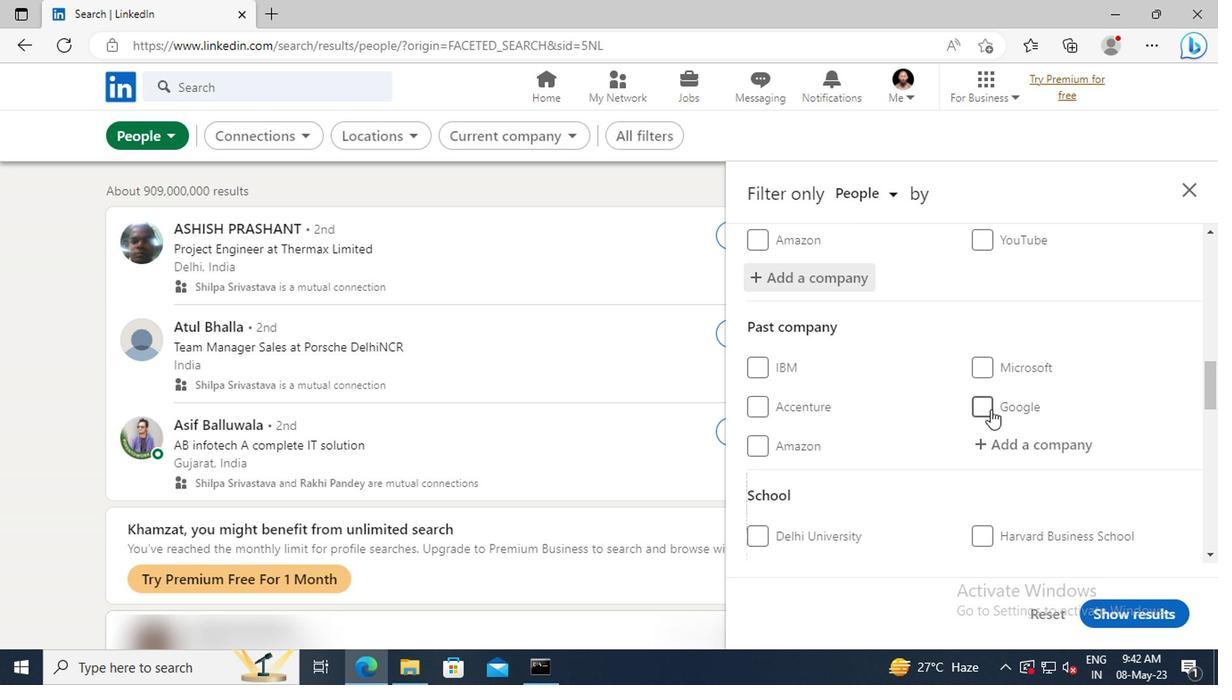 
Action: Mouse moved to (986, 402)
Screenshot: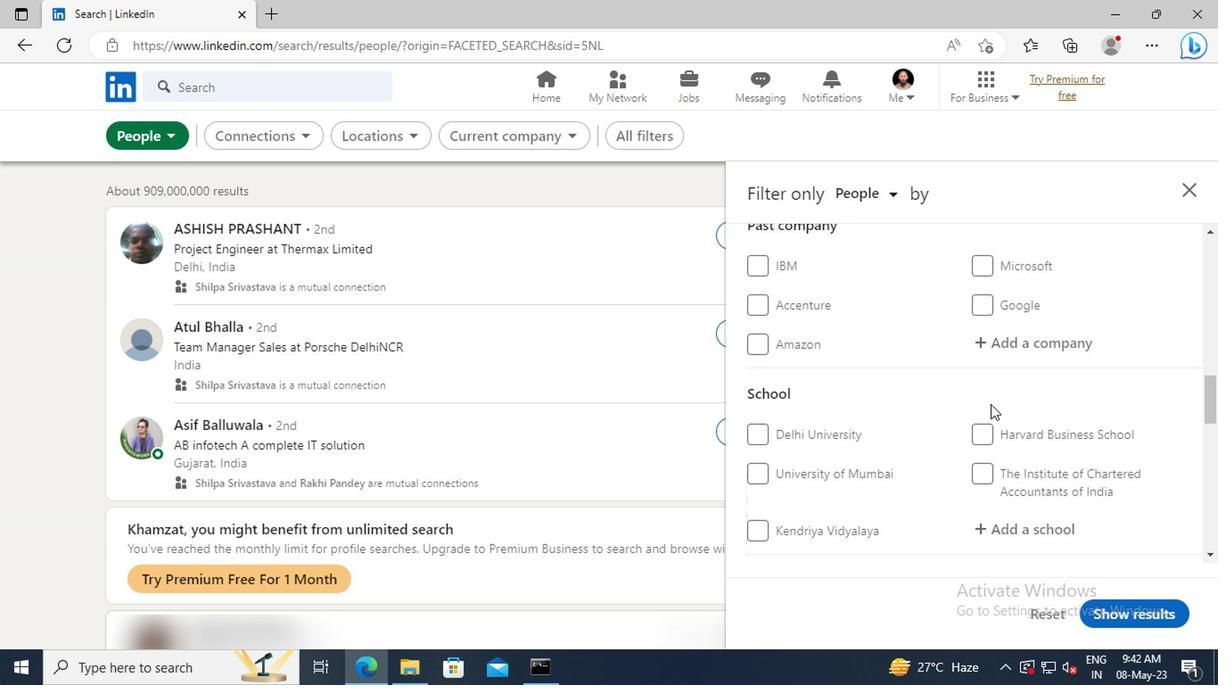 
Action: Mouse scrolled (986, 401) with delta (0, -1)
Screenshot: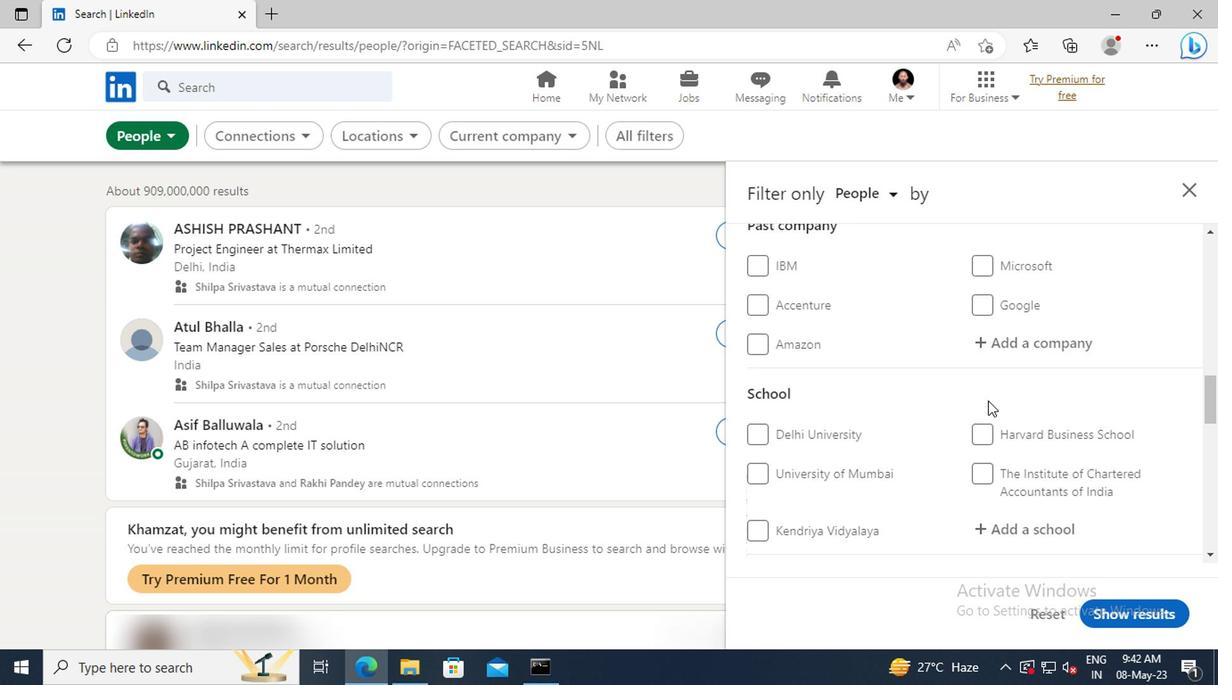 
Action: Mouse scrolled (986, 401) with delta (0, -1)
Screenshot: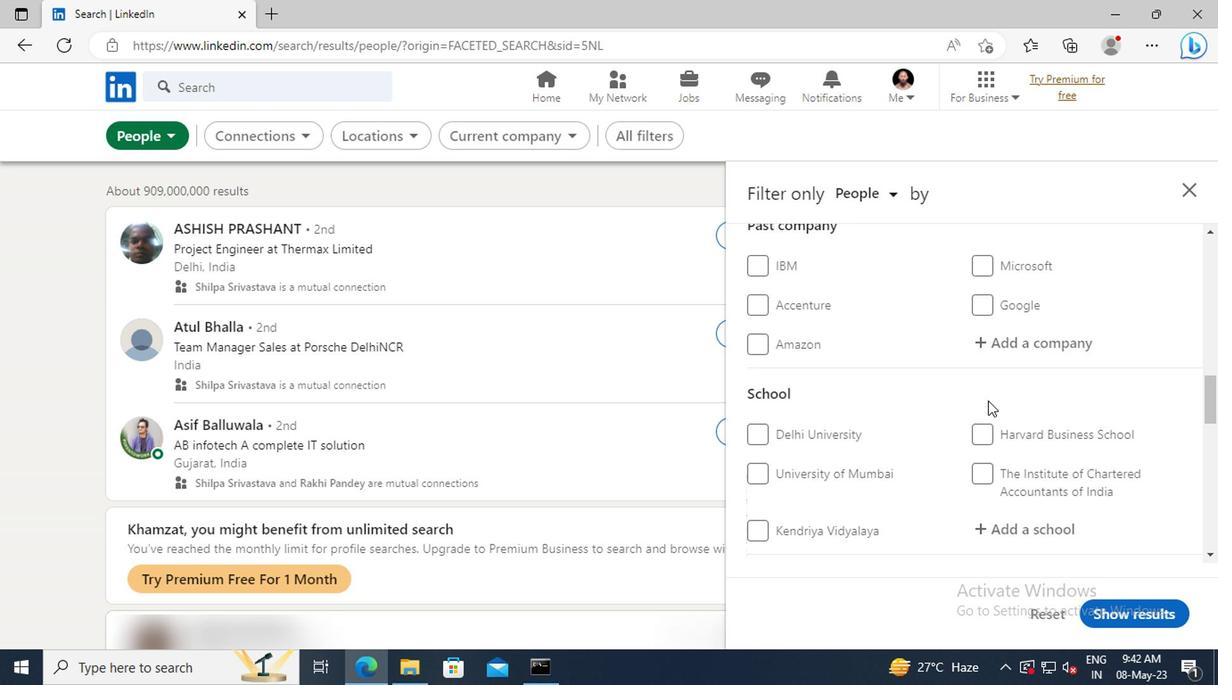 
Action: Mouse moved to (984, 427)
Screenshot: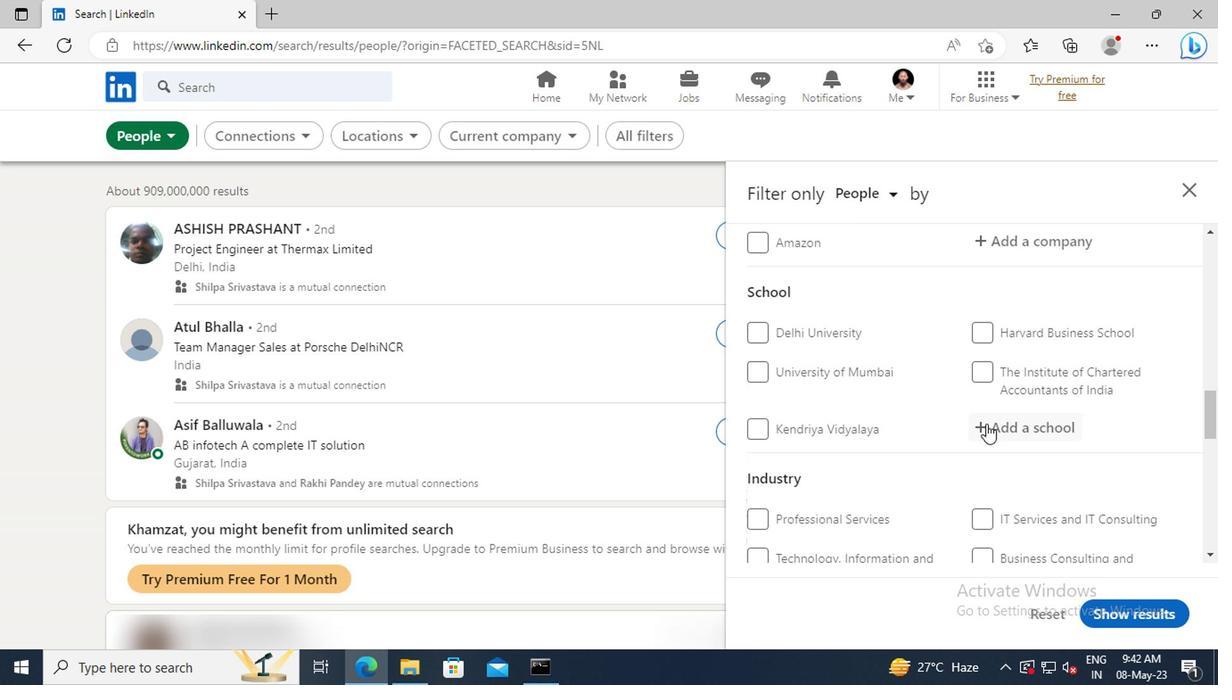 
Action: Mouse pressed left at (984, 427)
Screenshot: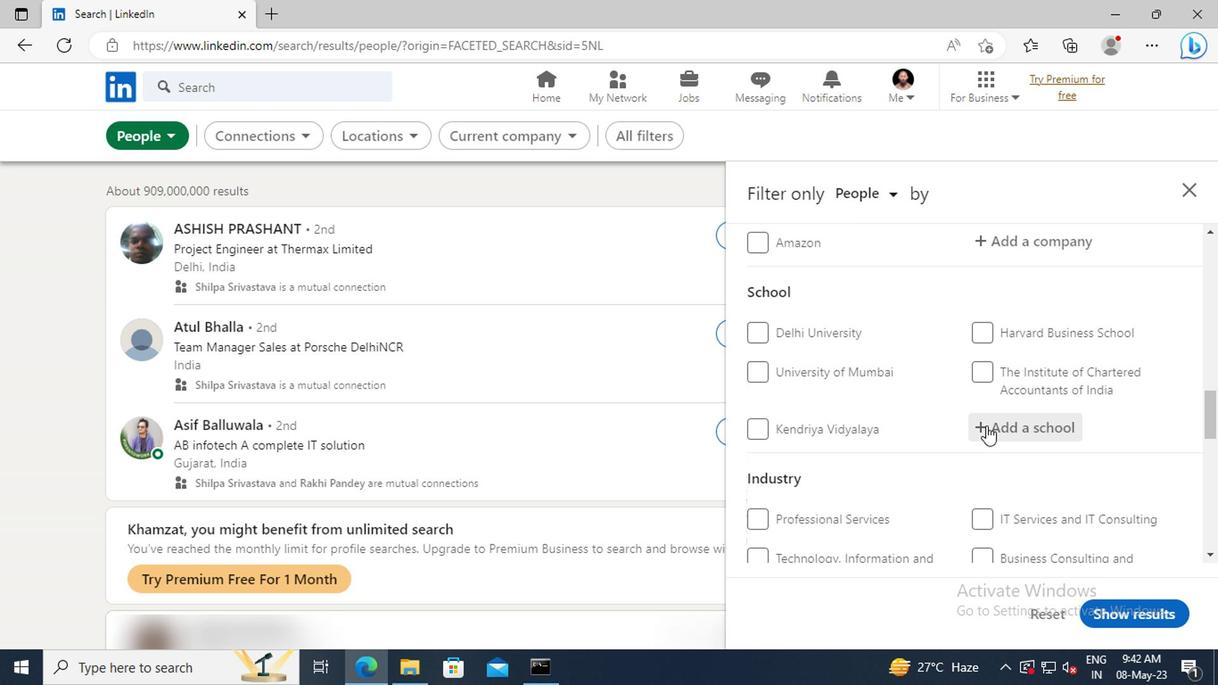 
Action: Key pressed <Key.shift>LI<Key.space><Key.shift>UNIVERSITY<Key.enter>
Screenshot: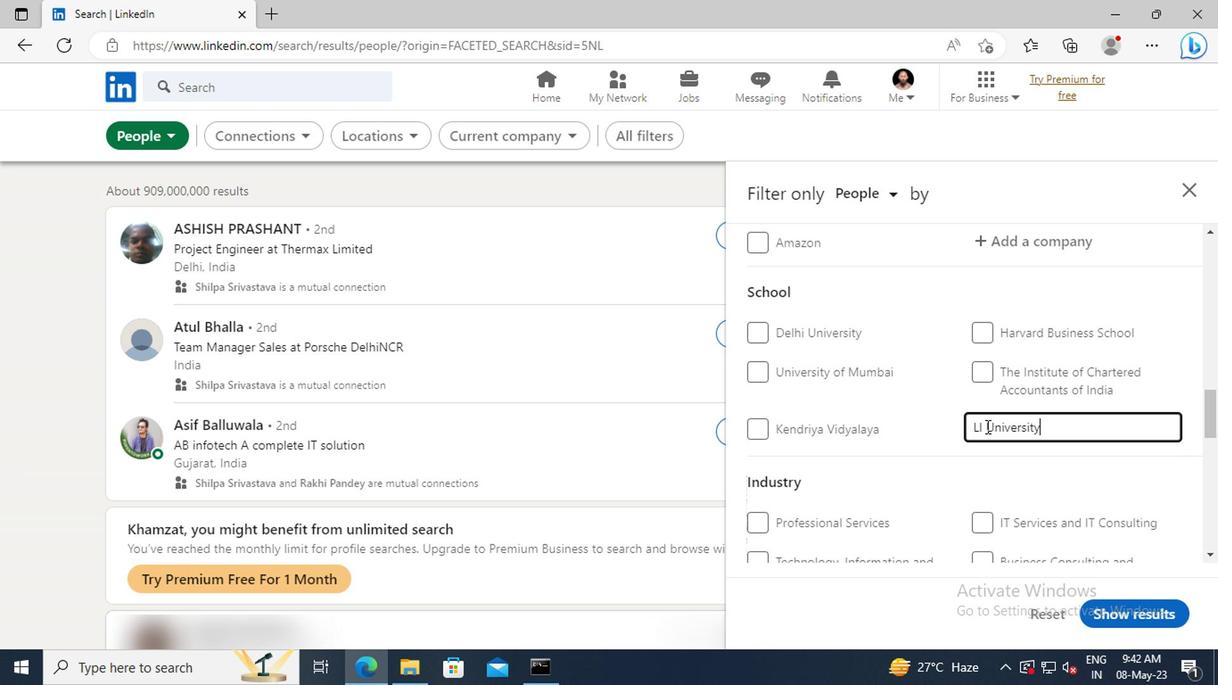 
Action: Mouse scrolled (984, 427) with delta (0, 0)
Screenshot: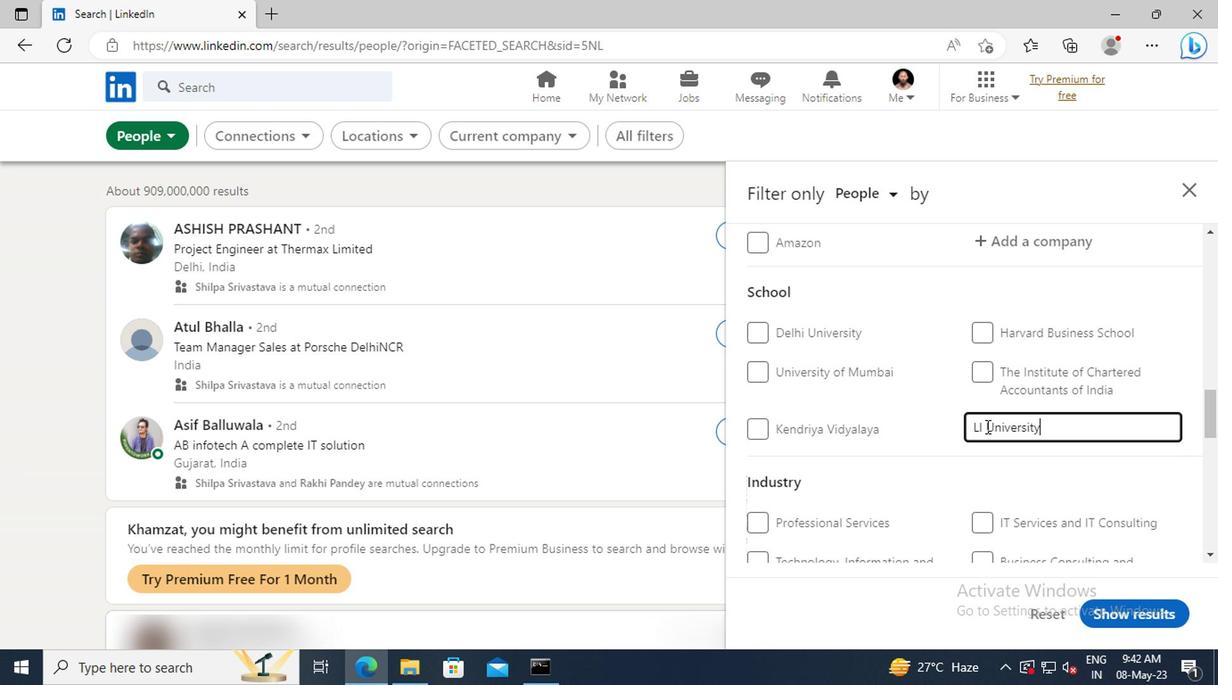 
Action: Mouse scrolled (984, 427) with delta (0, 0)
Screenshot: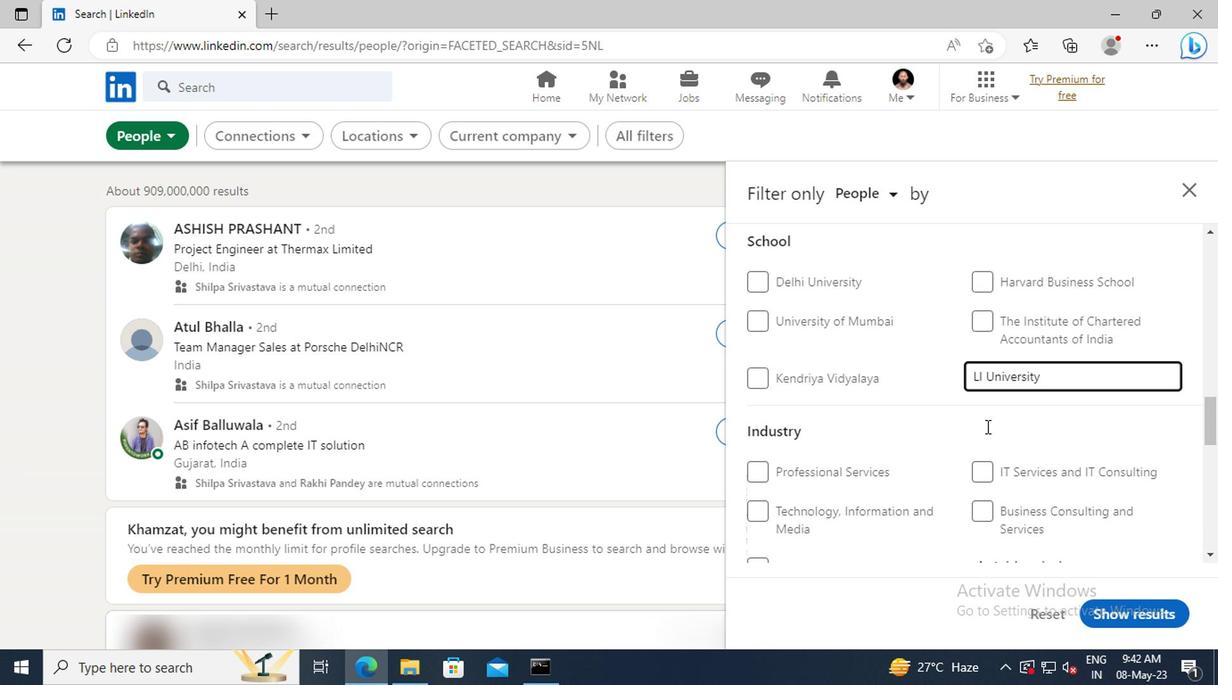 
Action: Mouse scrolled (984, 427) with delta (0, 0)
Screenshot: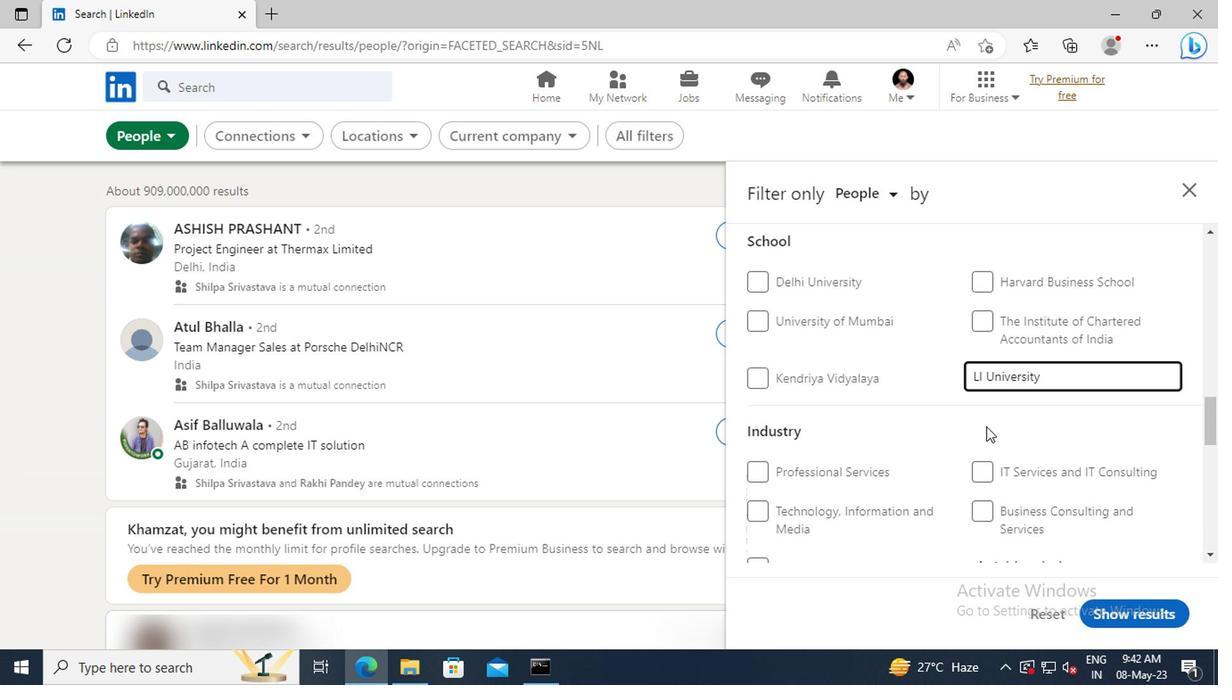 
Action: Mouse moved to (988, 461)
Screenshot: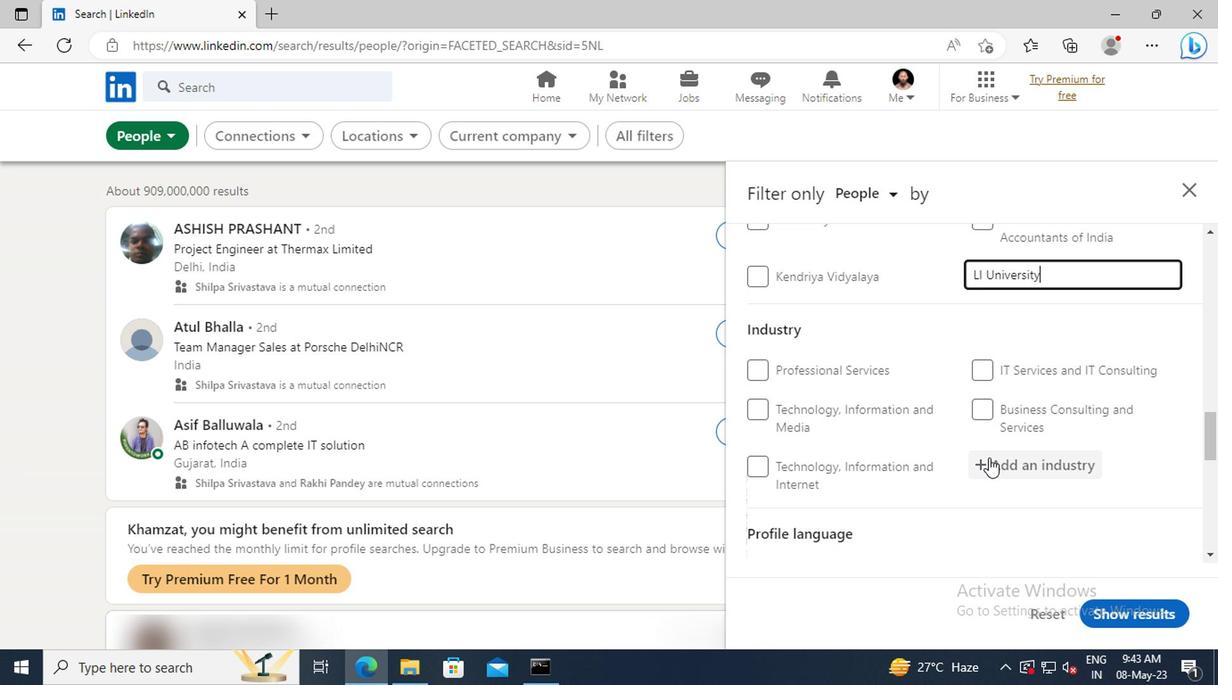 
Action: Mouse pressed left at (988, 461)
Screenshot: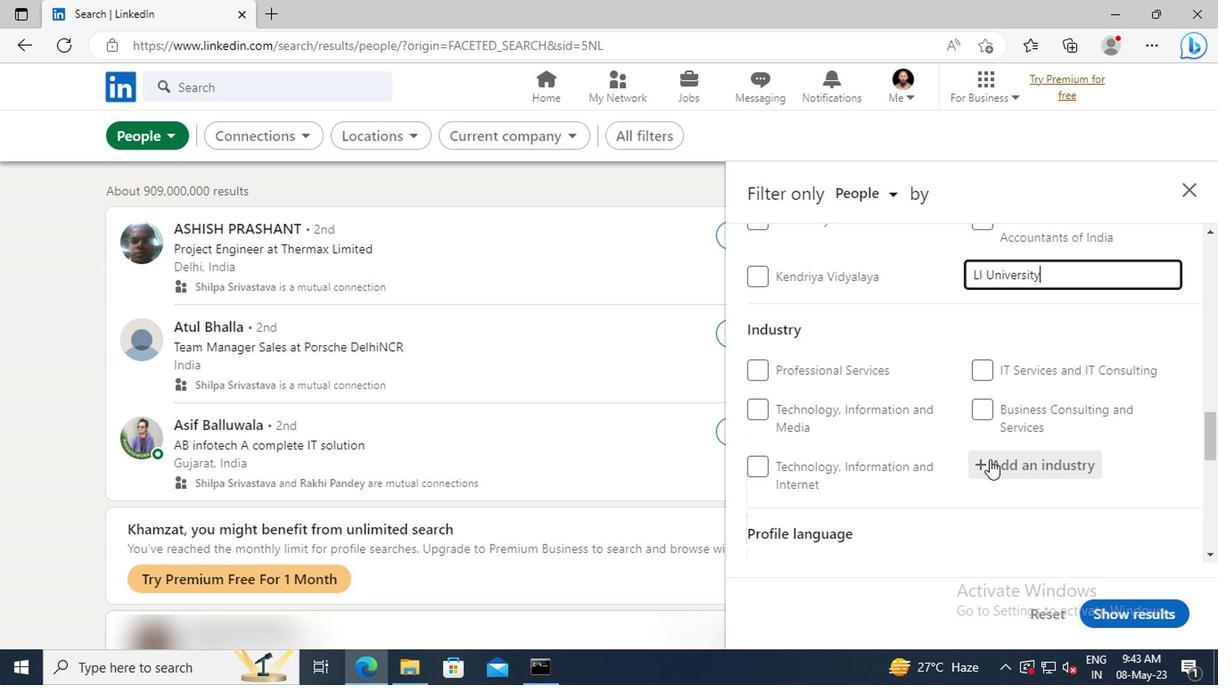 
Action: Key pressed <Key.shift>OUTPA
Screenshot: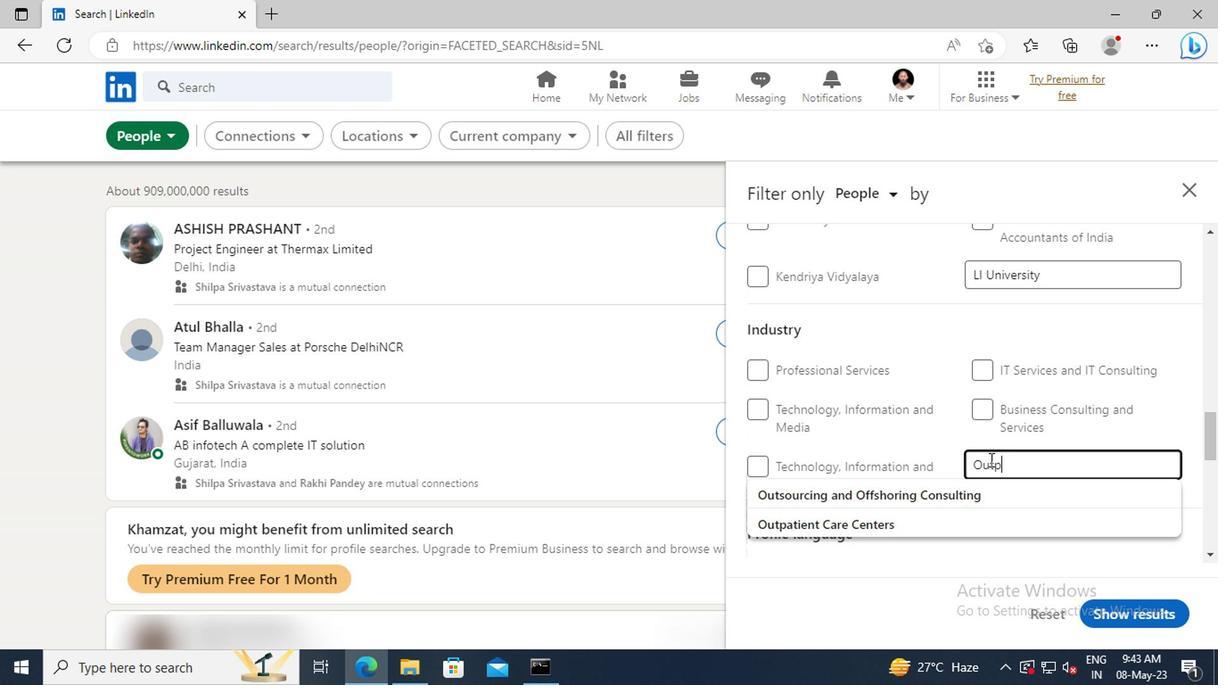 
Action: Mouse moved to (999, 492)
Screenshot: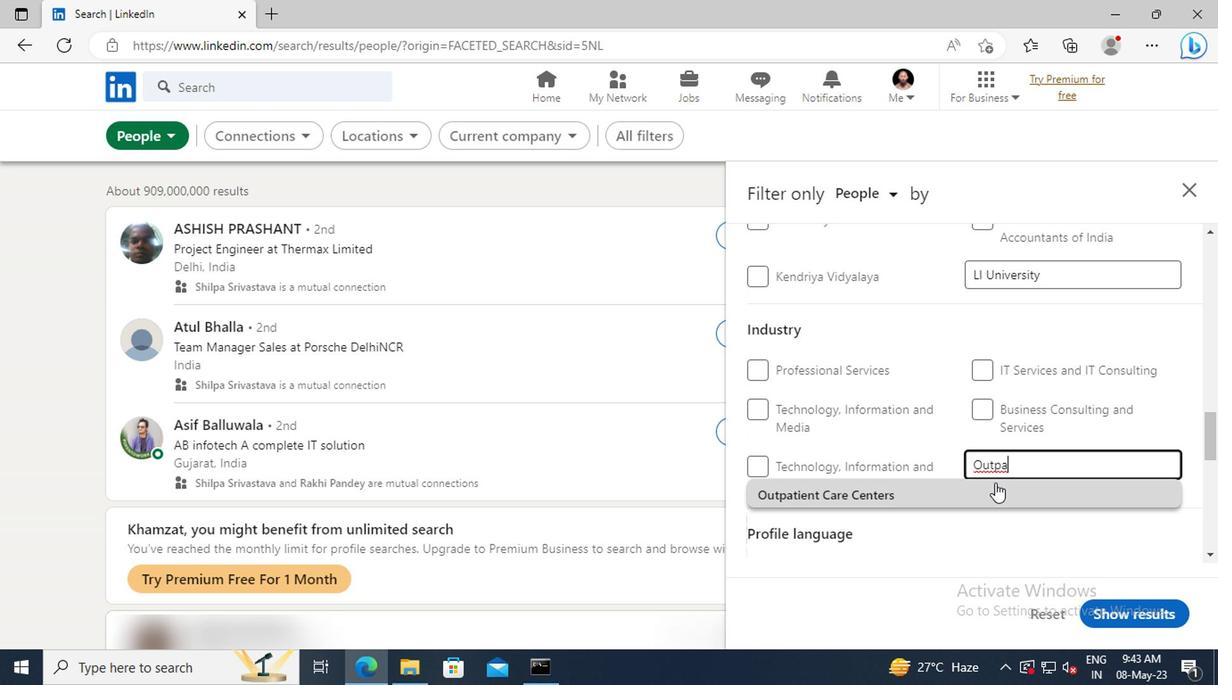 
Action: Mouse pressed left at (999, 492)
Screenshot: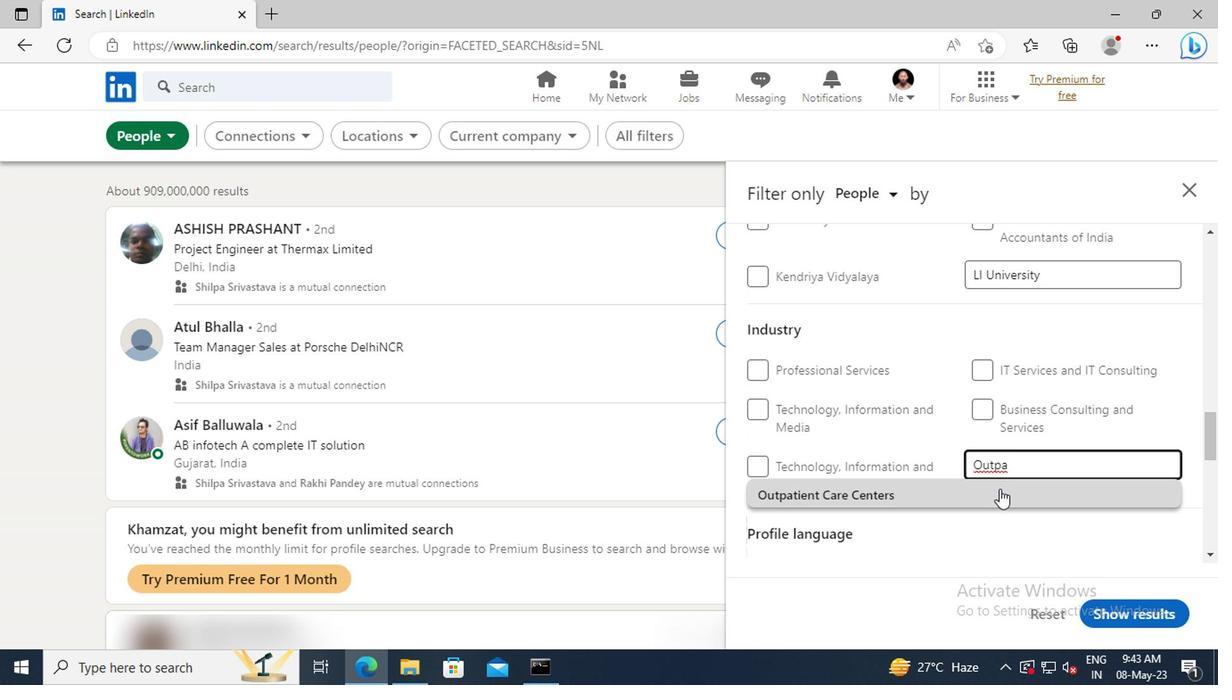 
Action: Mouse moved to (999, 490)
Screenshot: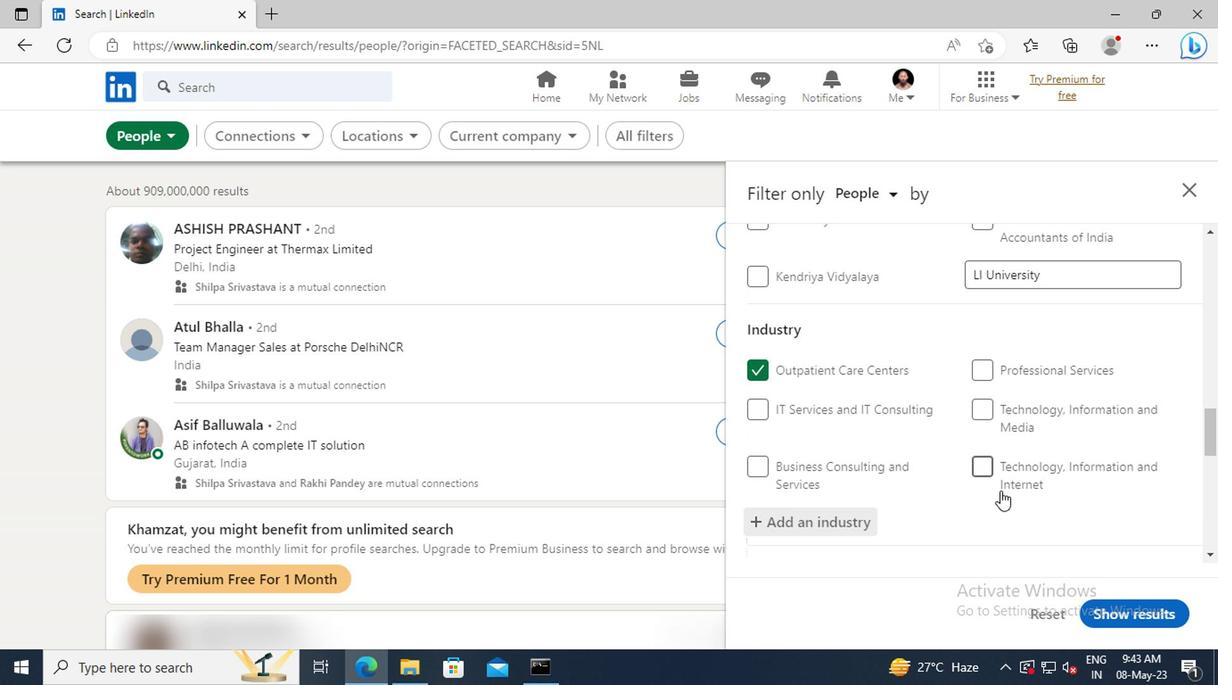 
Action: Mouse scrolled (999, 489) with delta (0, 0)
Screenshot: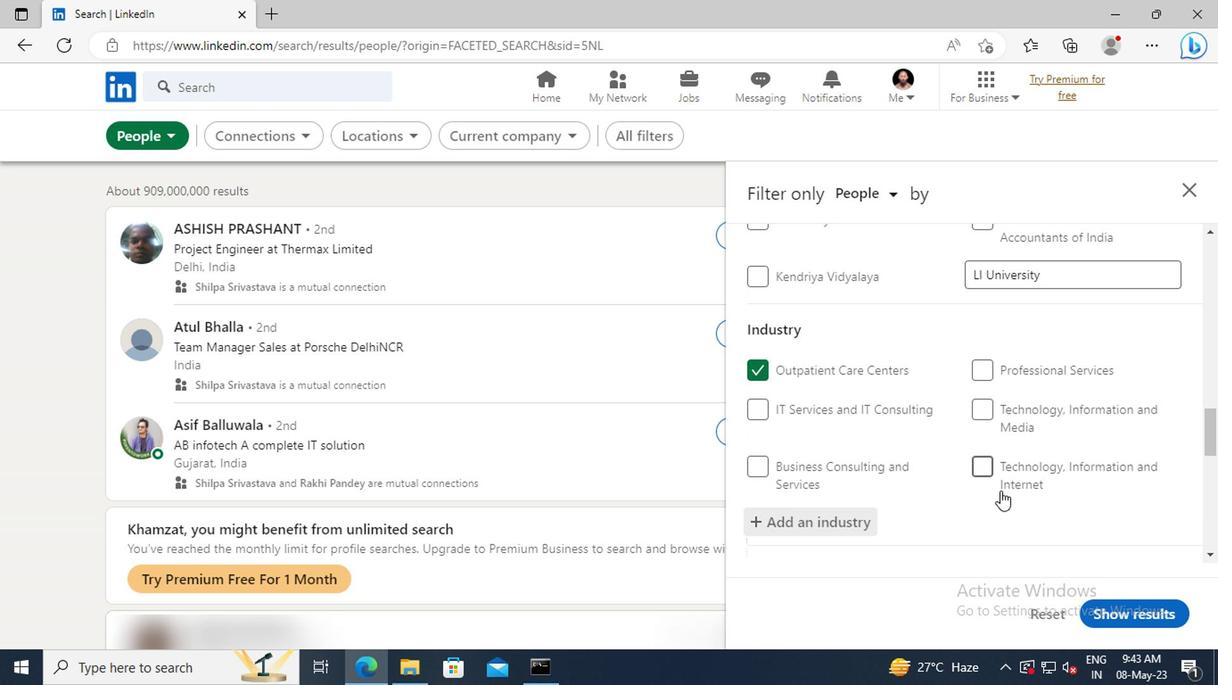 
Action: Mouse moved to (999, 485)
Screenshot: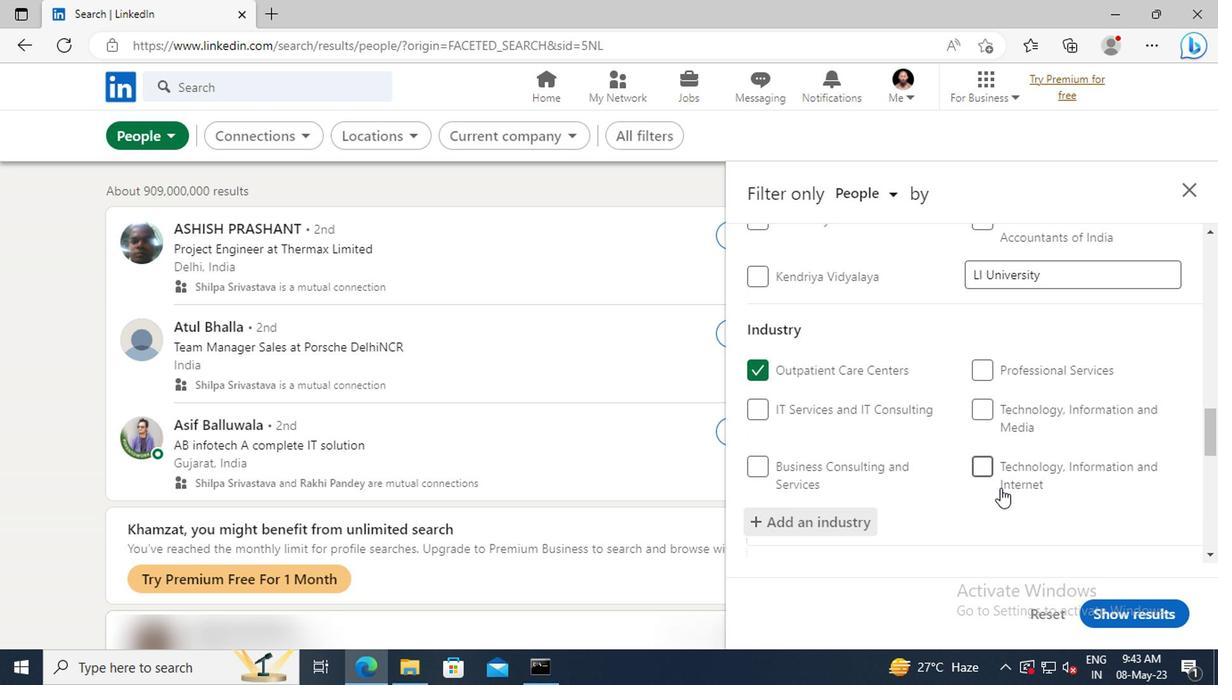 
Action: Mouse scrolled (999, 484) with delta (0, -1)
Screenshot: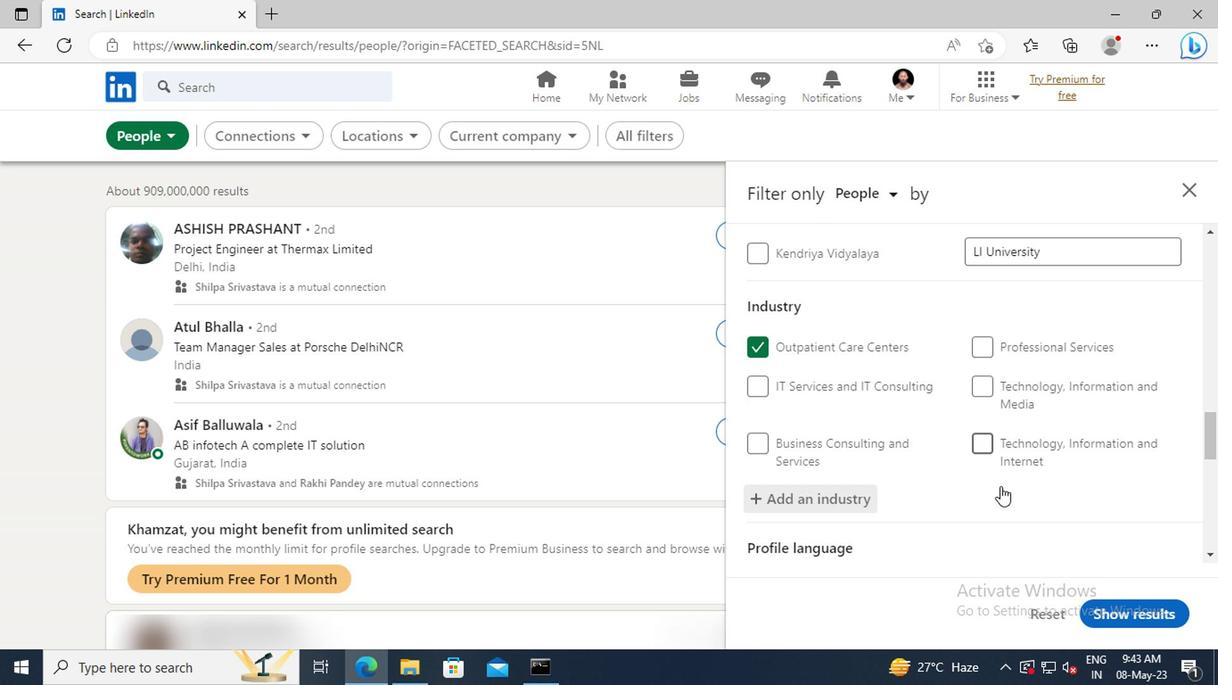 
Action: Mouse moved to (999, 482)
Screenshot: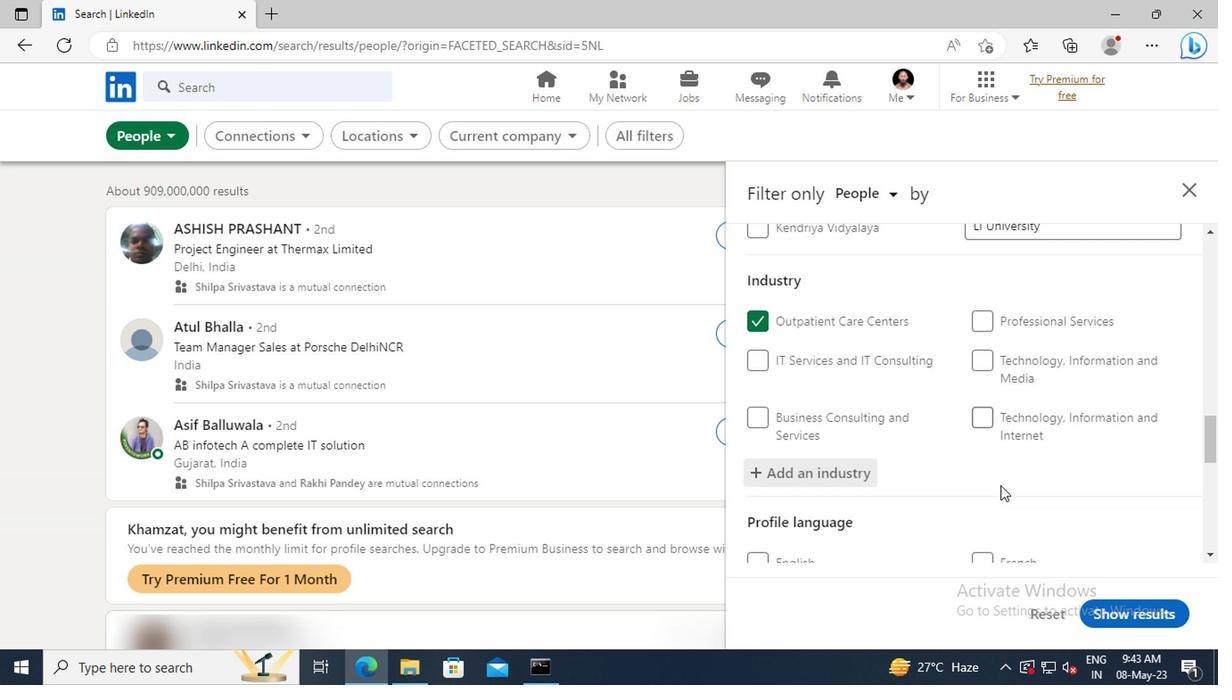 
Action: Mouse scrolled (999, 481) with delta (0, 0)
Screenshot: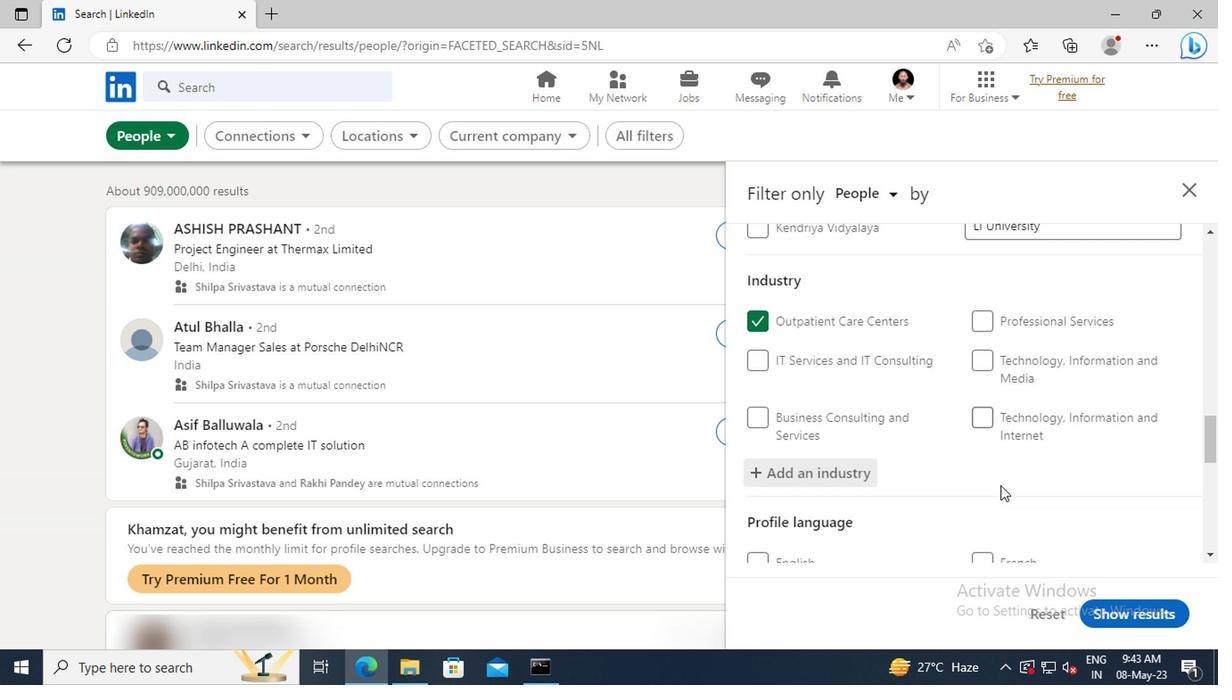 
Action: Mouse moved to (999, 453)
Screenshot: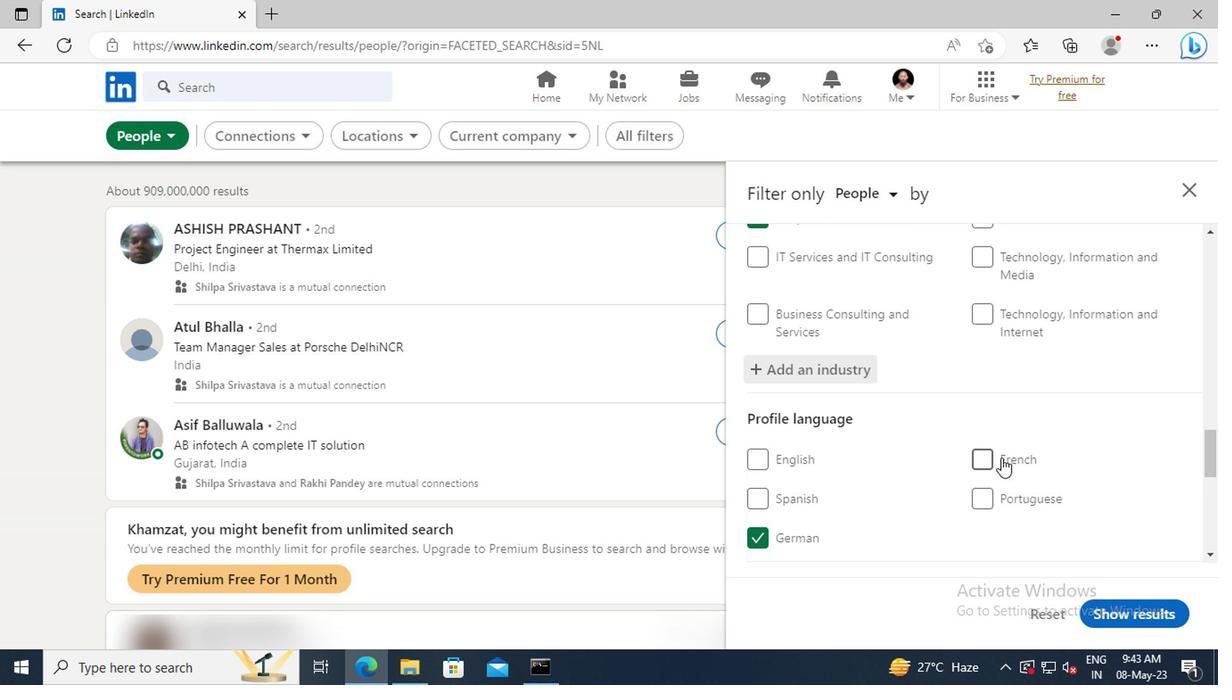 
Action: Mouse scrolled (999, 452) with delta (0, 0)
Screenshot: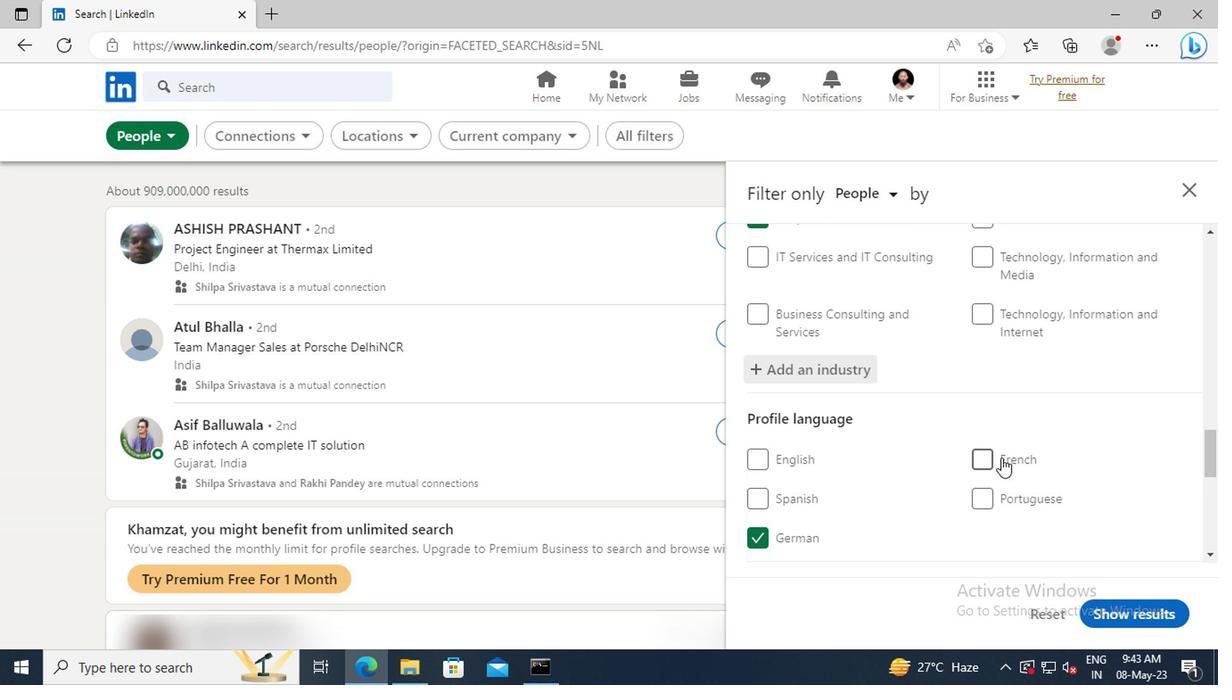 
Action: Mouse moved to (997, 449)
Screenshot: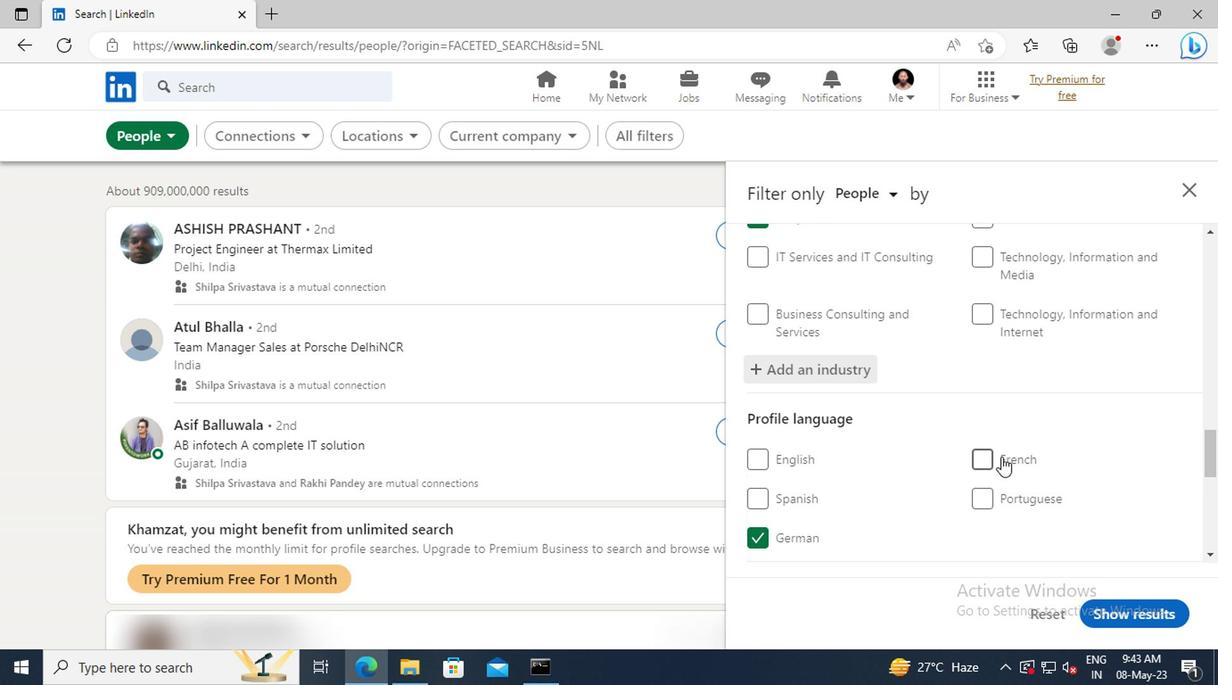 
Action: Mouse scrolled (997, 448) with delta (0, 0)
Screenshot: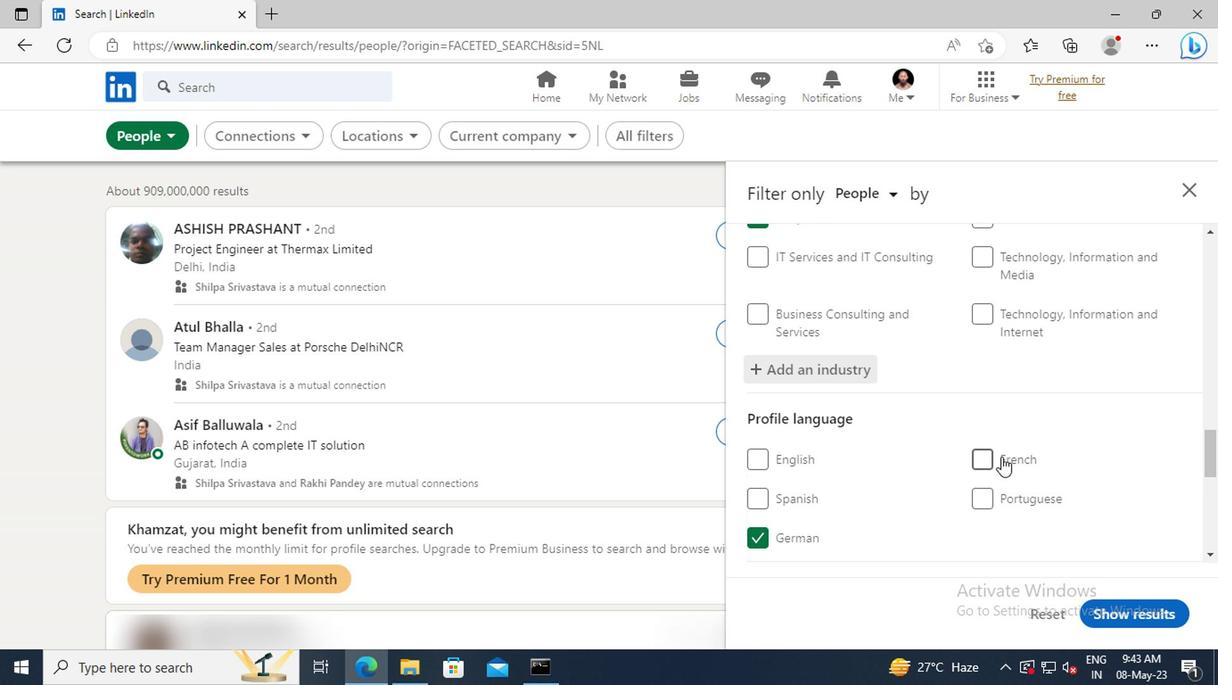 
Action: Mouse moved to (991, 425)
Screenshot: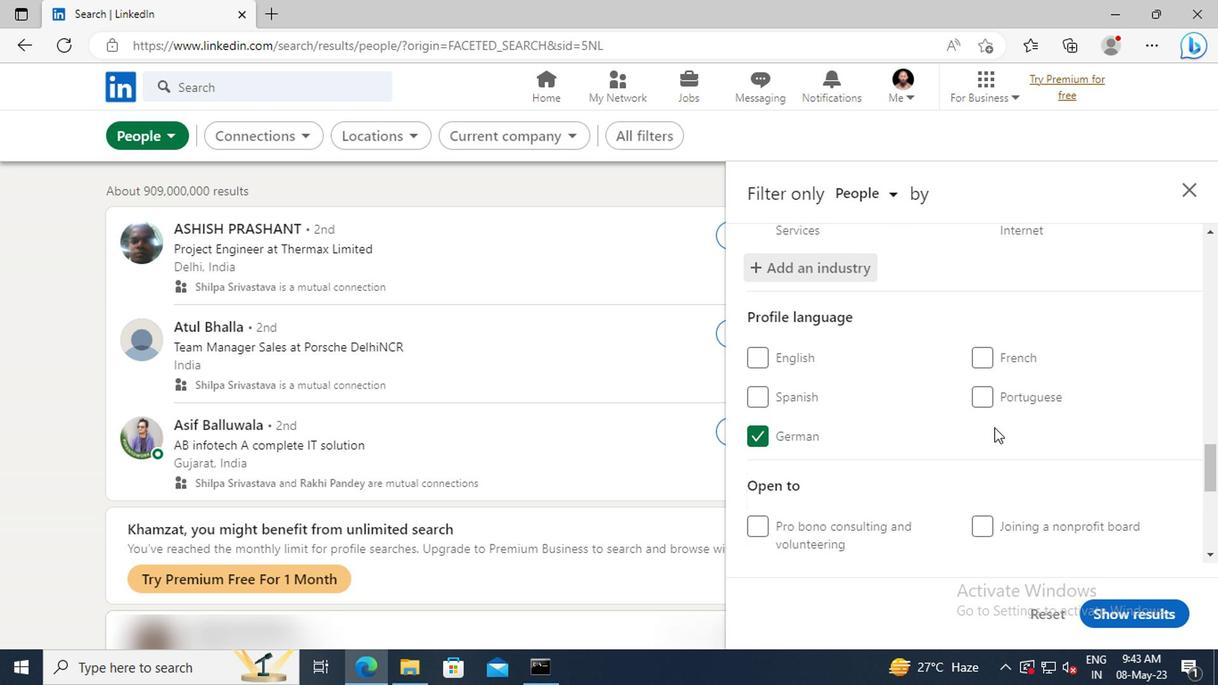 
Action: Mouse scrolled (991, 424) with delta (0, 0)
Screenshot: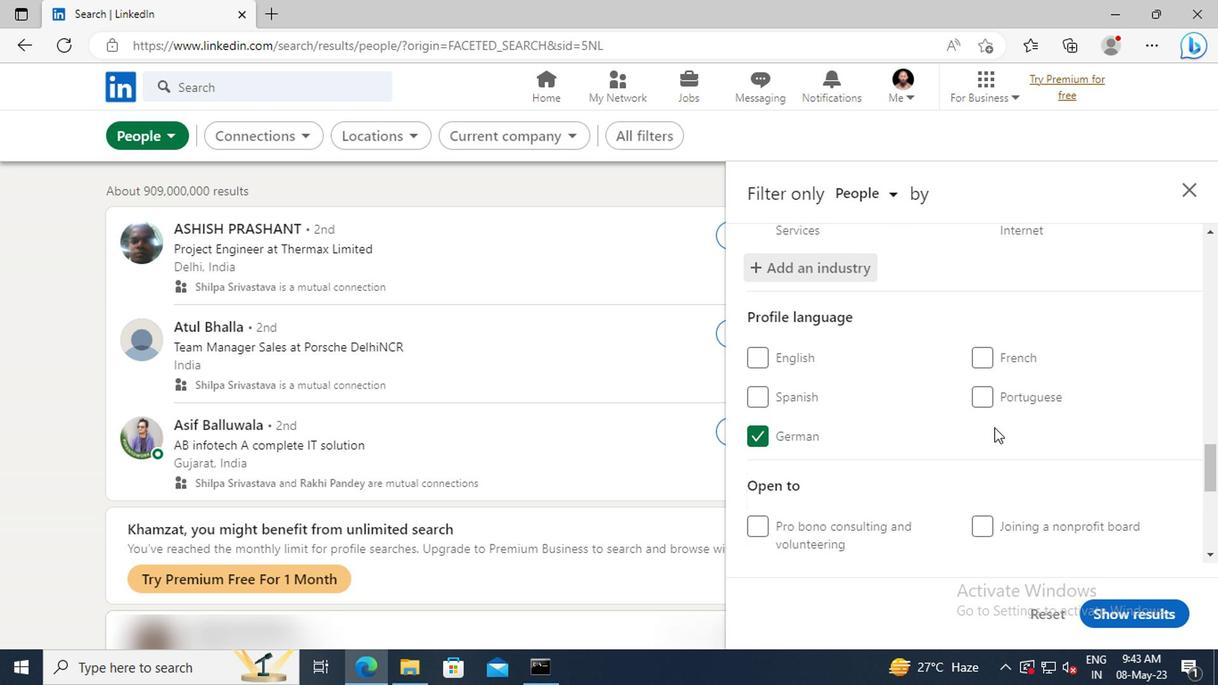 
Action: Mouse moved to (991, 422)
Screenshot: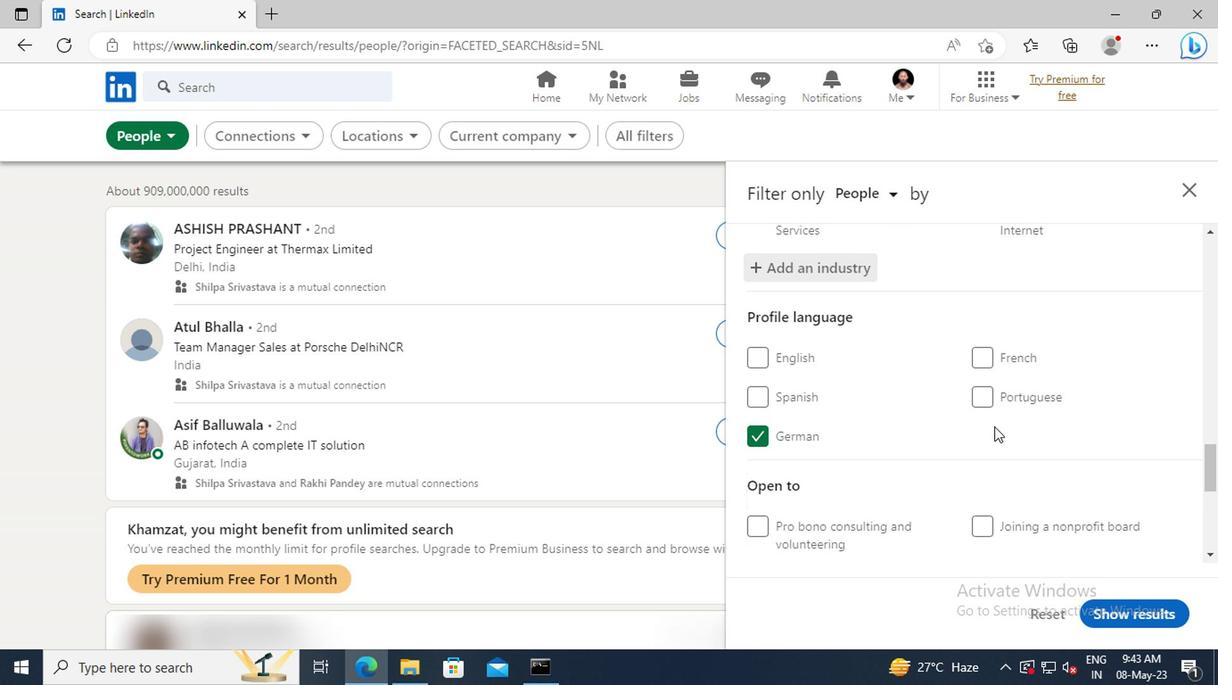 
Action: Mouse scrolled (991, 422) with delta (0, 0)
Screenshot: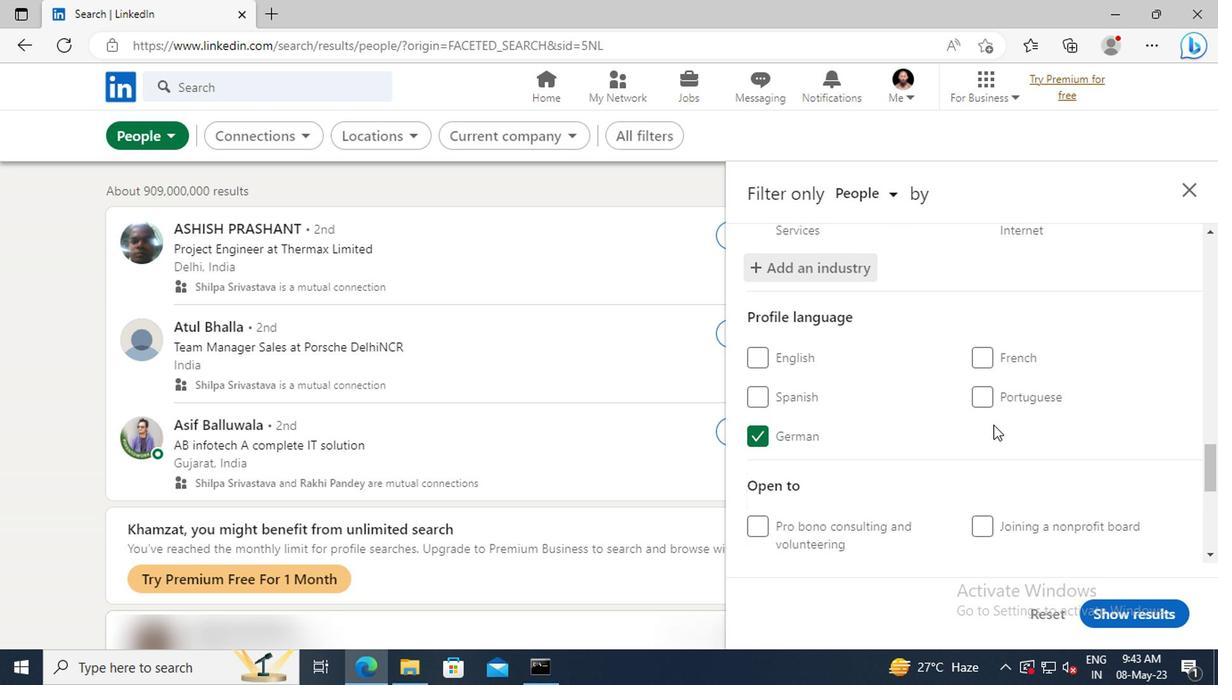 
Action: Mouse moved to (988, 409)
Screenshot: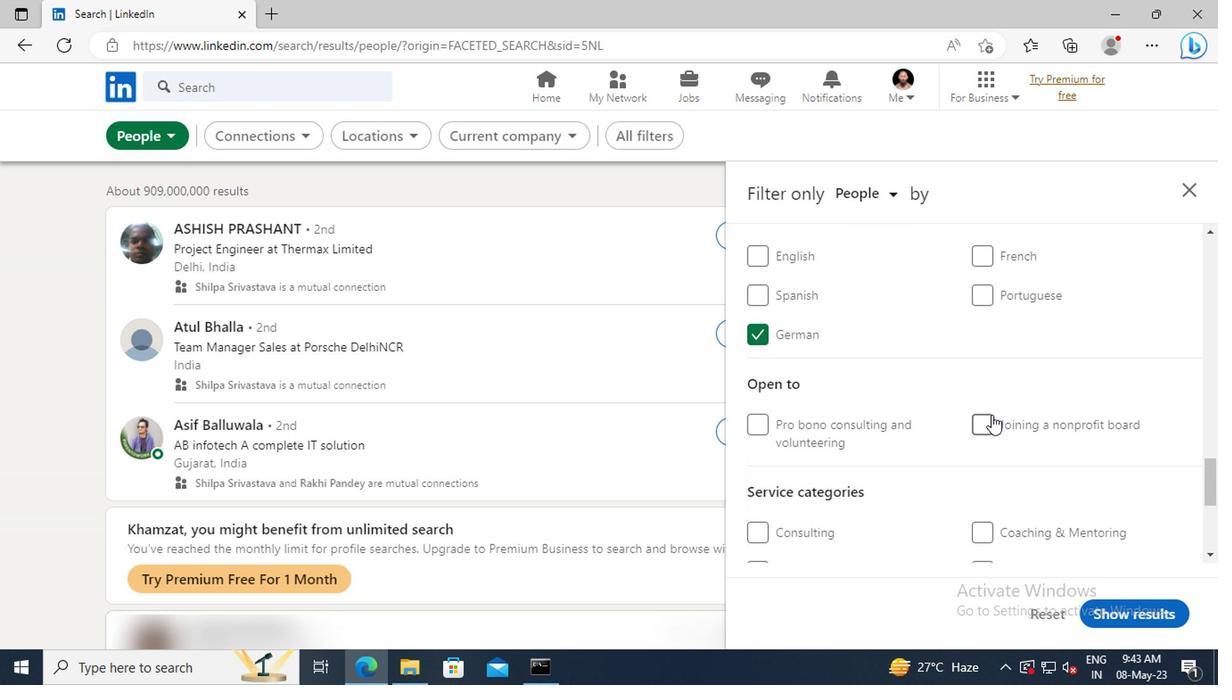 
Action: Mouse scrolled (988, 408) with delta (0, 0)
Screenshot: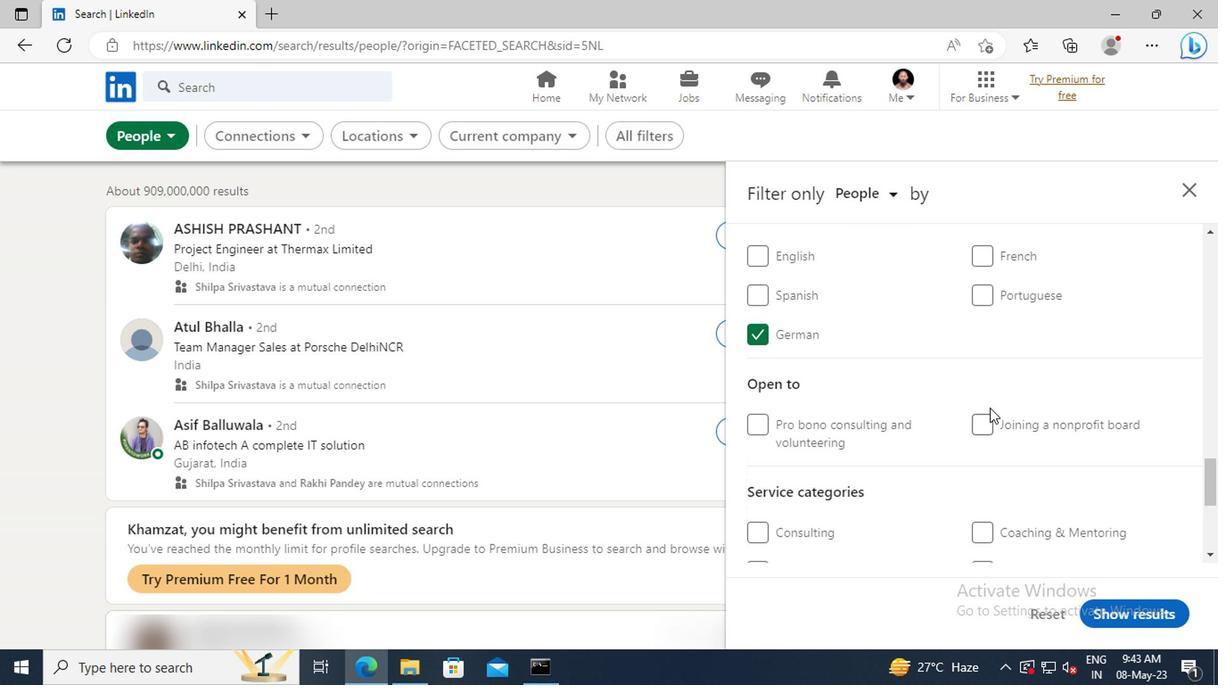 
Action: Mouse scrolled (988, 408) with delta (0, 0)
Screenshot: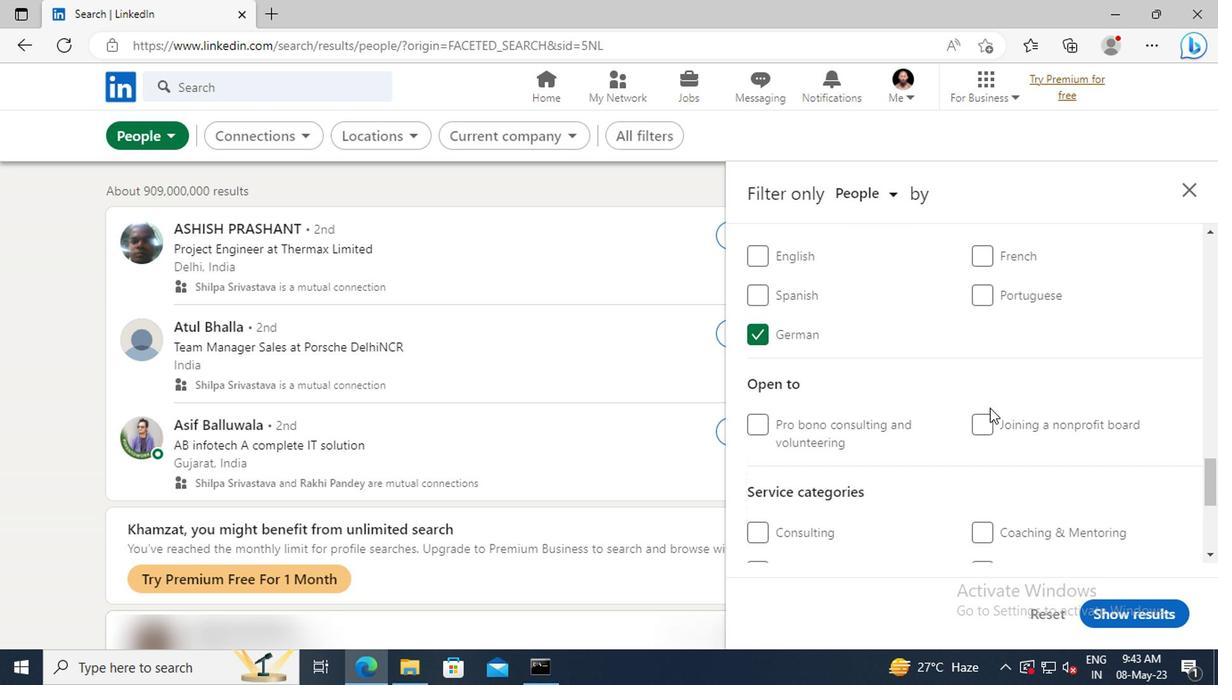 
Action: Mouse scrolled (988, 408) with delta (0, 0)
Screenshot: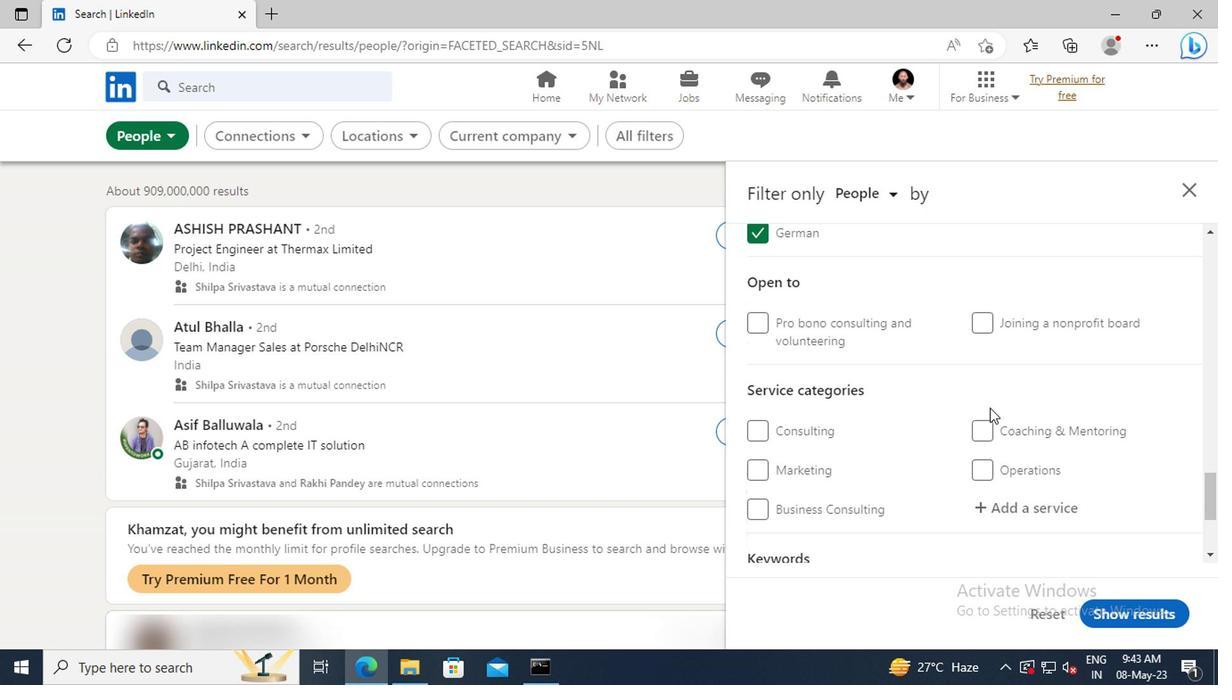 
Action: Mouse scrolled (988, 408) with delta (0, 0)
Screenshot: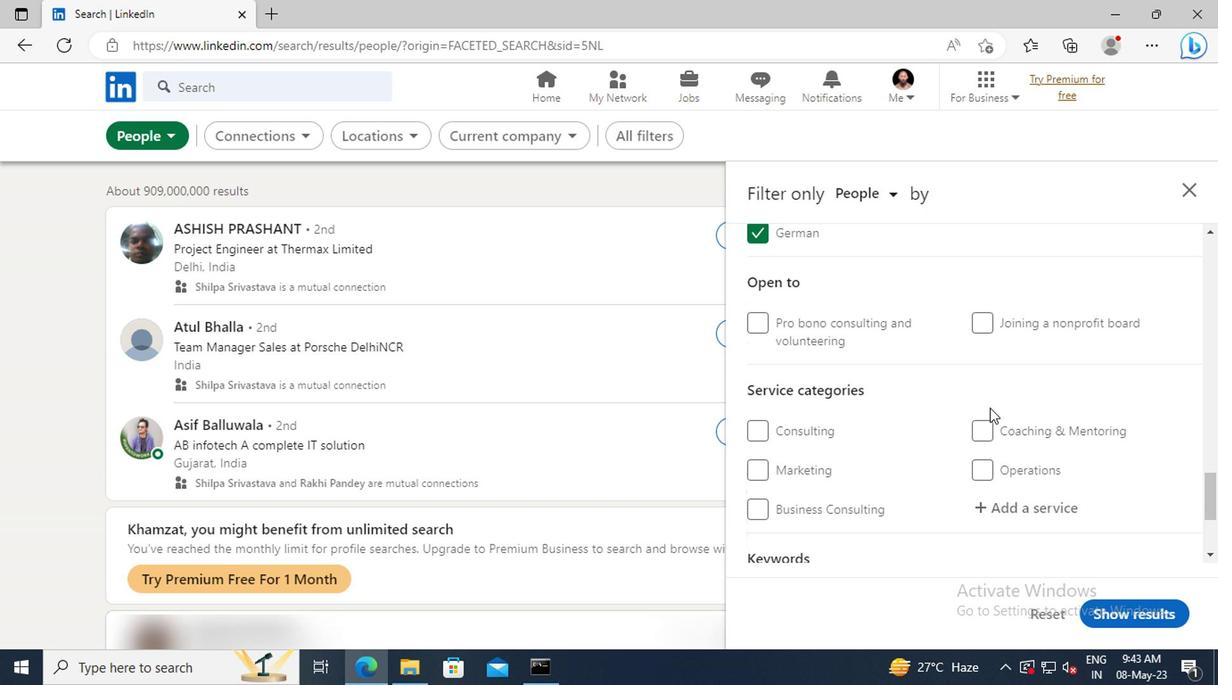 
Action: Mouse moved to (995, 409)
Screenshot: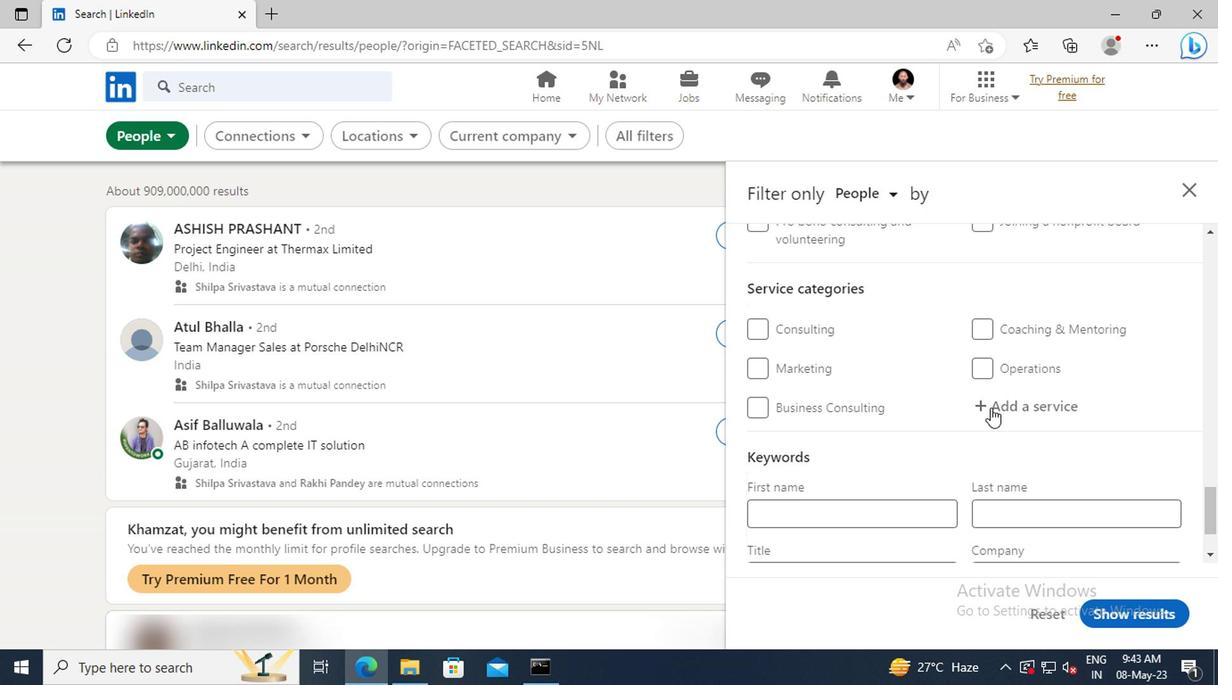 
Action: Mouse pressed left at (995, 409)
Screenshot: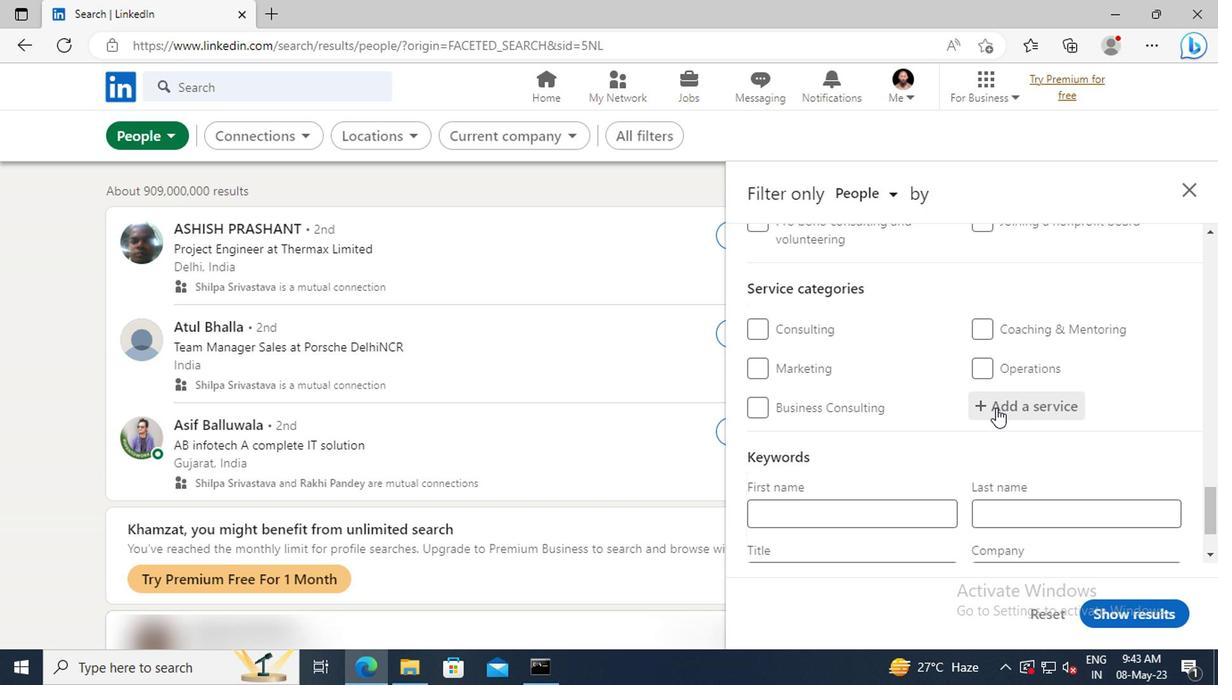 
Action: Mouse moved to (993, 413)
Screenshot: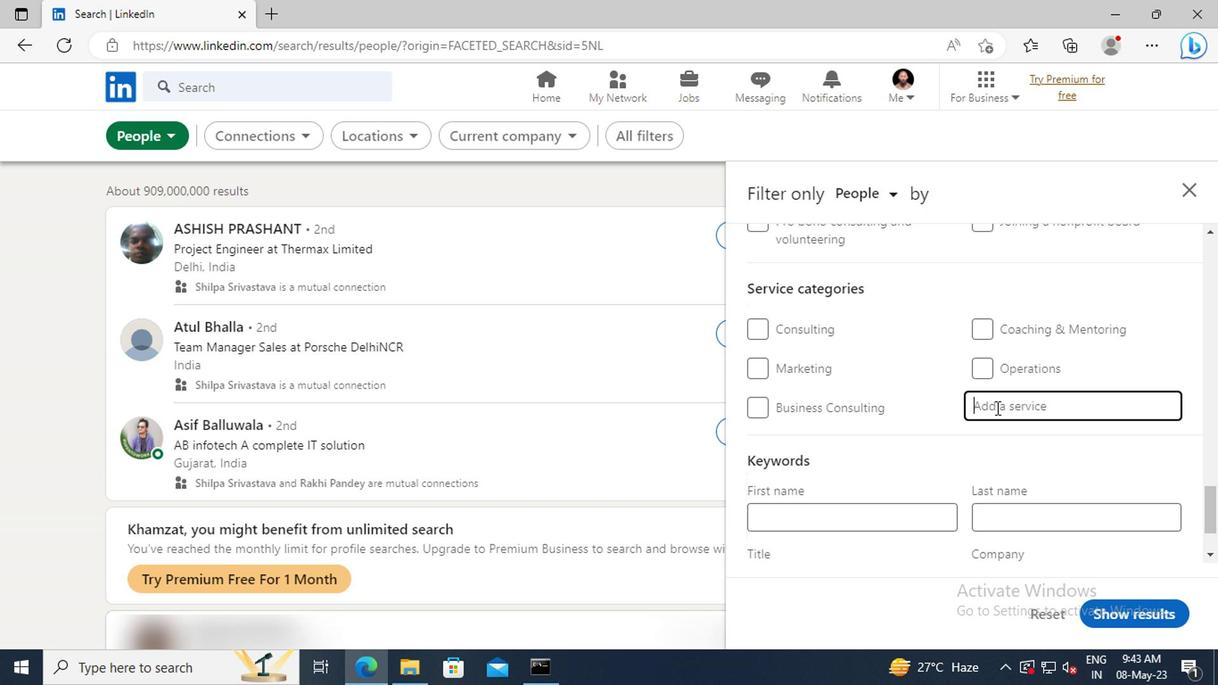 
Action: Key pressed <Key.shift>NATU
Screenshot: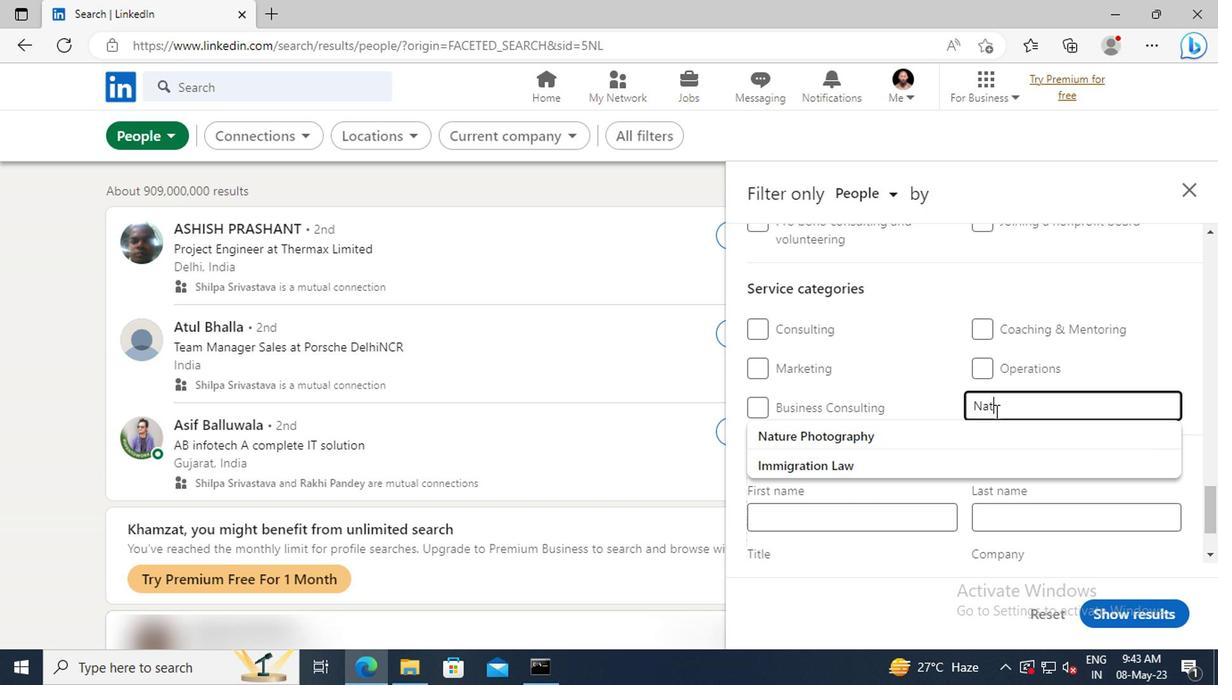 
Action: Mouse moved to (993, 432)
Screenshot: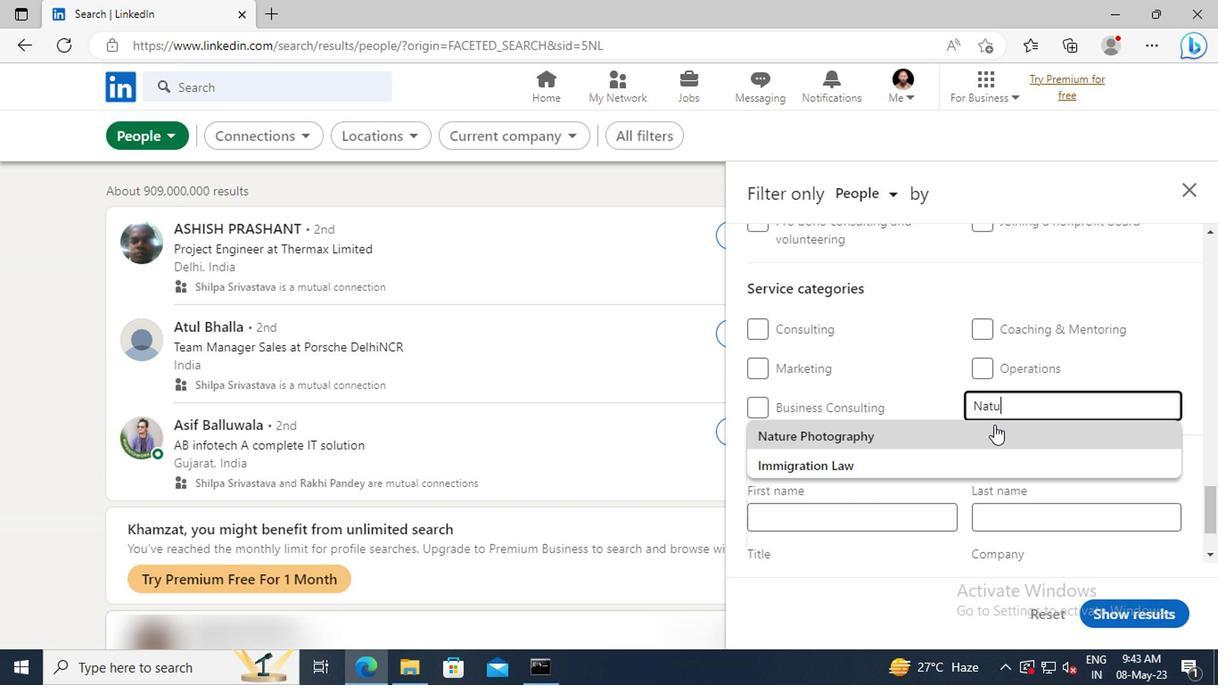 
Action: Mouse pressed left at (993, 432)
Screenshot: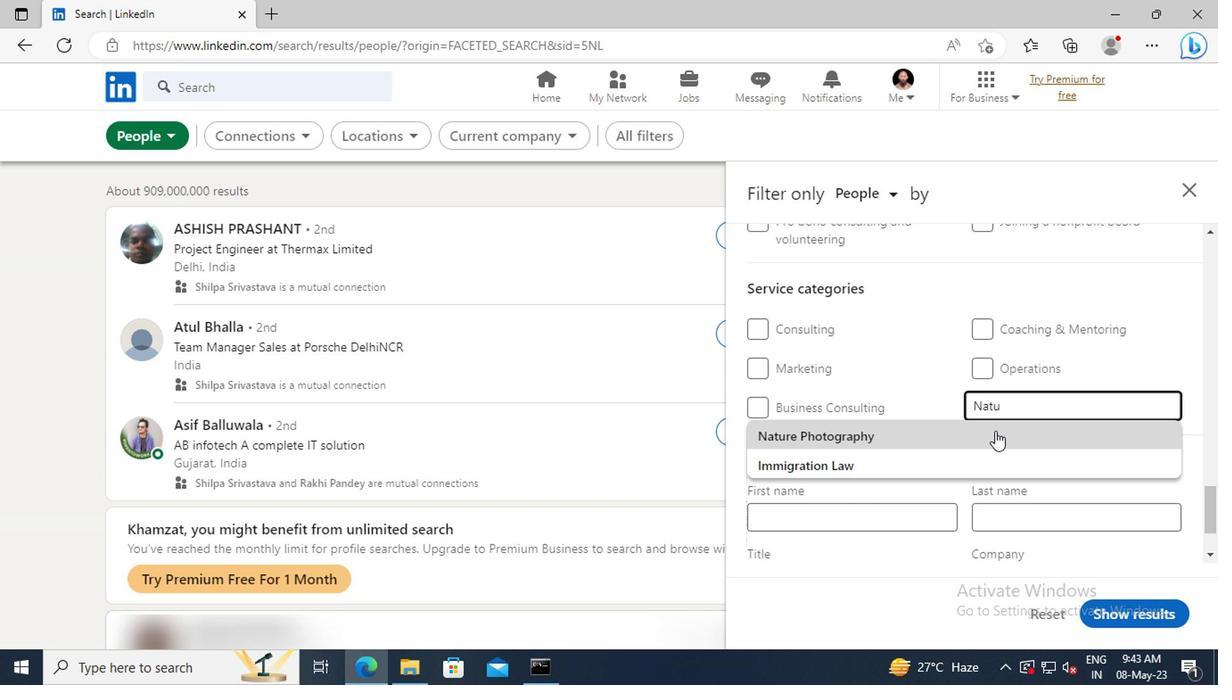 
Action: Mouse scrolled (993, 431) with delta (0, -1)
Screenshot: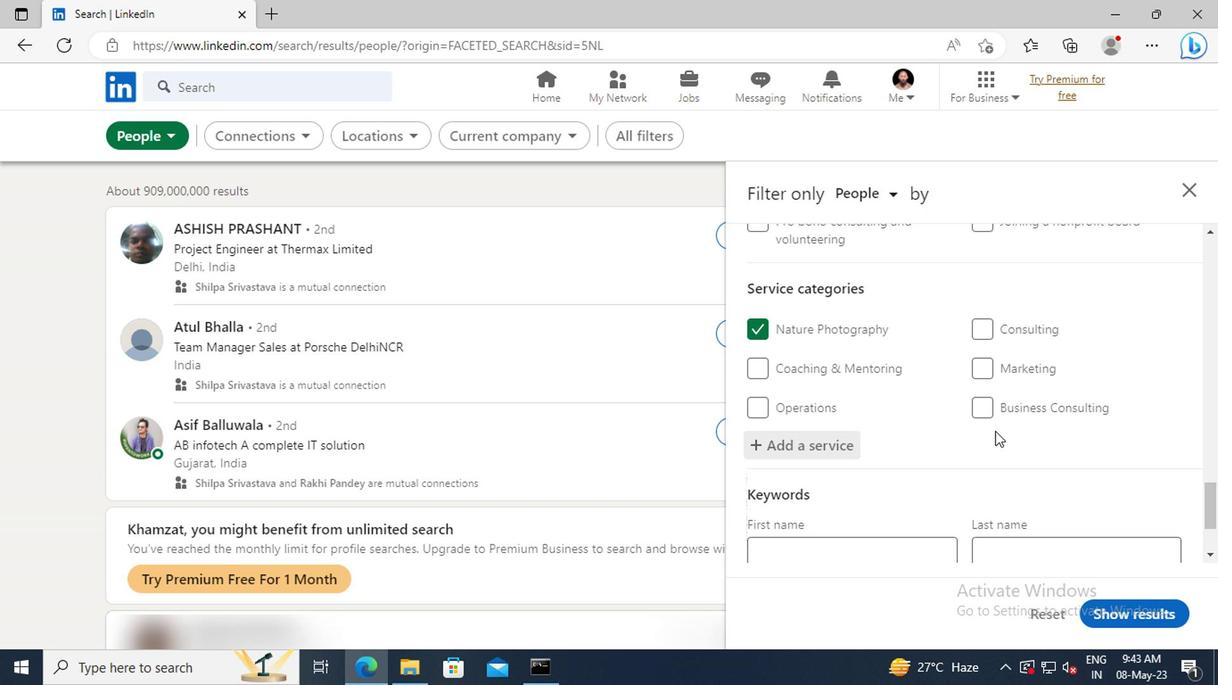 
Action: Mouse scrolled (993, 431) with delta (0, -1)
Screenshot: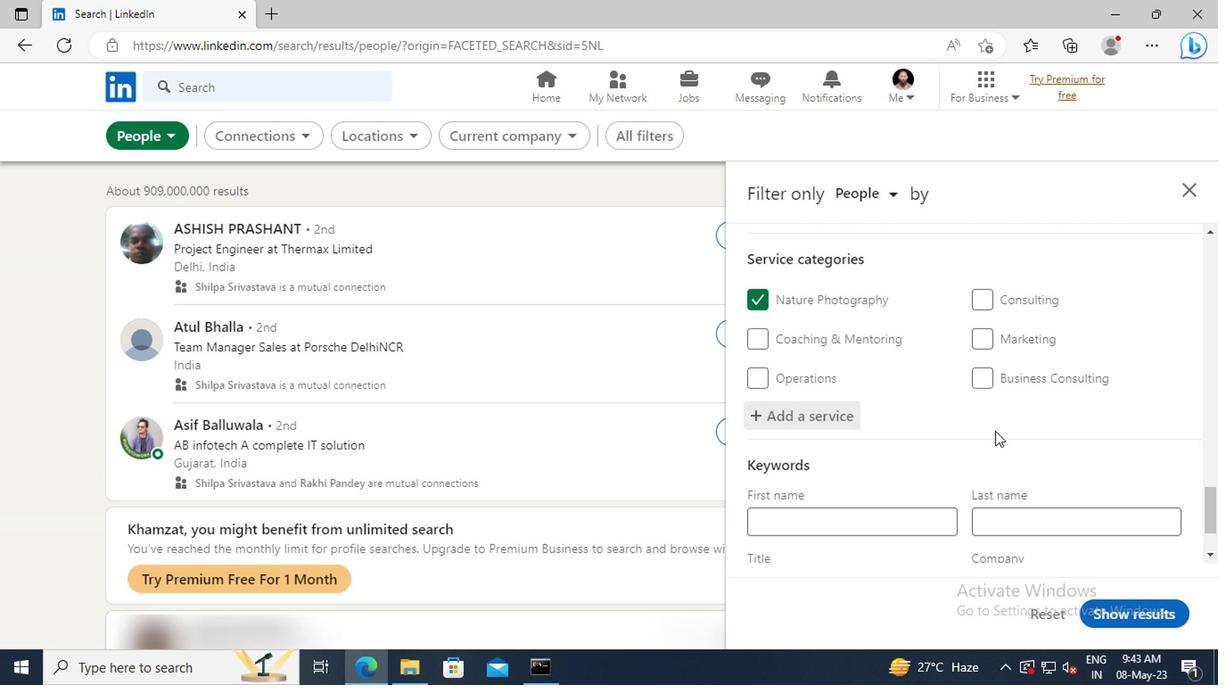
Action: Mouse scrolled (993, 431) with delta (0, -1)
Screenshot: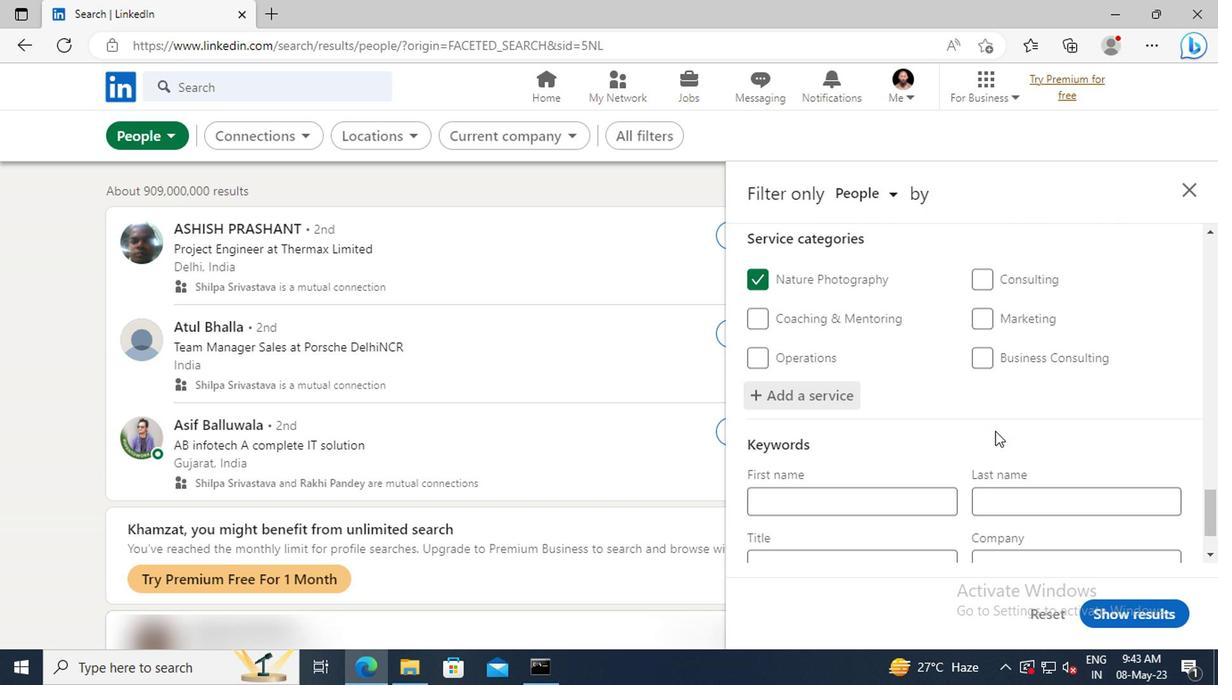 
Action: Mouse scrolled (993, 431) with delta (0, -1)
Screenshot: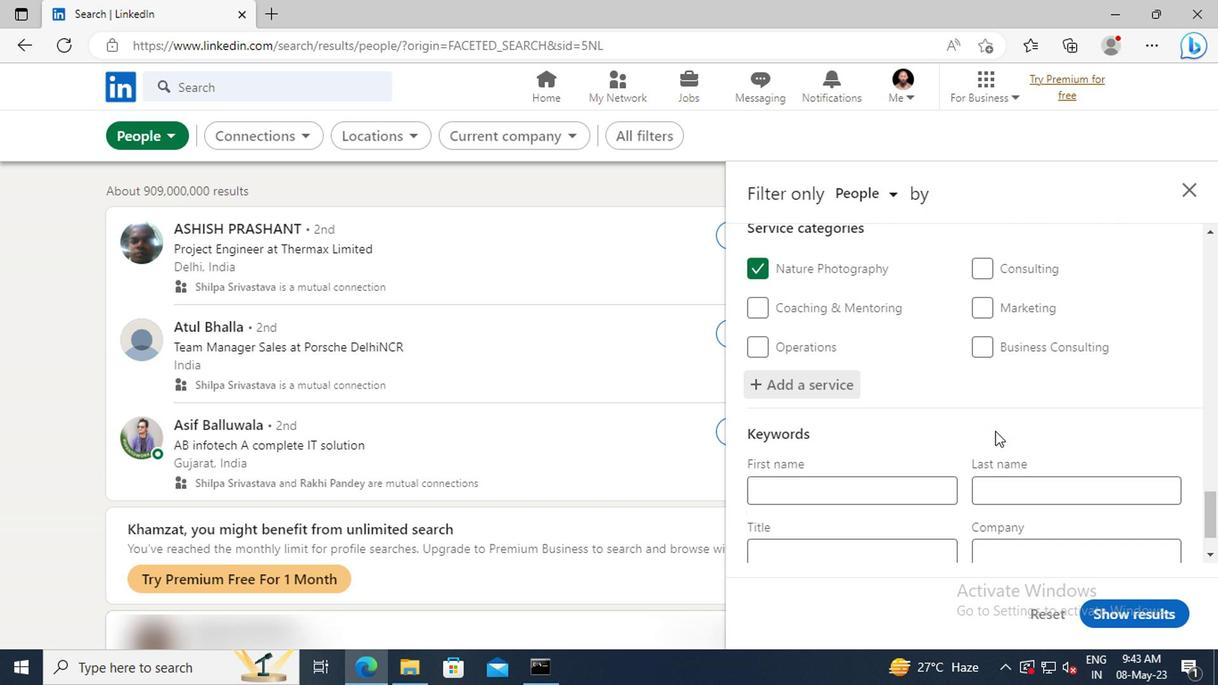 
Action: Mouse moved to (855, 477)
Screenshot: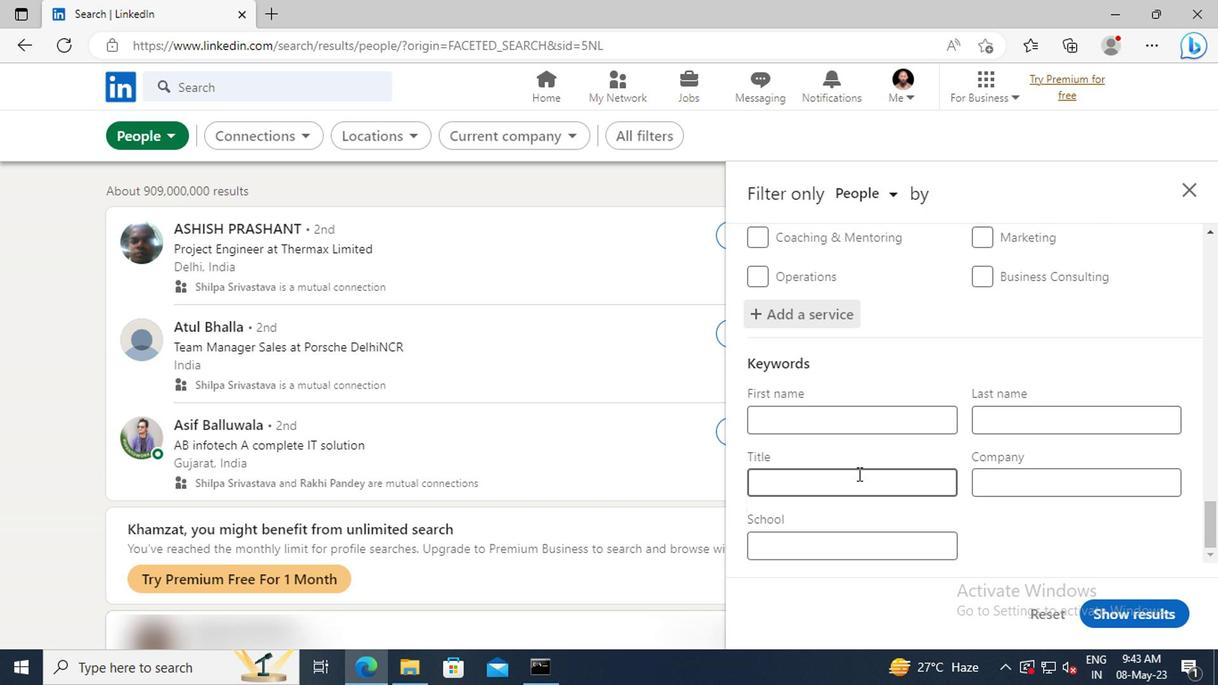 
Action: Mouse pressed left at (855, 477)
Screenshot: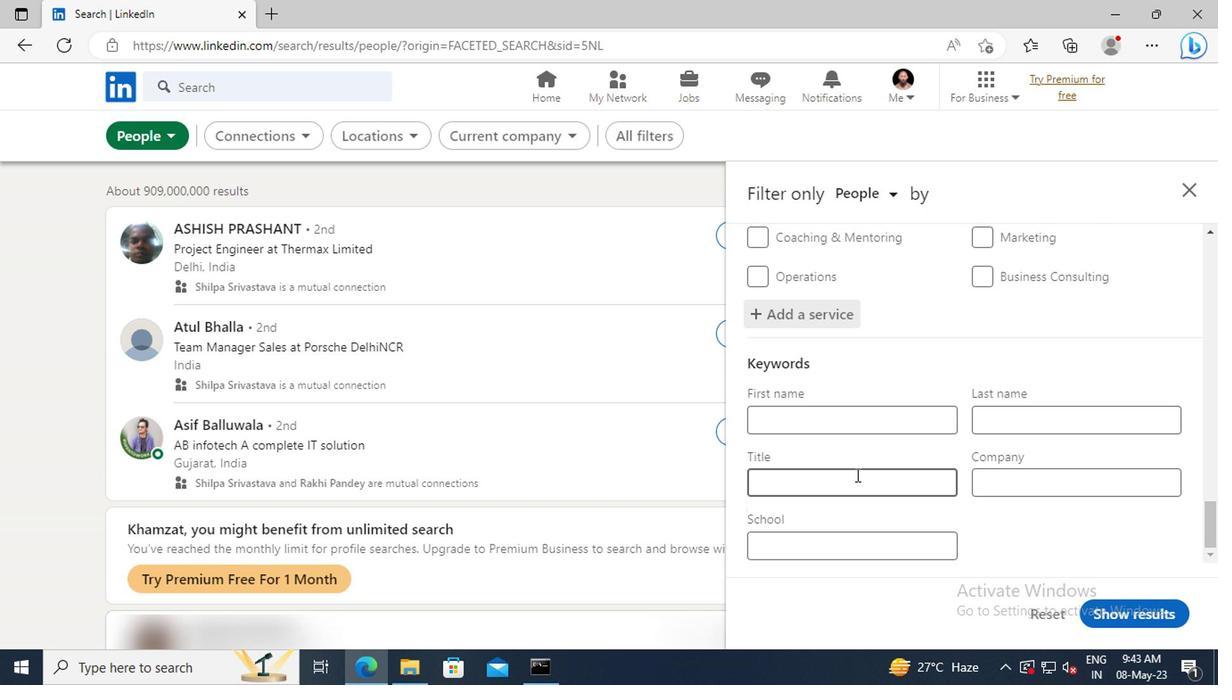 
Action: Key pressed <Key.shift>FOUNDER<Key.enter>
Screenshot: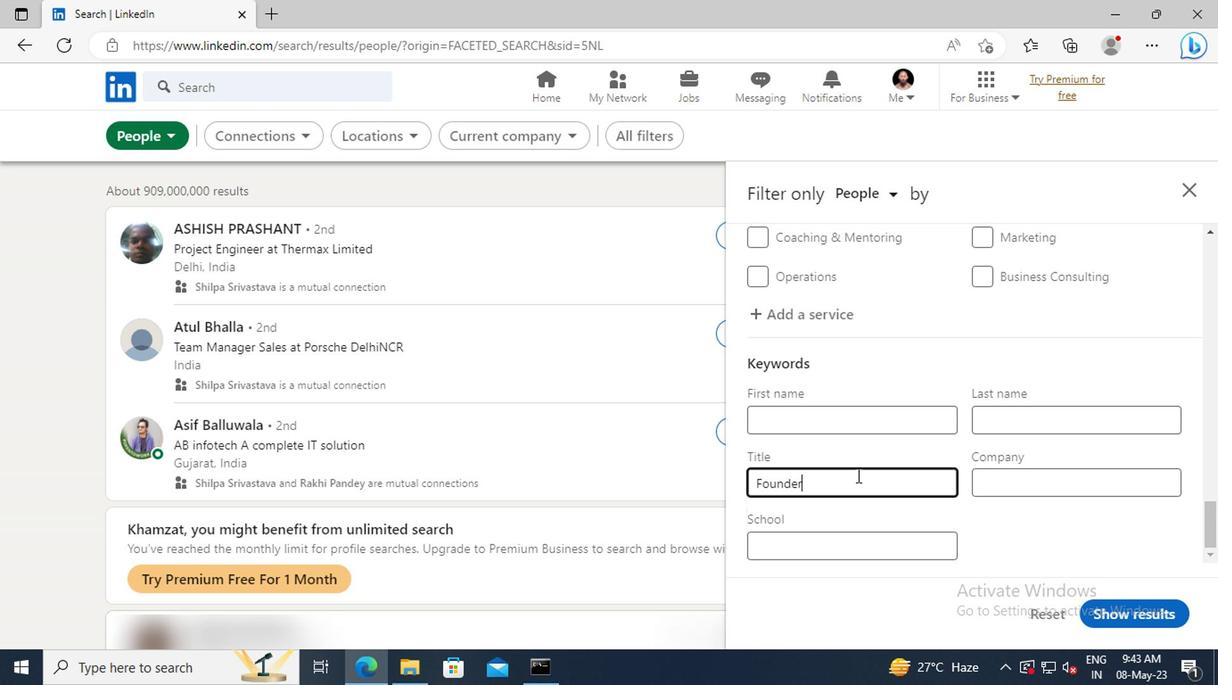 
Action: Mouse moved to (1128, 619)
Screenshot: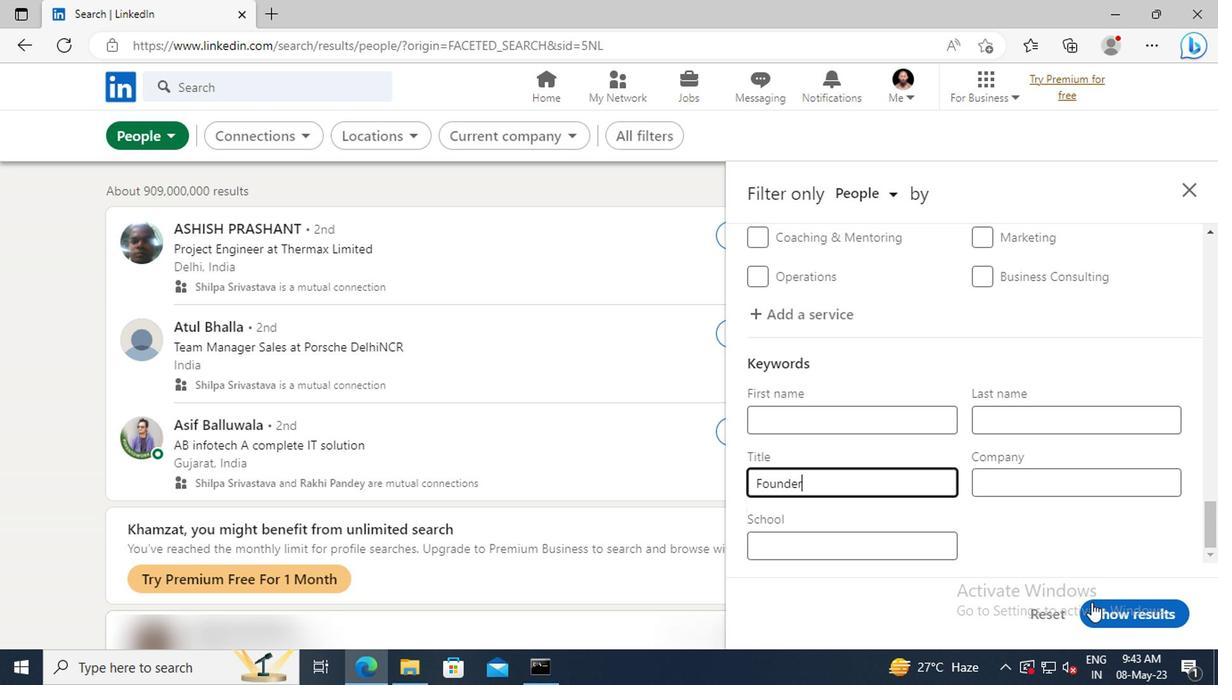 
Action: Mouse pressed left at (1128, 619)
Screenshot: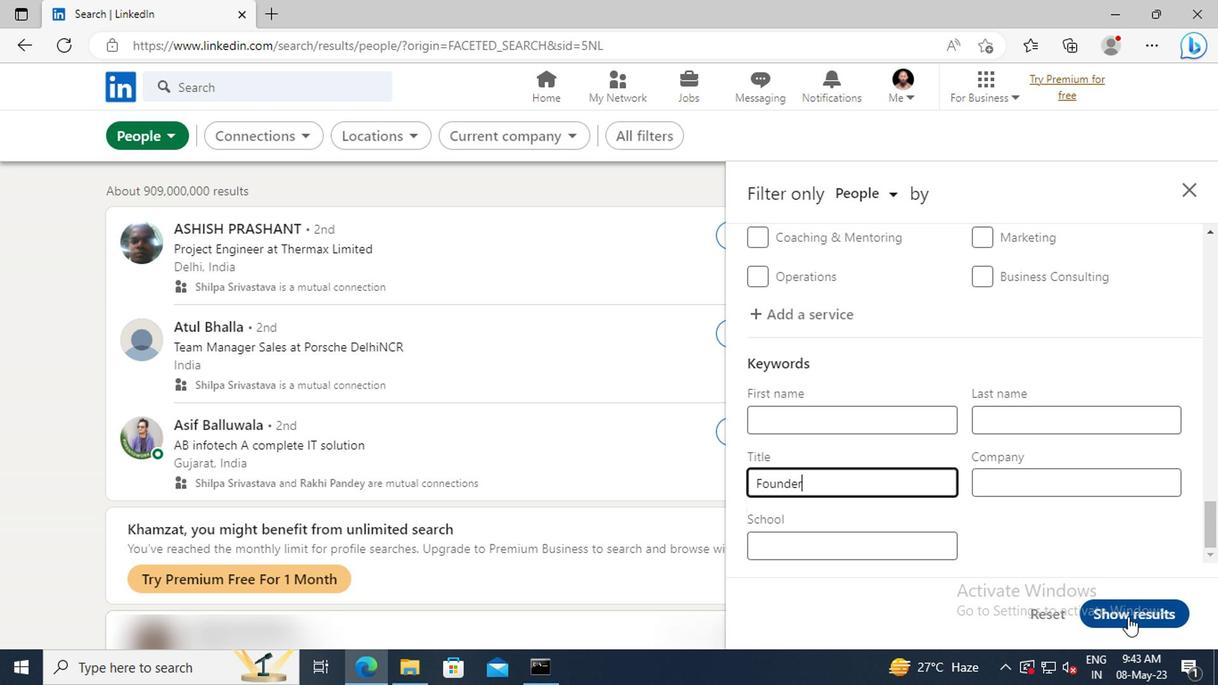 
